 Task: Add an event with the title Second Sales Strategy Review and Alignment, date '2023/10/22', time 9:15 AM to 11:15 AMand add a description: The AGM will also serve as a forum for electing or re-electing board members, if applicable. The election process will be conducted in accordance with the organization's bylaws and regulations, allowing for a fair and democratic representation of shareholders' interests., put the event into Yellow category . Add location for the event as: 456 Reina Sofia Museum, Madrid, Spain, logged in from the account softage.9@softage.netand send the event invitation to softage.5@softage.net with CC to  softage.6@softage.net. Set a reminder for the event 95 week before
Action: Mouse moved to (106, 135)
Screenshot: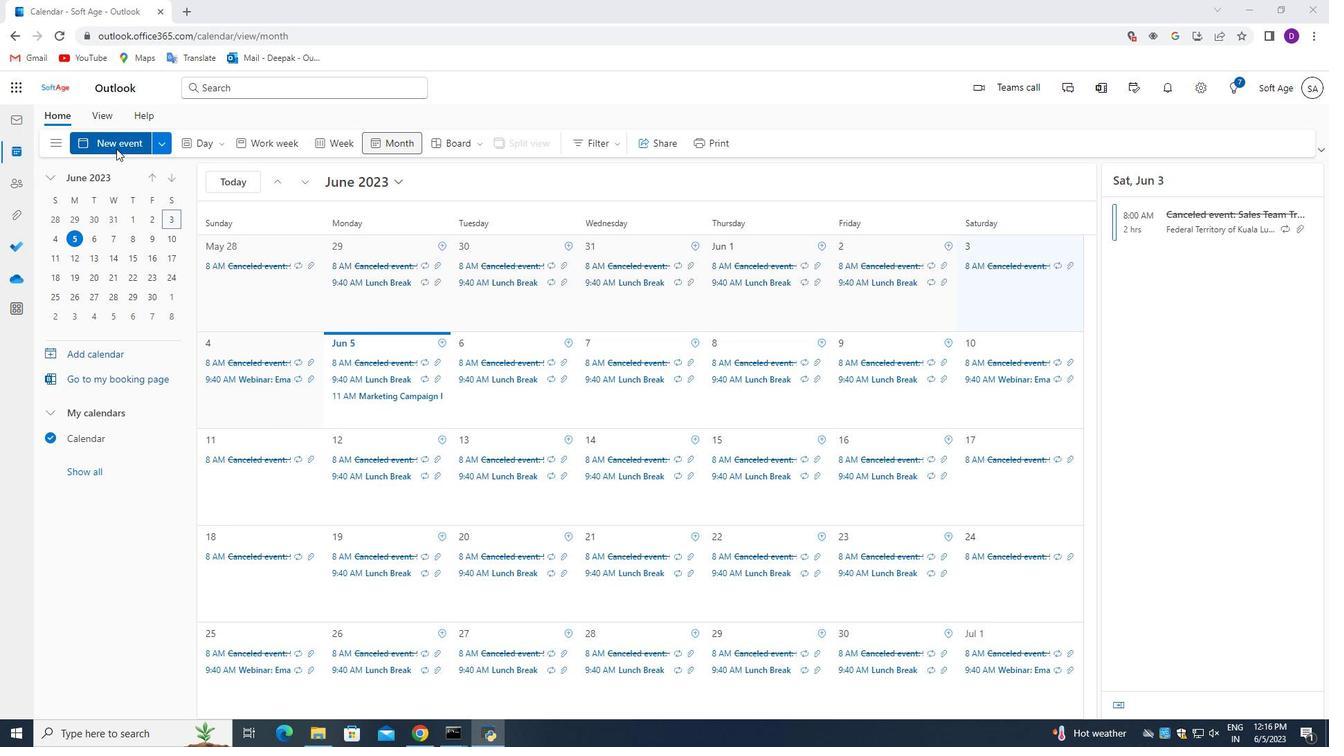 
Action: Mouse pressed left at (106, 135)
Screenshot: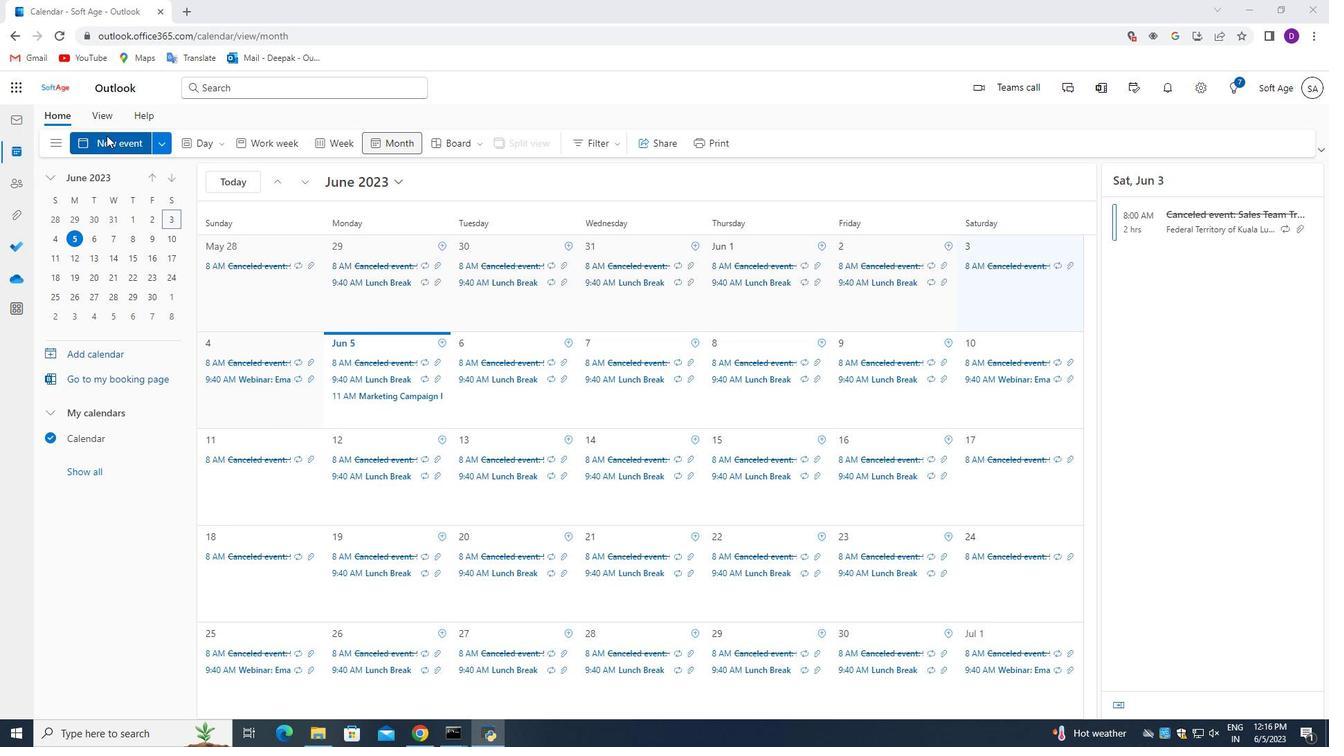 
Action: Mouse moved to (573, 663)
Screenshot: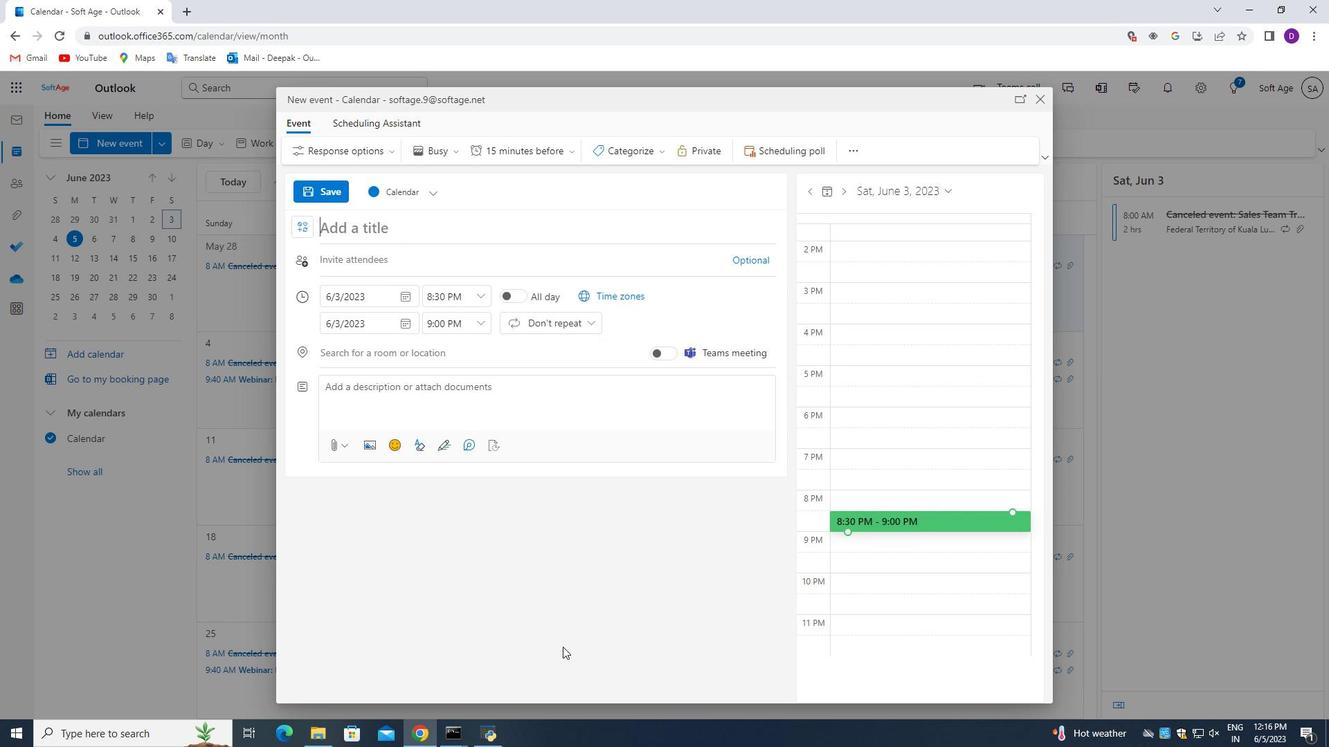 
Action: Key pressed <Key.shift_r>Second<Key.space><Key.shift_r>Sales<Key.space><Key.shift_r>Strategy<Key.space><Key.shift_r>Review<Key.space>and<Key.space><Key.shift_r>Alignment
Screenshot: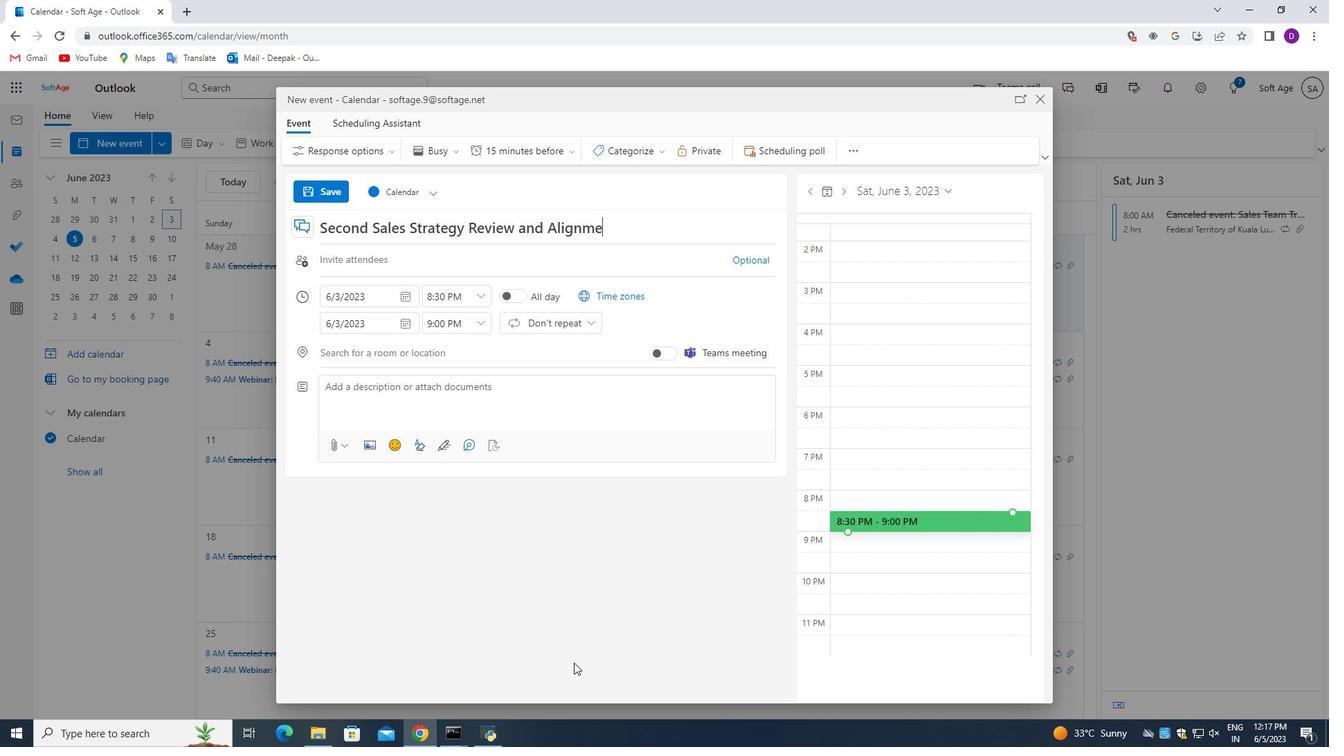 
Action: Mouse moved to (405, 292)
Screenshot: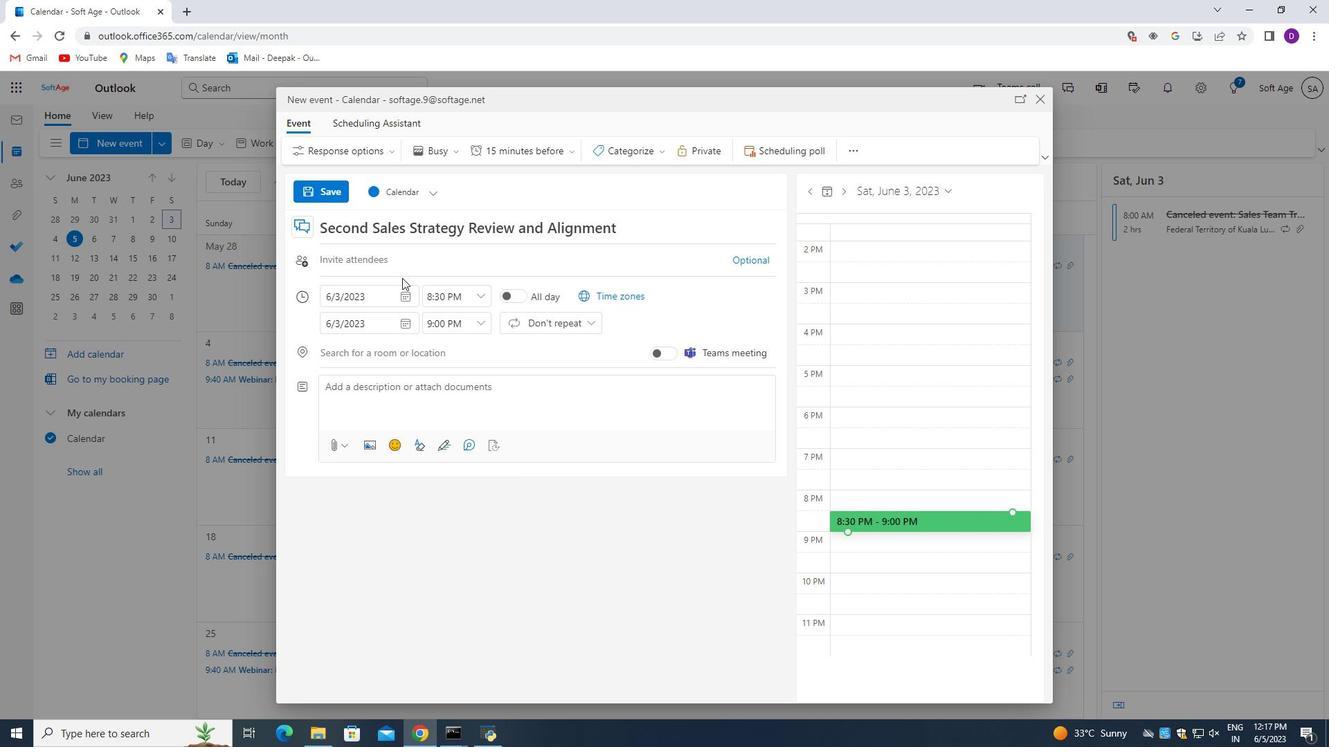
Action: Mouse pressed left at (405, 292)
Screenshot: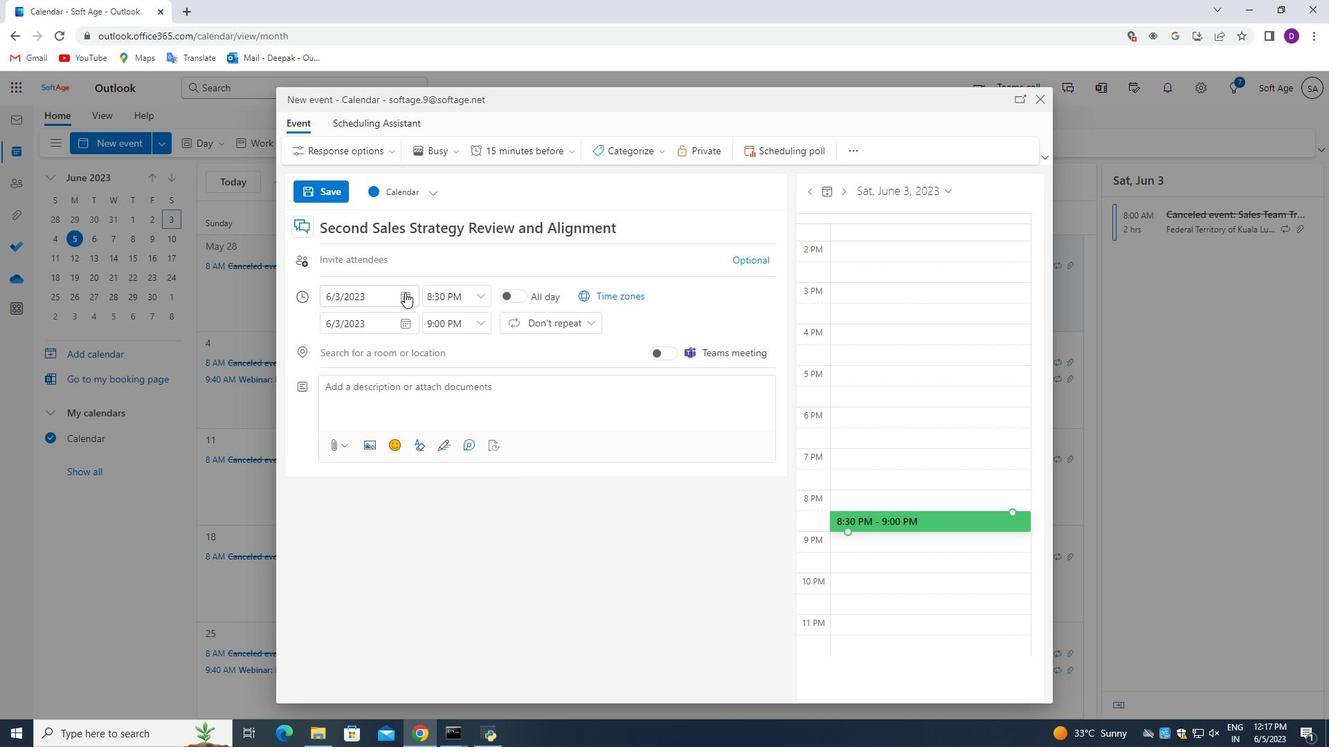
Action: Mouse moved to (387, 328)
Screenshot: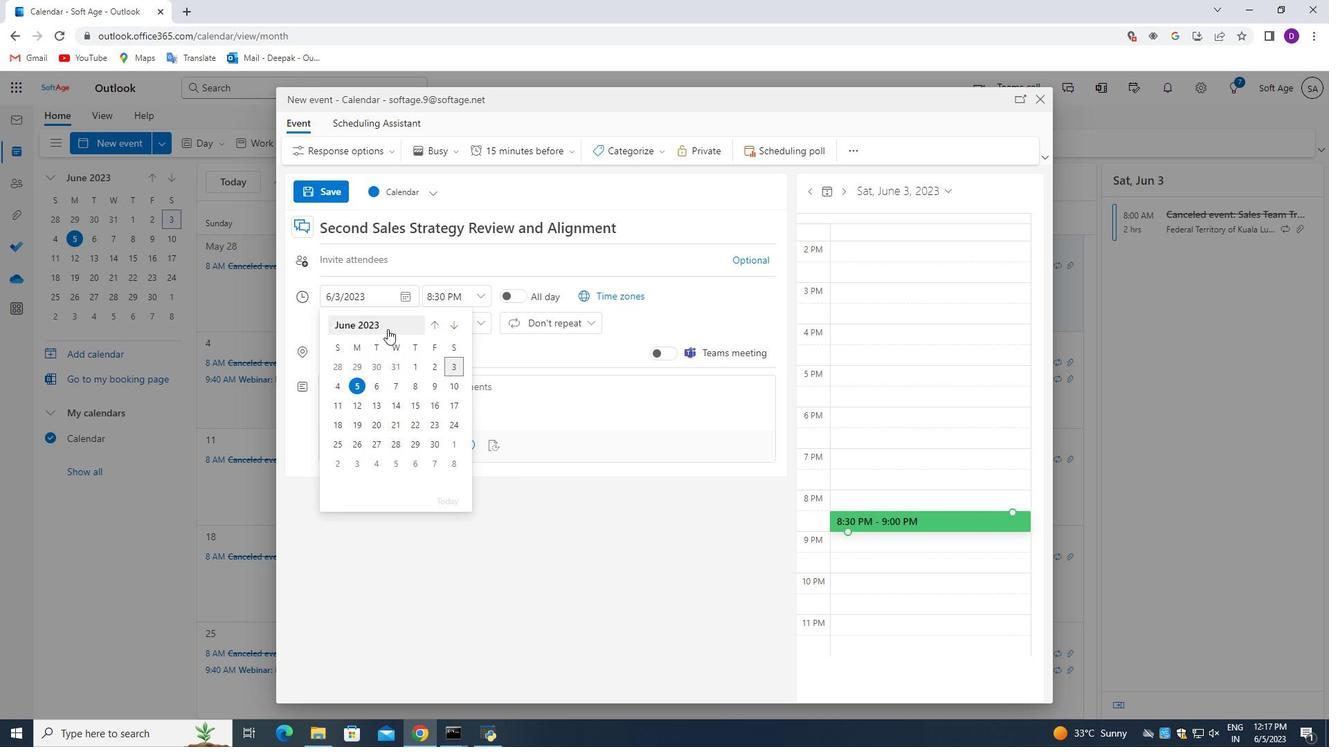 
Action: Mouse pressed left at (387, 328)
Screenshot: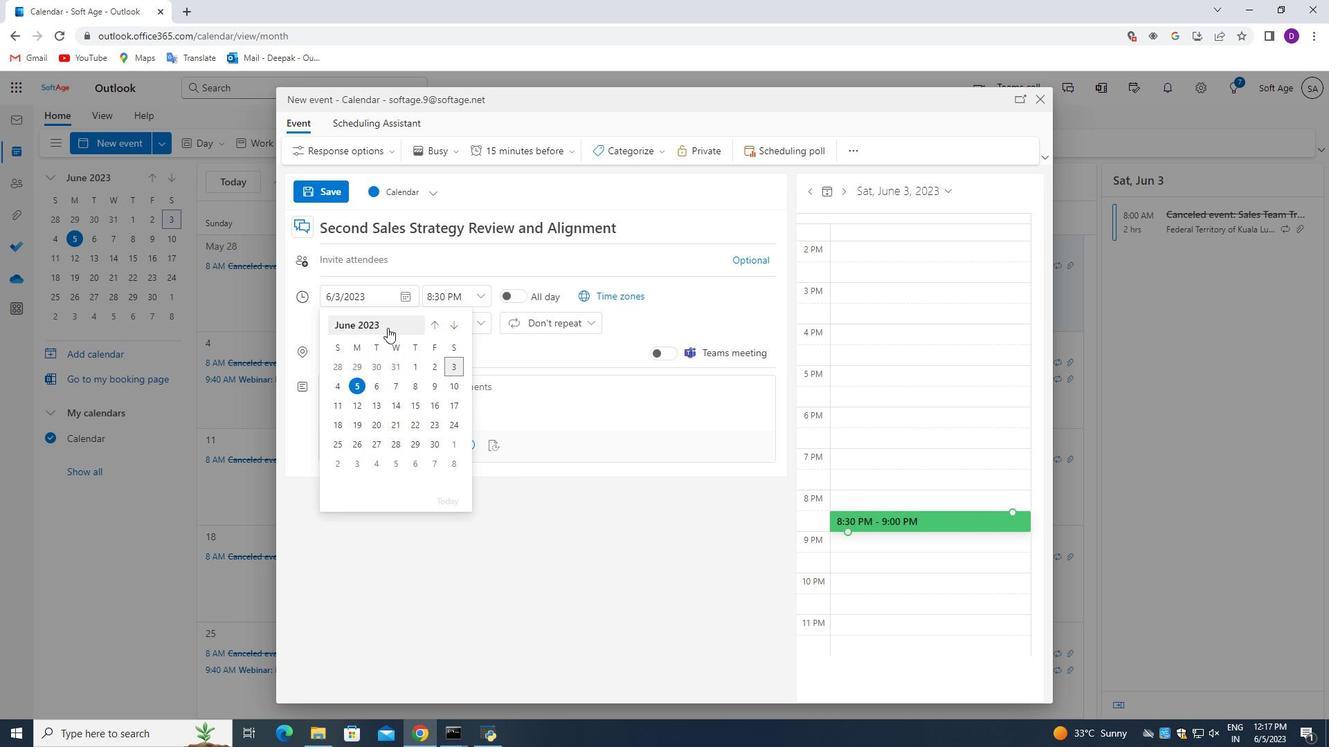 
Action: Mouse moved to (374, 426)
Screenshot: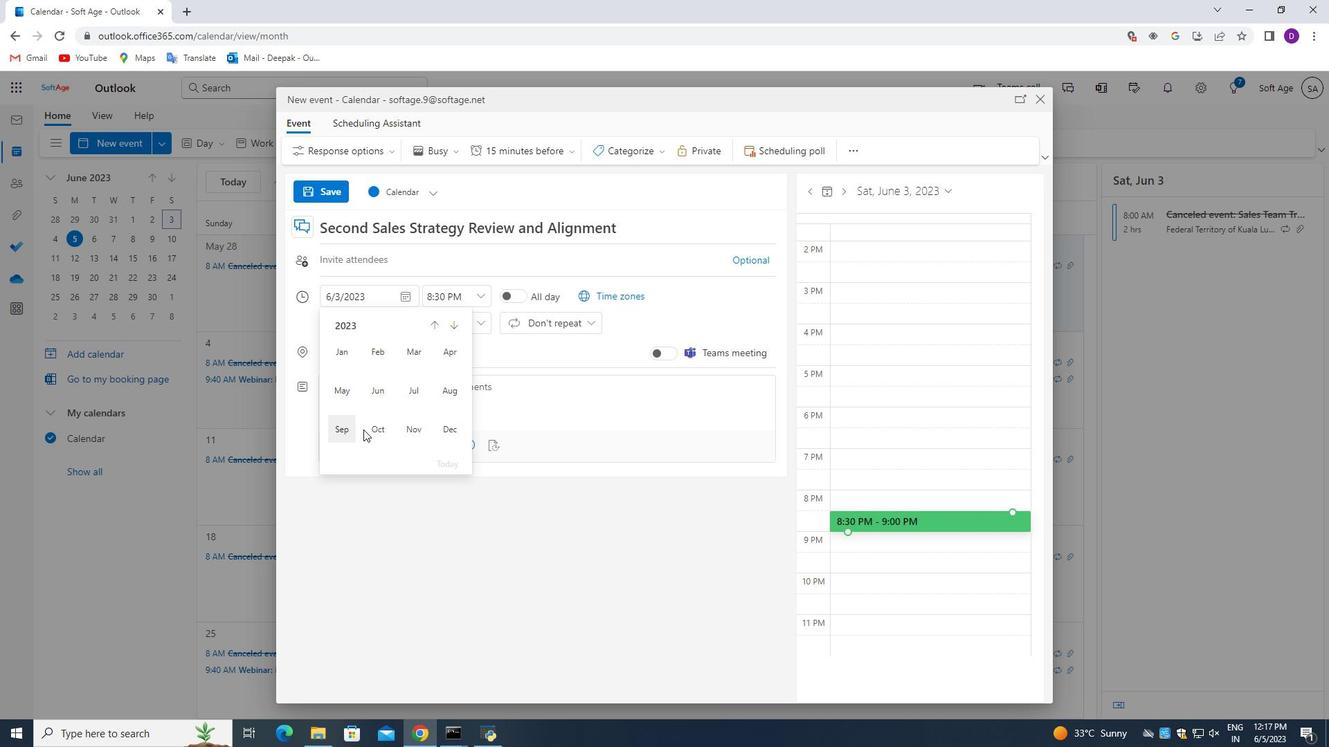 
Action: Mouse pressed left at (374, 426)
Screenshot: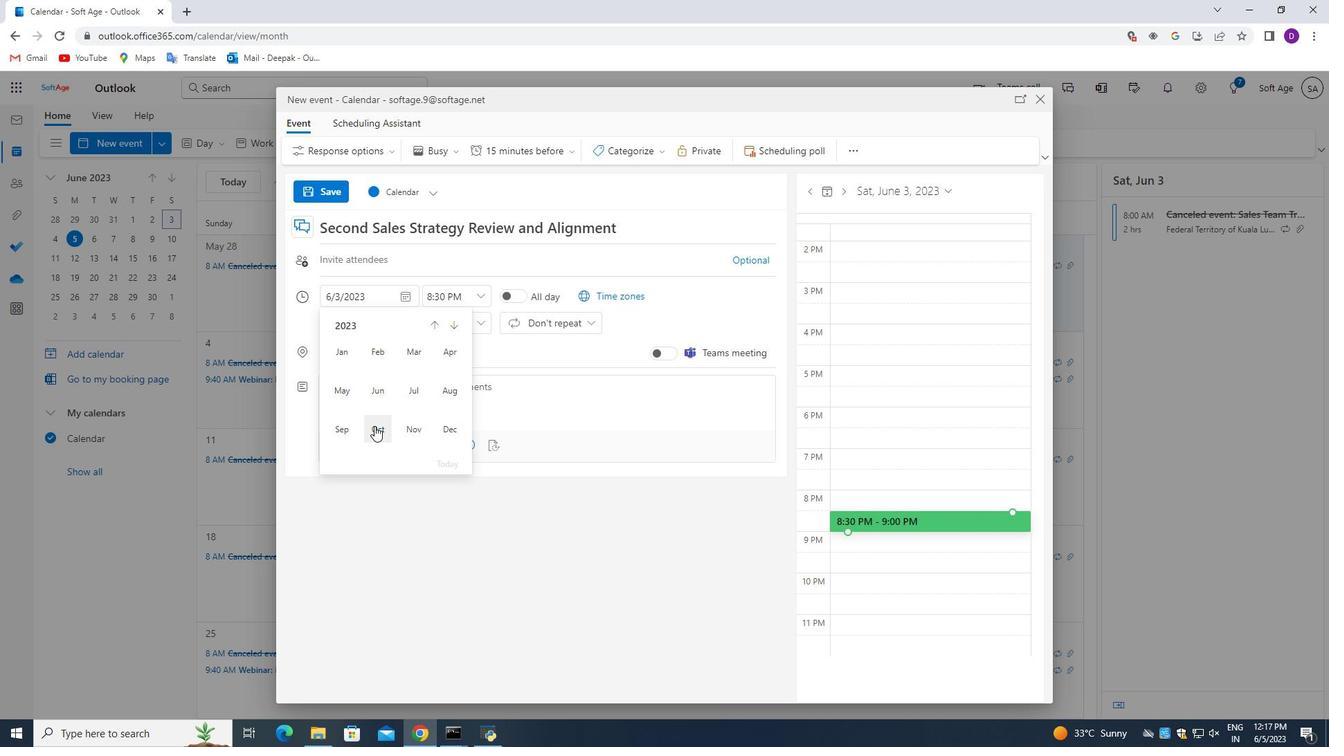 
Action: Mouse moved to (337, 427)
Screenshot: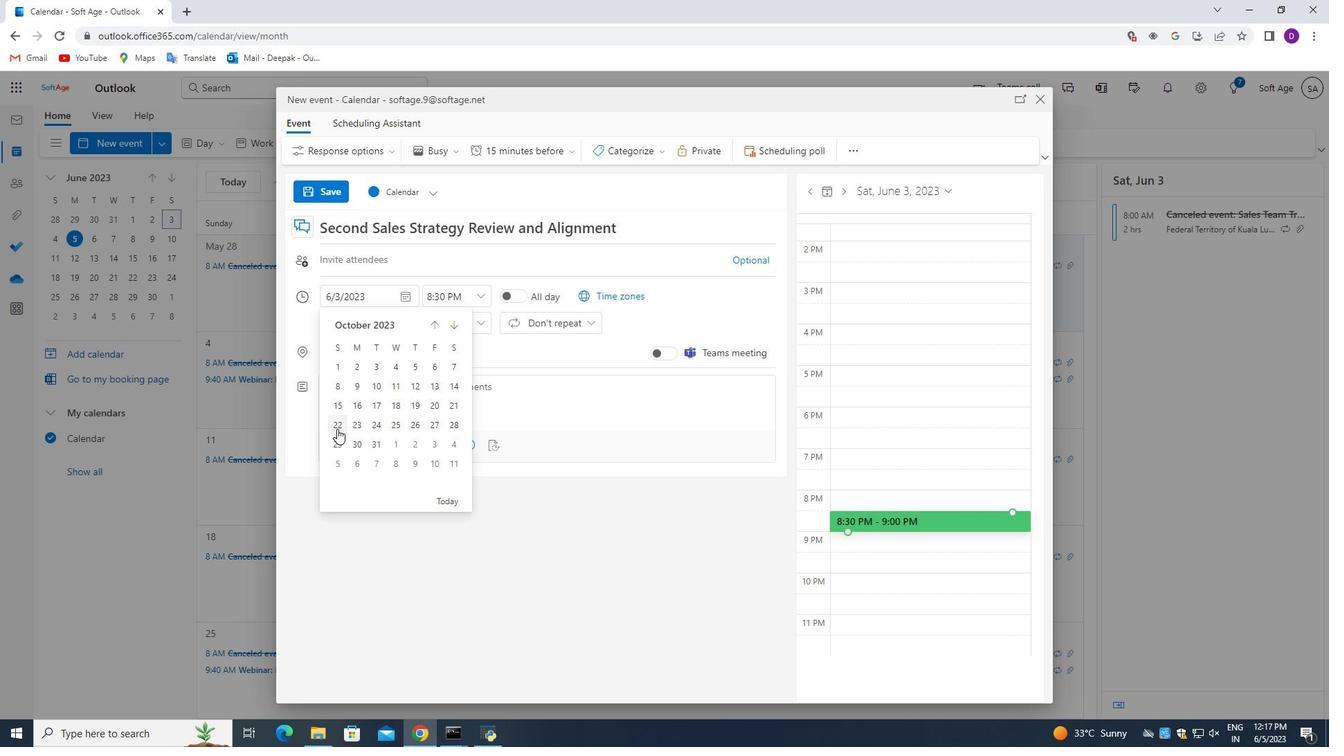 
Action: Mouse pressed left at (337, 427)
Screenshot: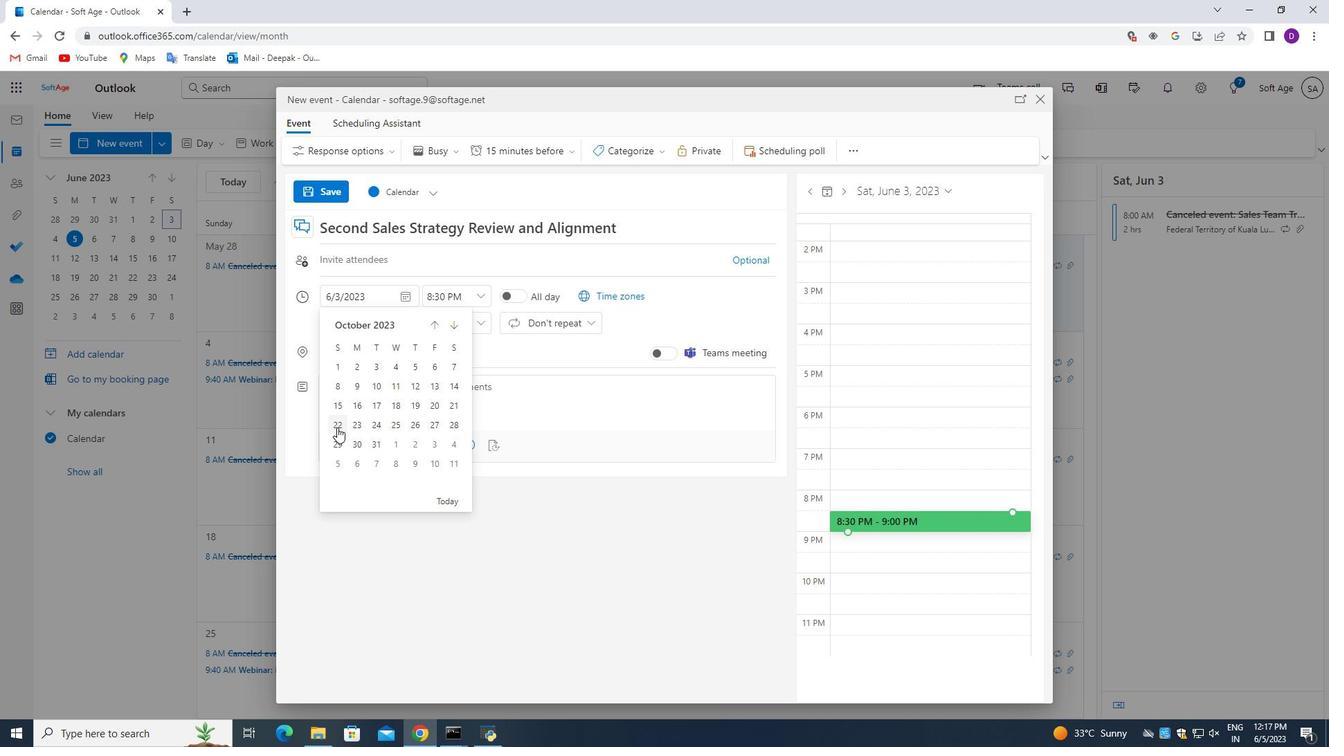 
Action: Mouse moved to (478, 298)
Screenshot: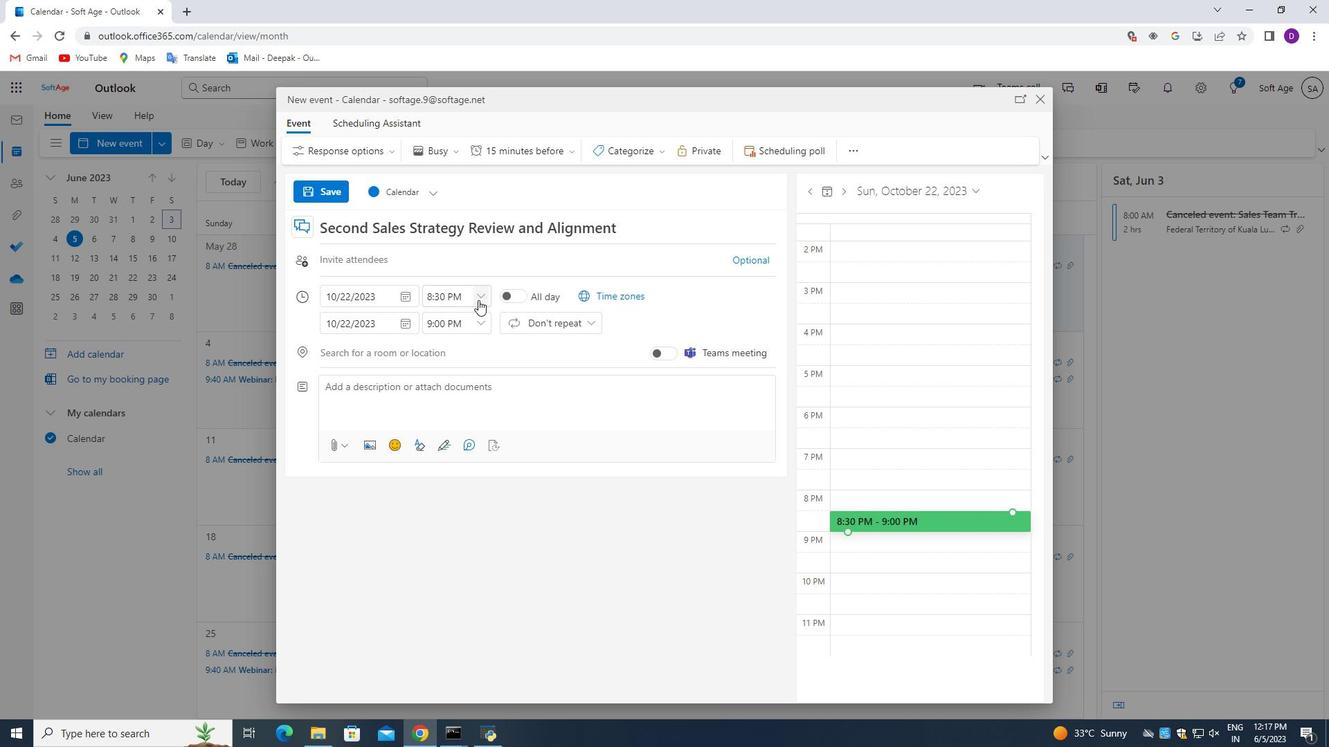 
Action: Mouse pressed left at (478, 298)
Screenshot: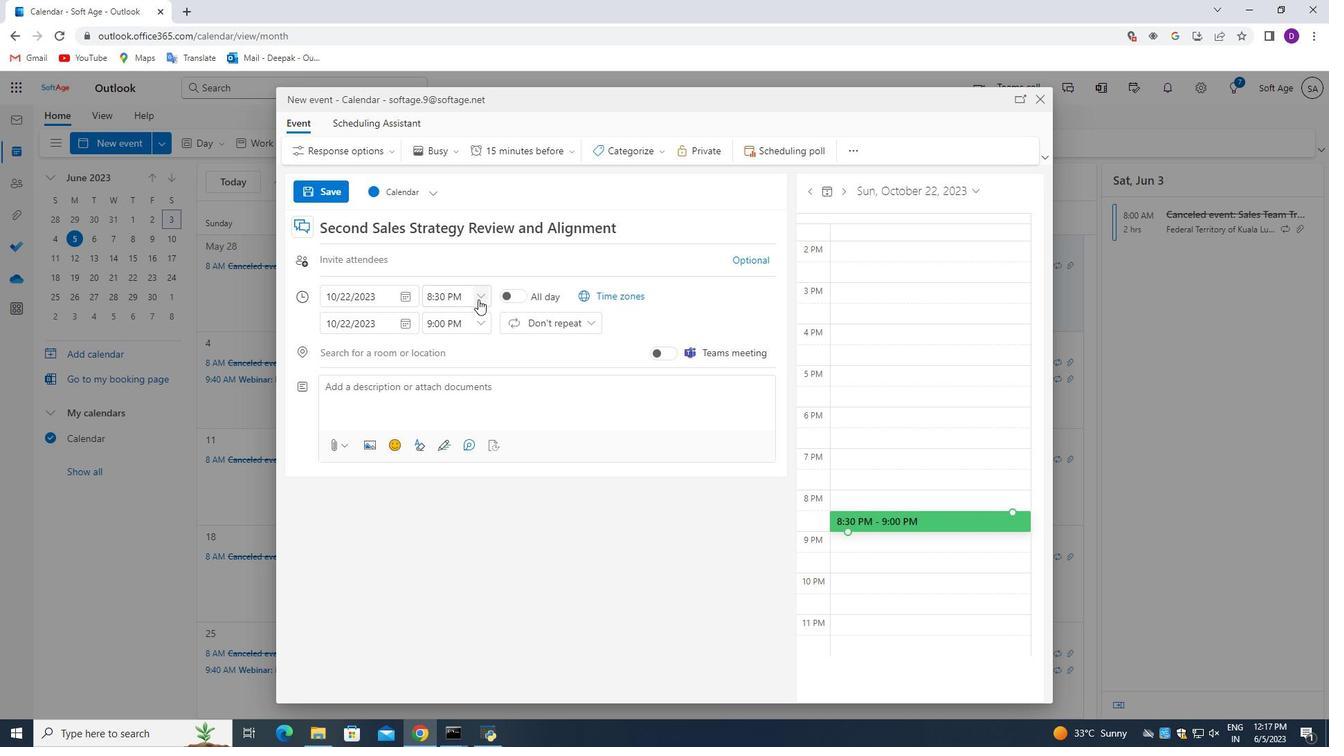 
Action: Mouse moved to (454, 374)
Screenshot: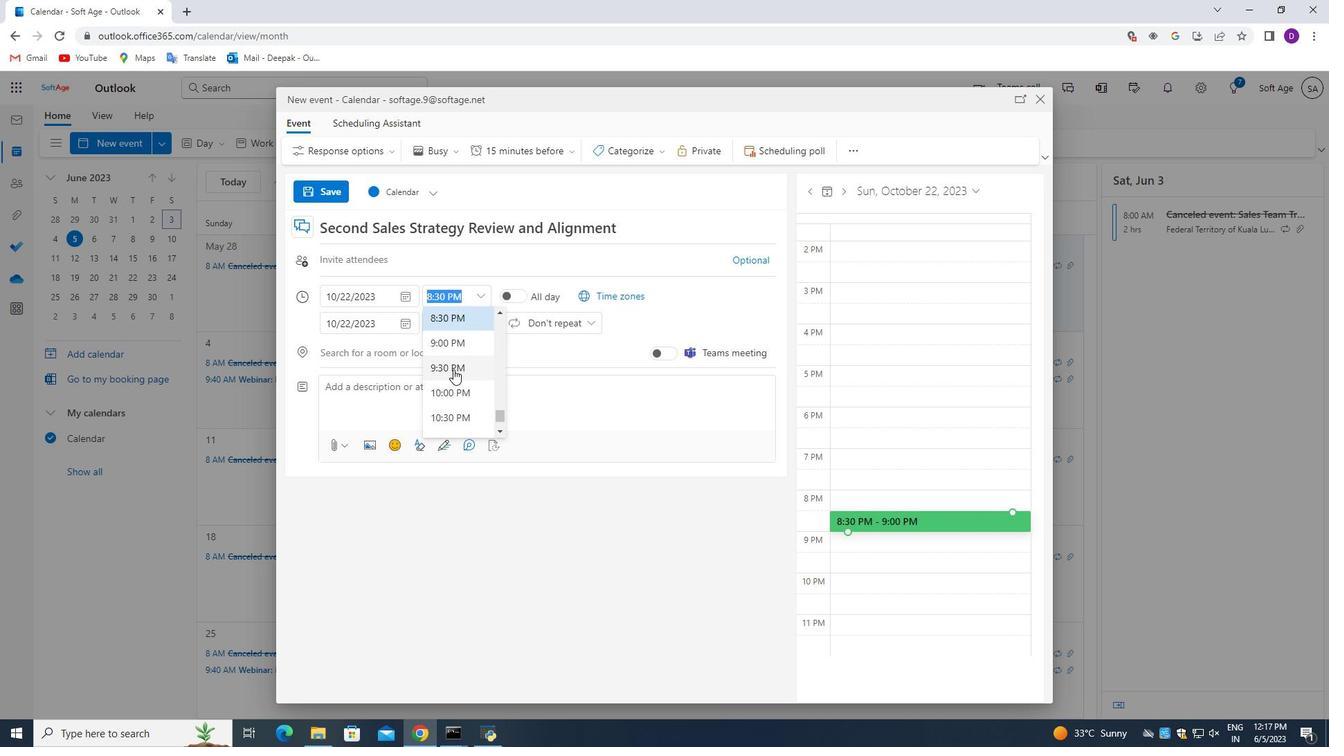 
Action: Mouse scrolled (454, 373) with delta (0, 0)
Screenshot: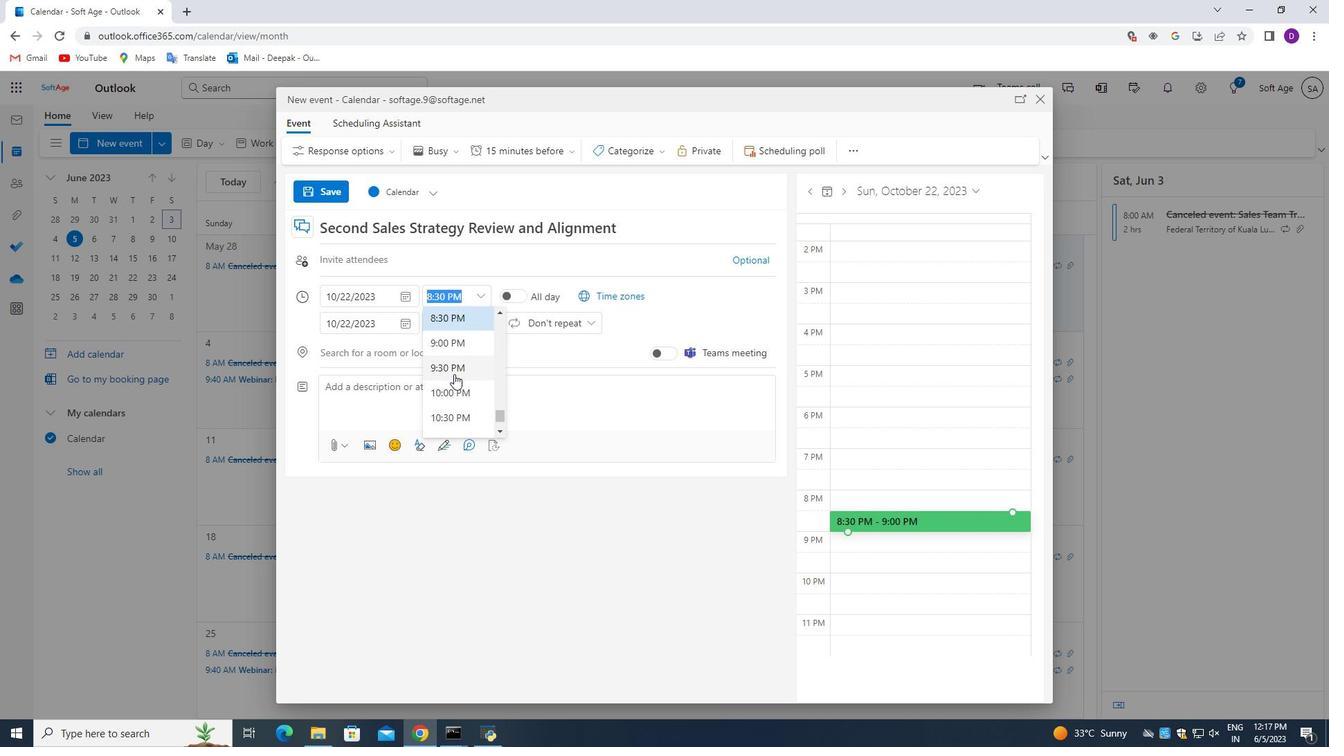 
Action: Mouse scrolled (454, 375) with delta (0, 0)
Screenshot: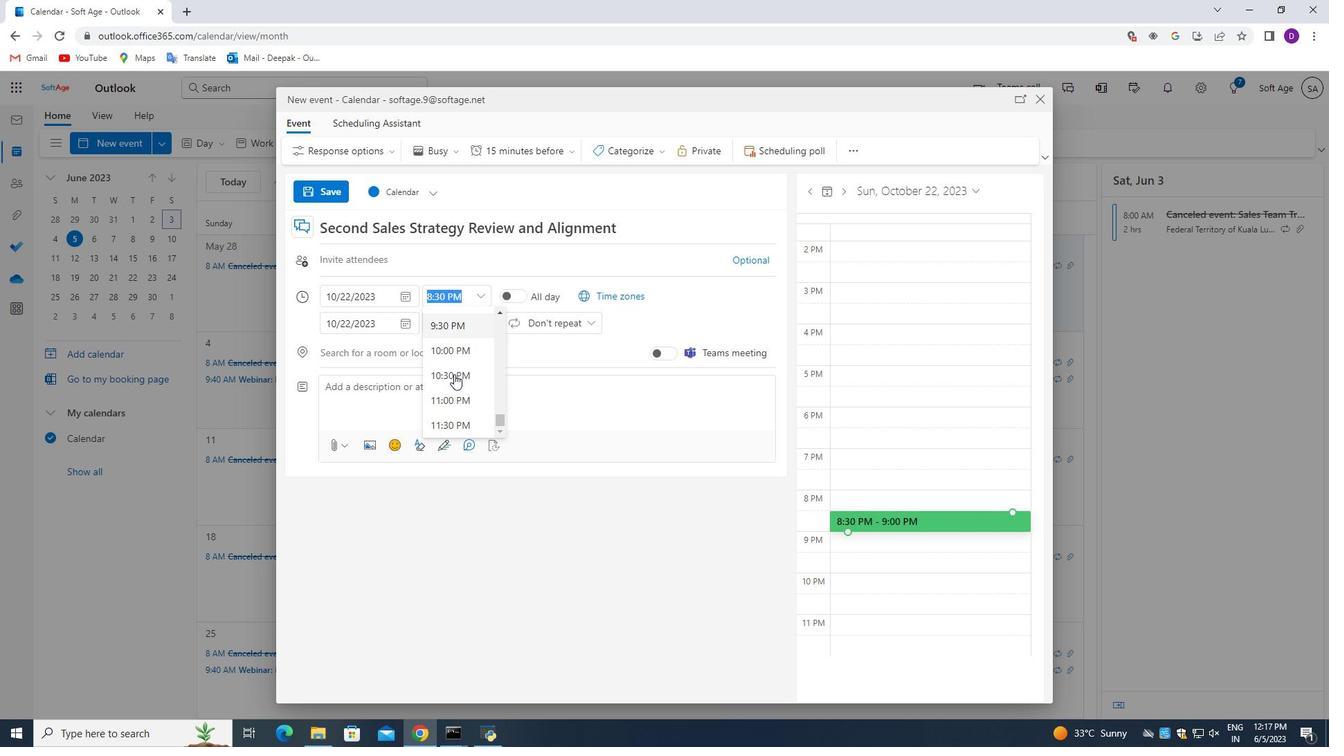 
Action: Mouse scrolled (454, 375) with delta (0, 0)
Screenshot: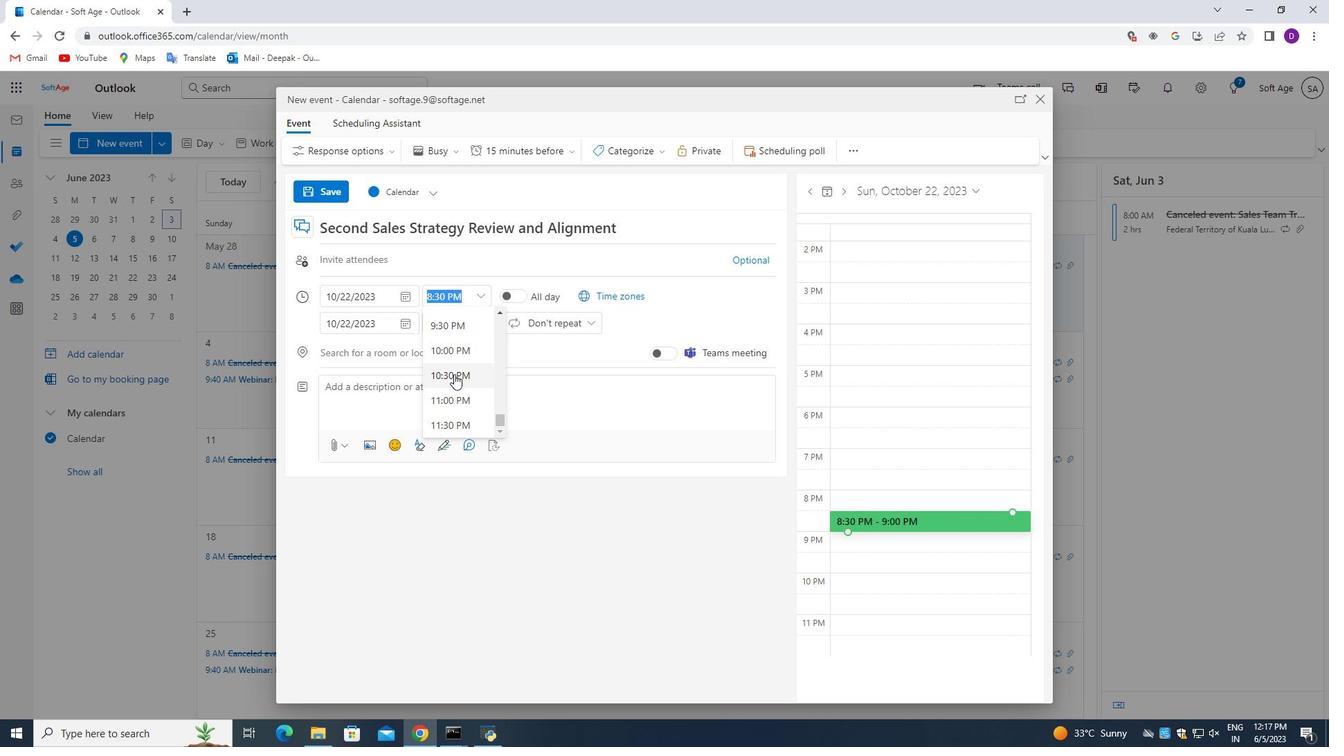 
Action: Mouse scrolled (454, 375) with delta (0, 0)
Screenshot: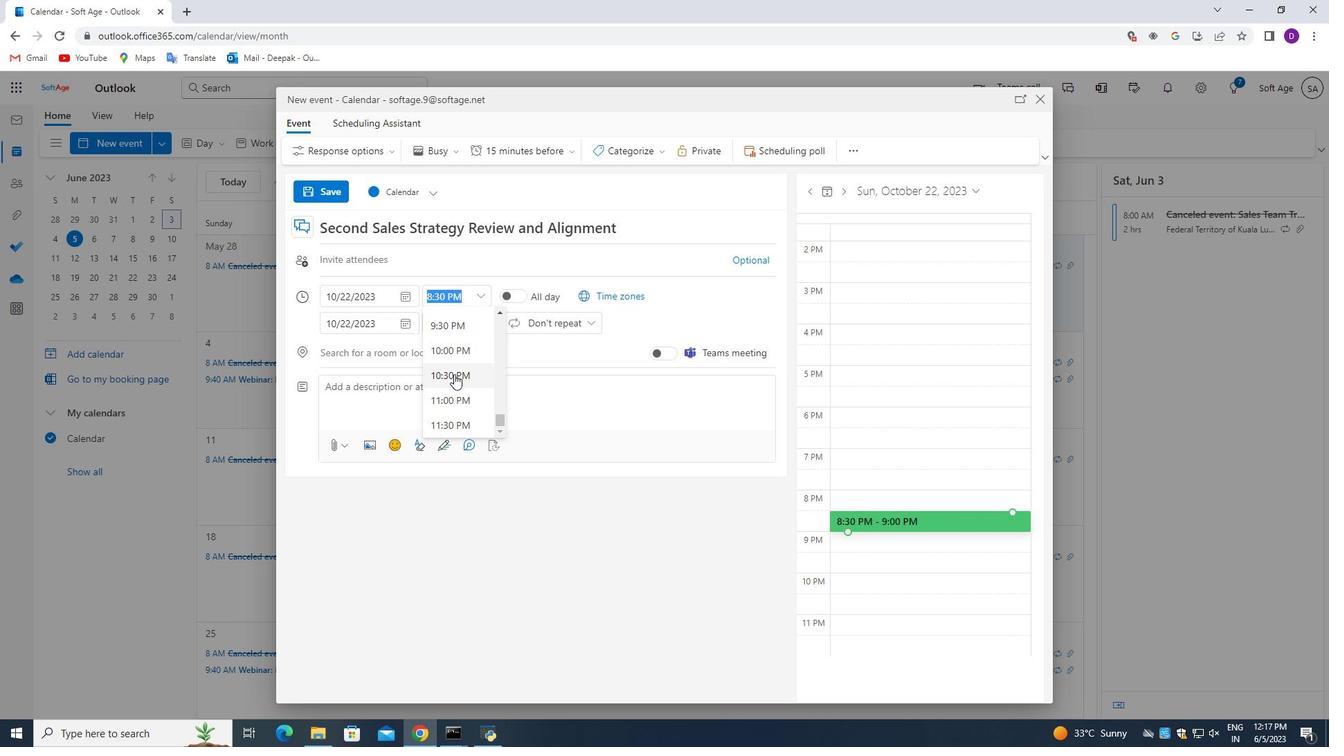 
Action: Mouse scrolled (454, 375) with delta (0, 0)
Screenshot: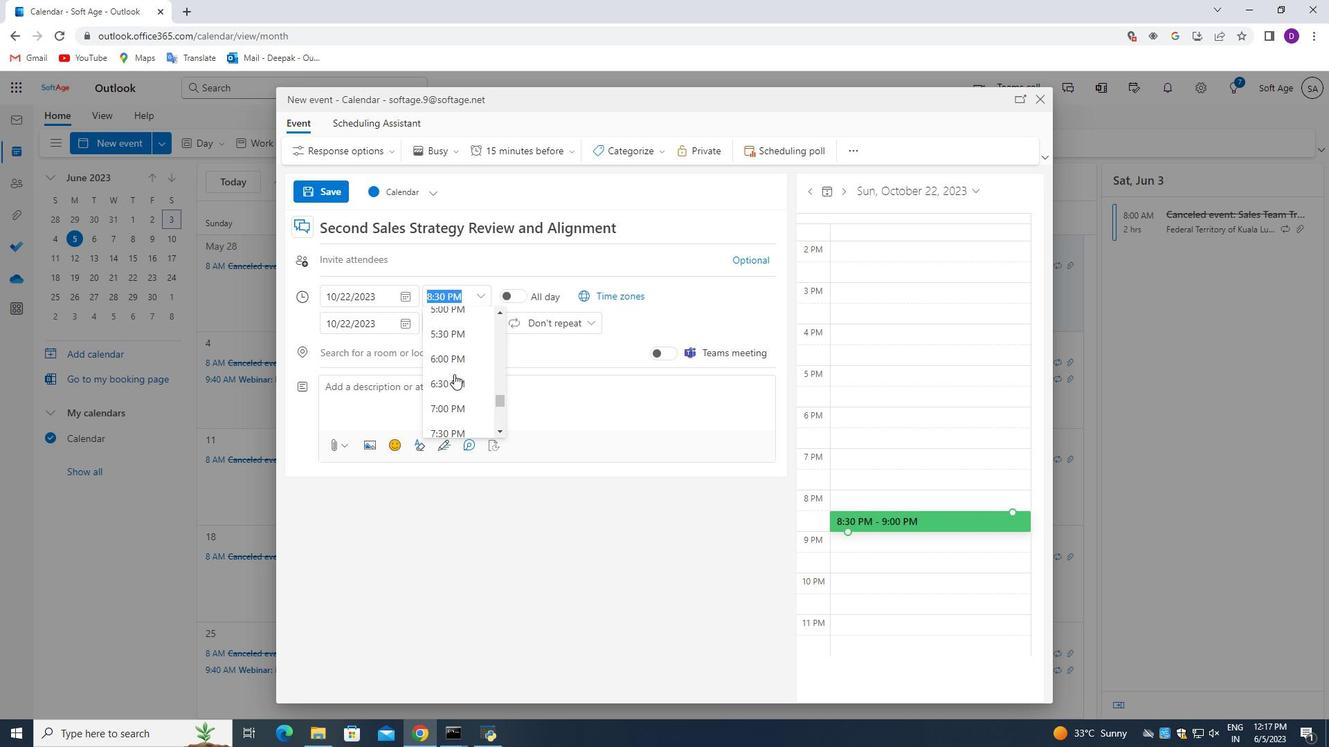 
Action: Mouse scrolled (454, 375) with delta (0, 0)
Screenshot: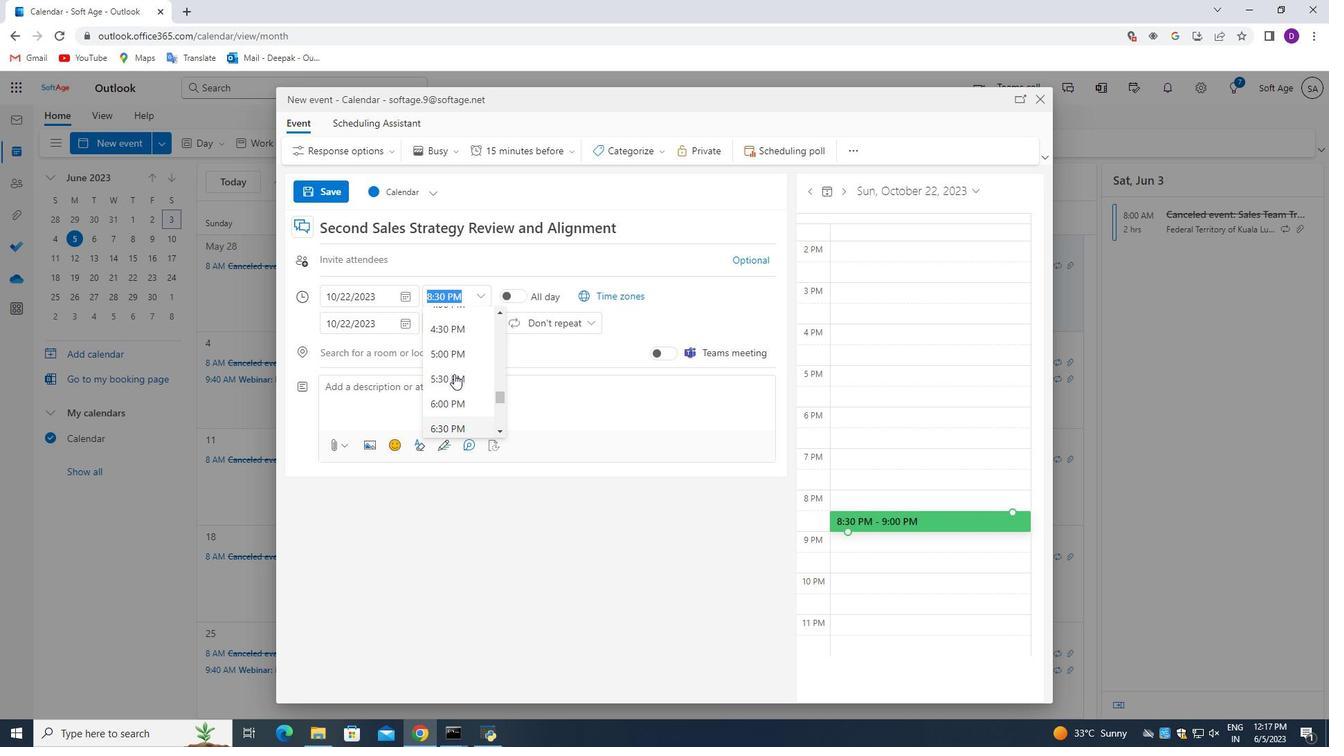 
Action: Mouse scrolled (454, 375) with delta (0, 0)
Screenshot: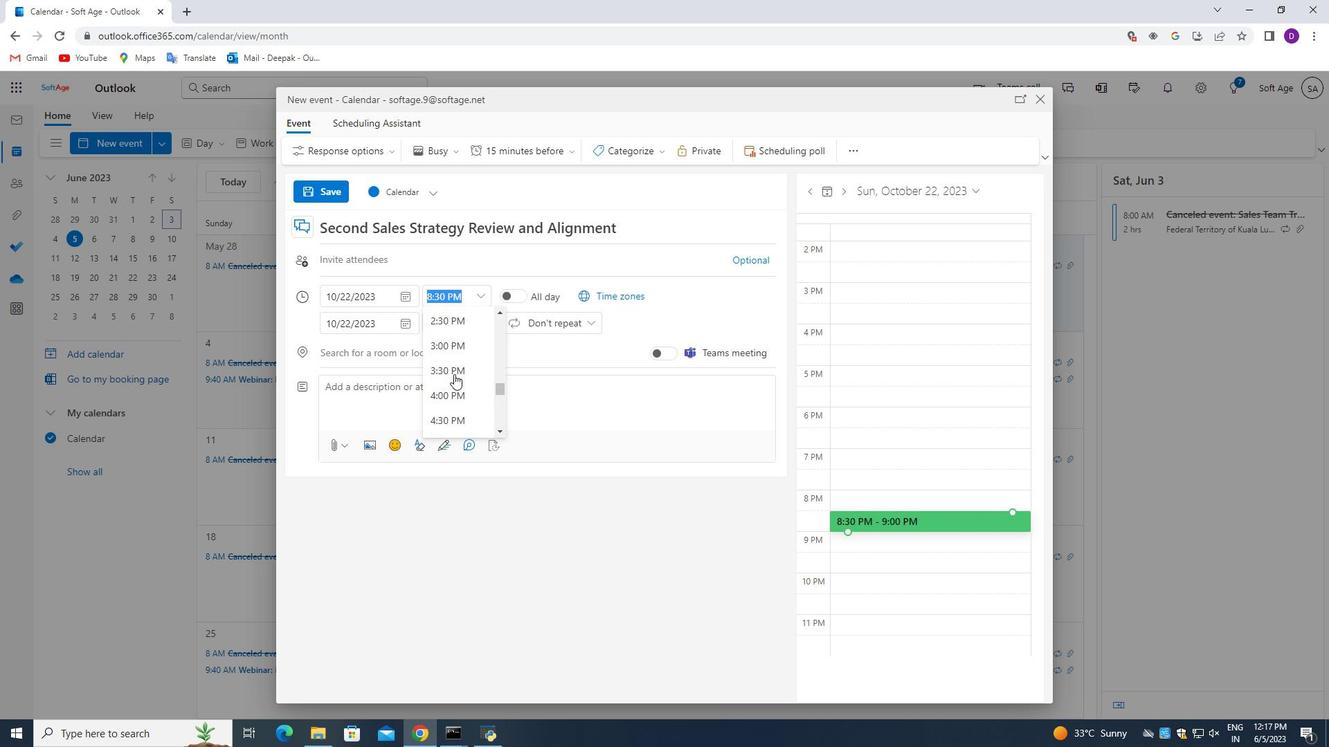 
Action: Mouse scrolled (454, 375) with delta (0, 0)
Screenshot: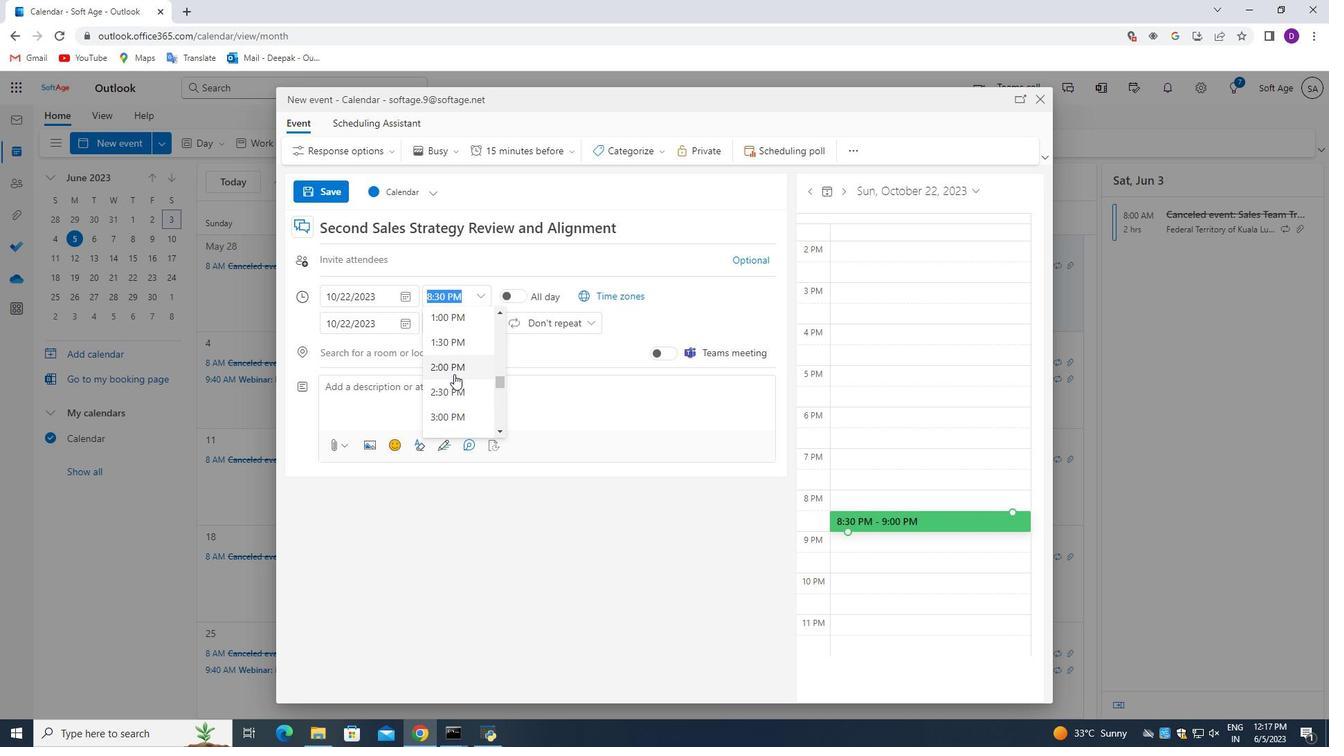 
Action: Mouse scrolled (454, 375) with delta (0, 0)
Screenshot: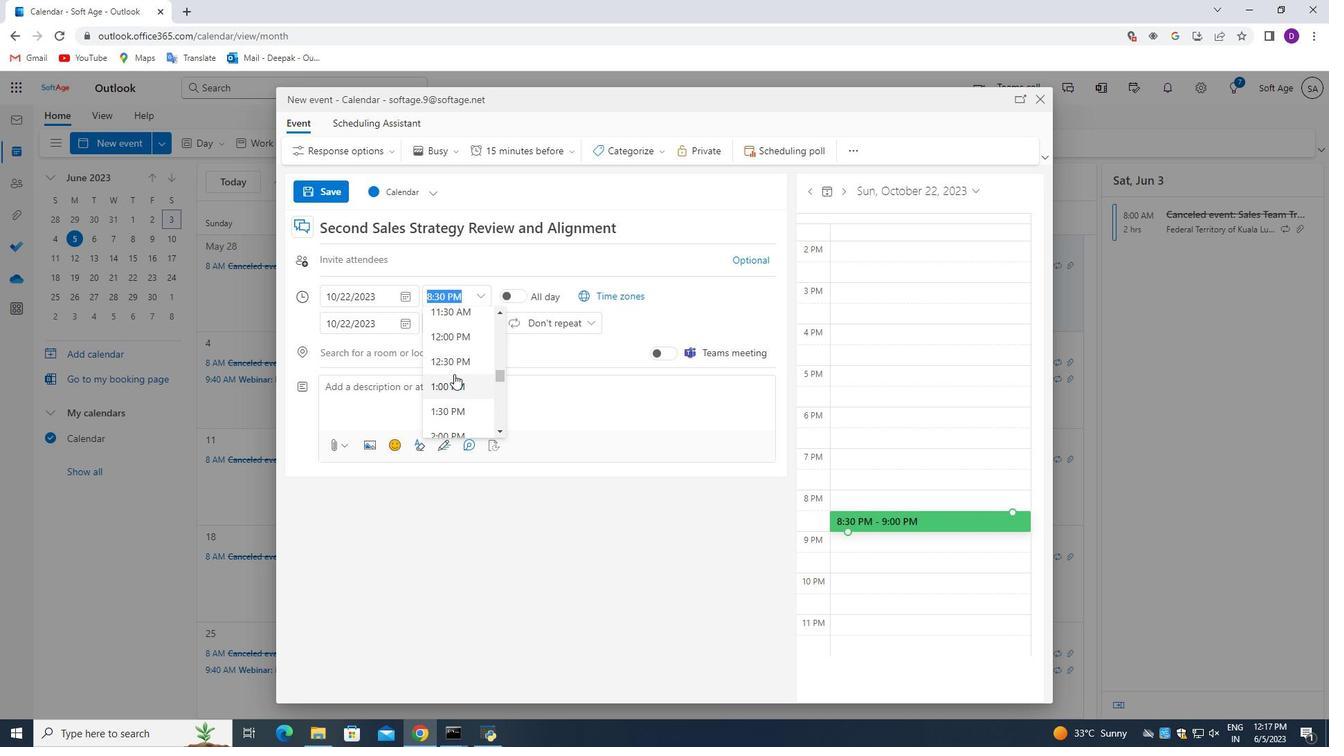 
Action: Mouse moved to (454, 374)
Screenshot: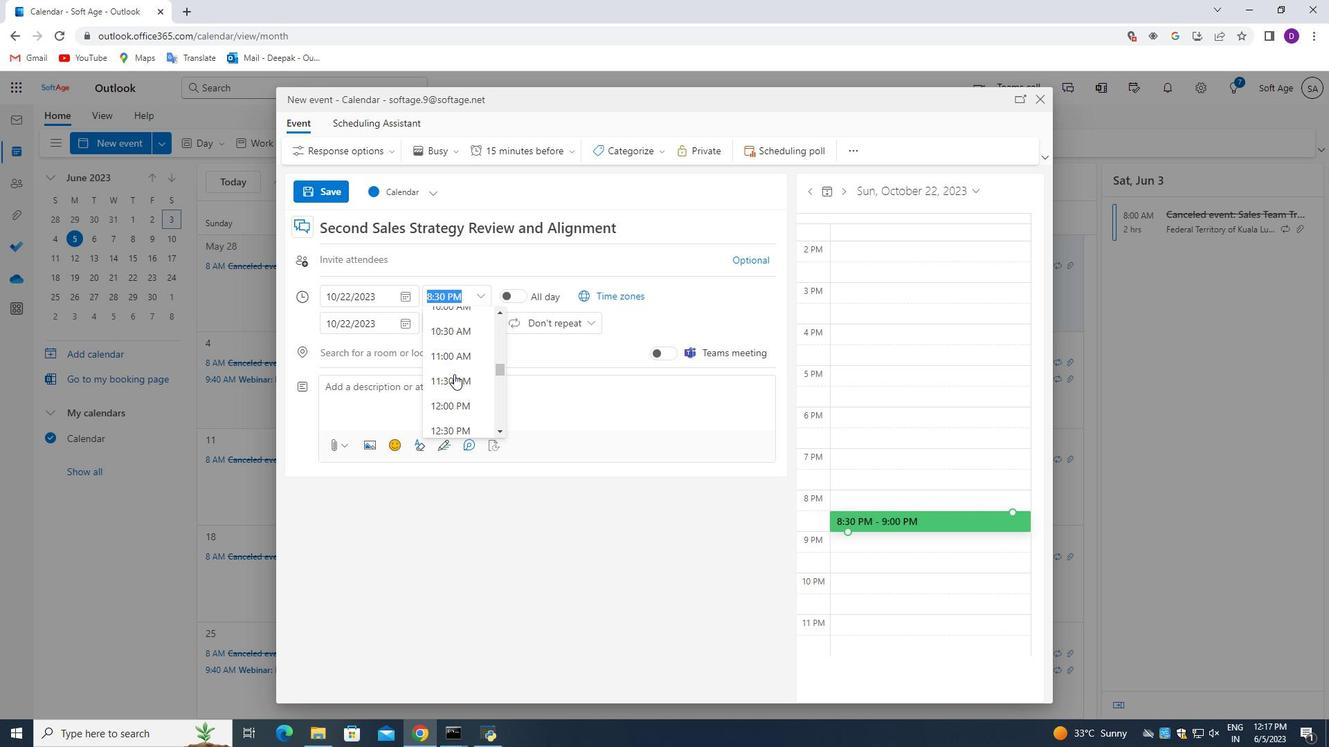 
Action: Mouse scrolled (454, 375) with delta (0, 0)
Screenshot: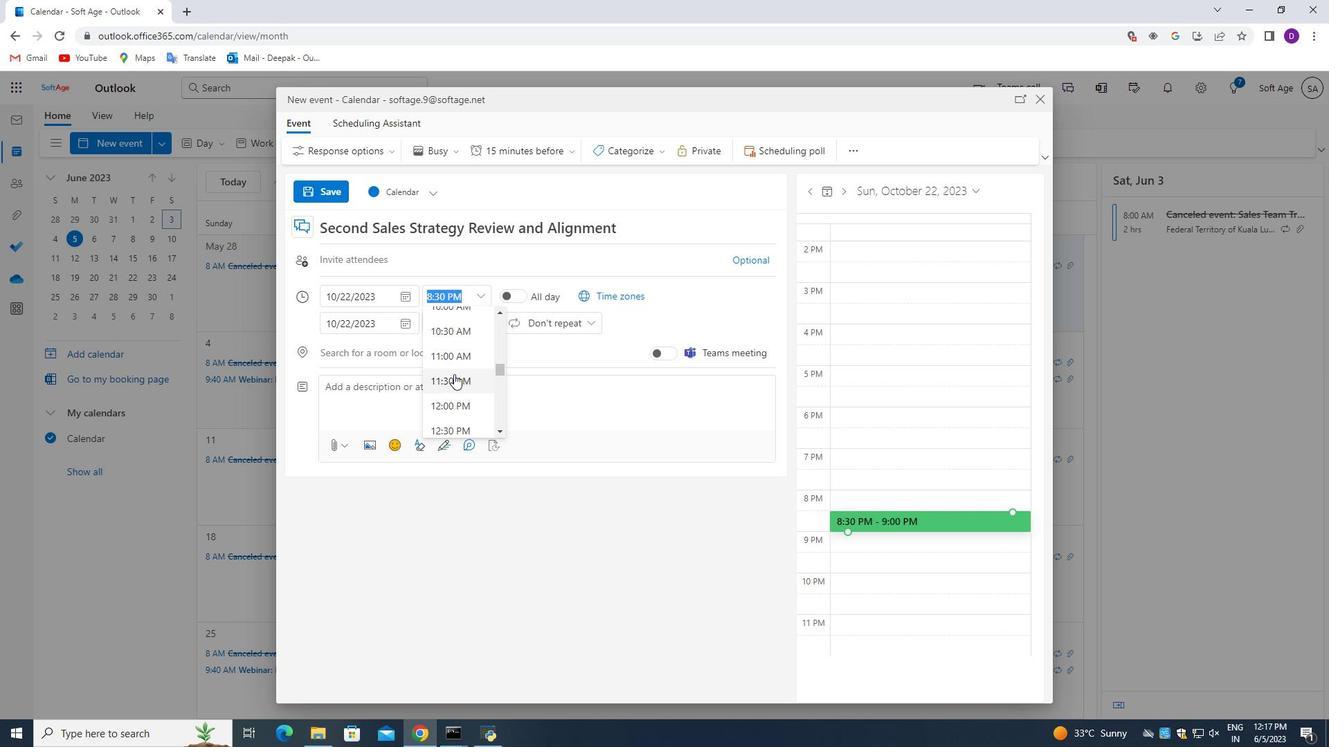 
Action: Mouse moved to (445, 327)
Screenshot: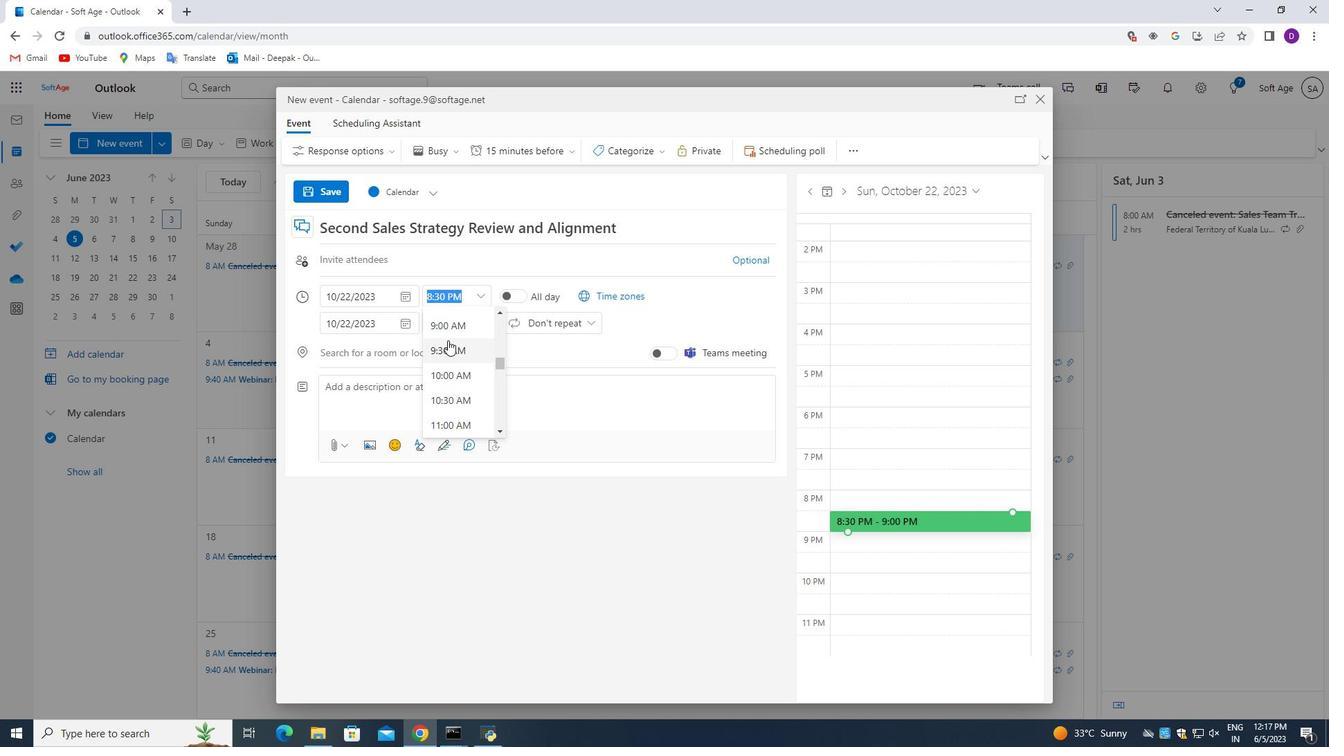 
Action: Mouse pressed left at (445, 327)
Screenshot: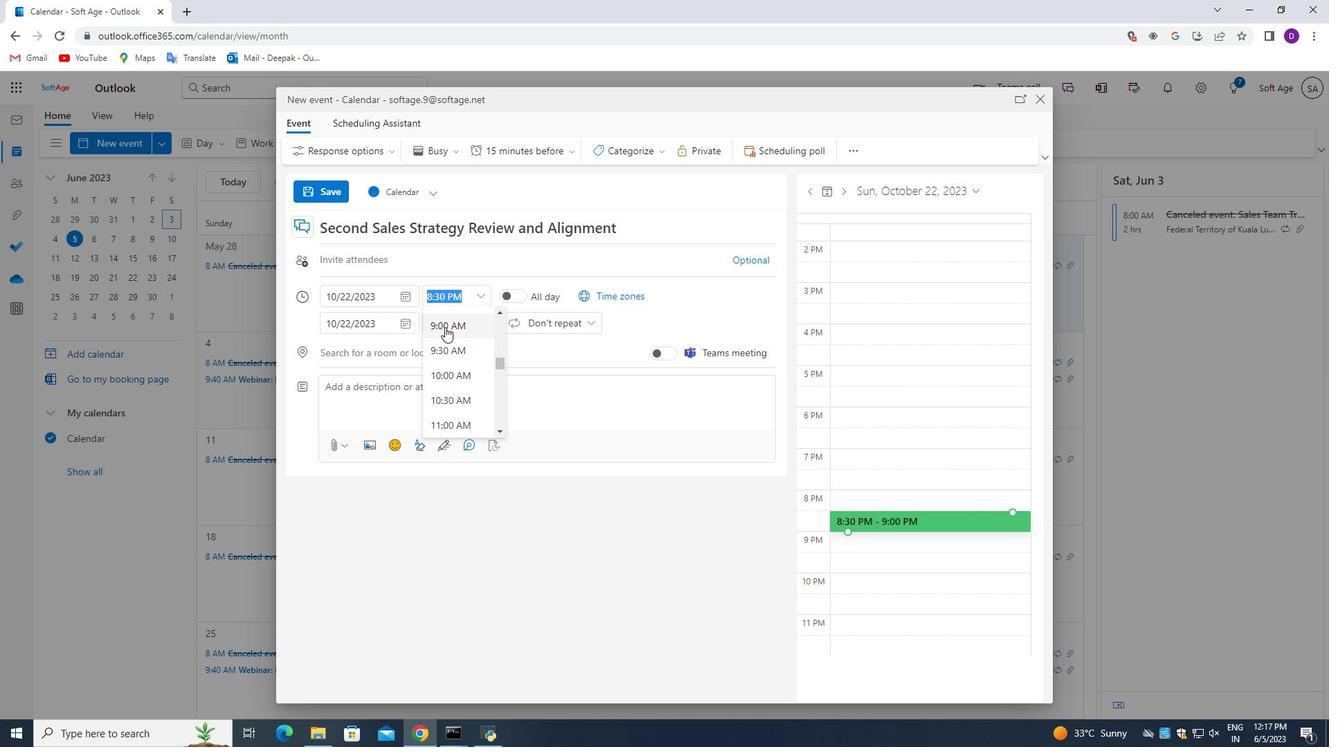 
Action: Mouse moved to (444, 297)
Screenshot: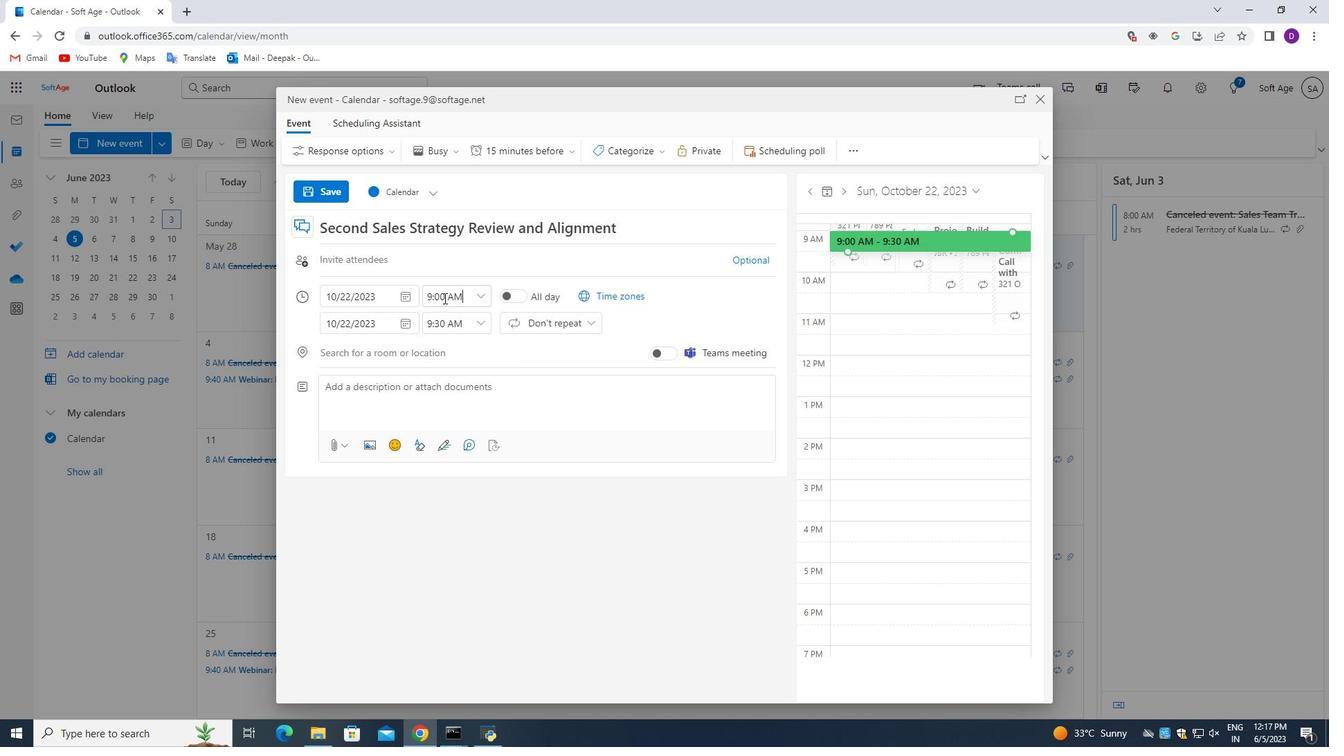 
Action: Mouse pressed left at (444, 297)
Screenshot: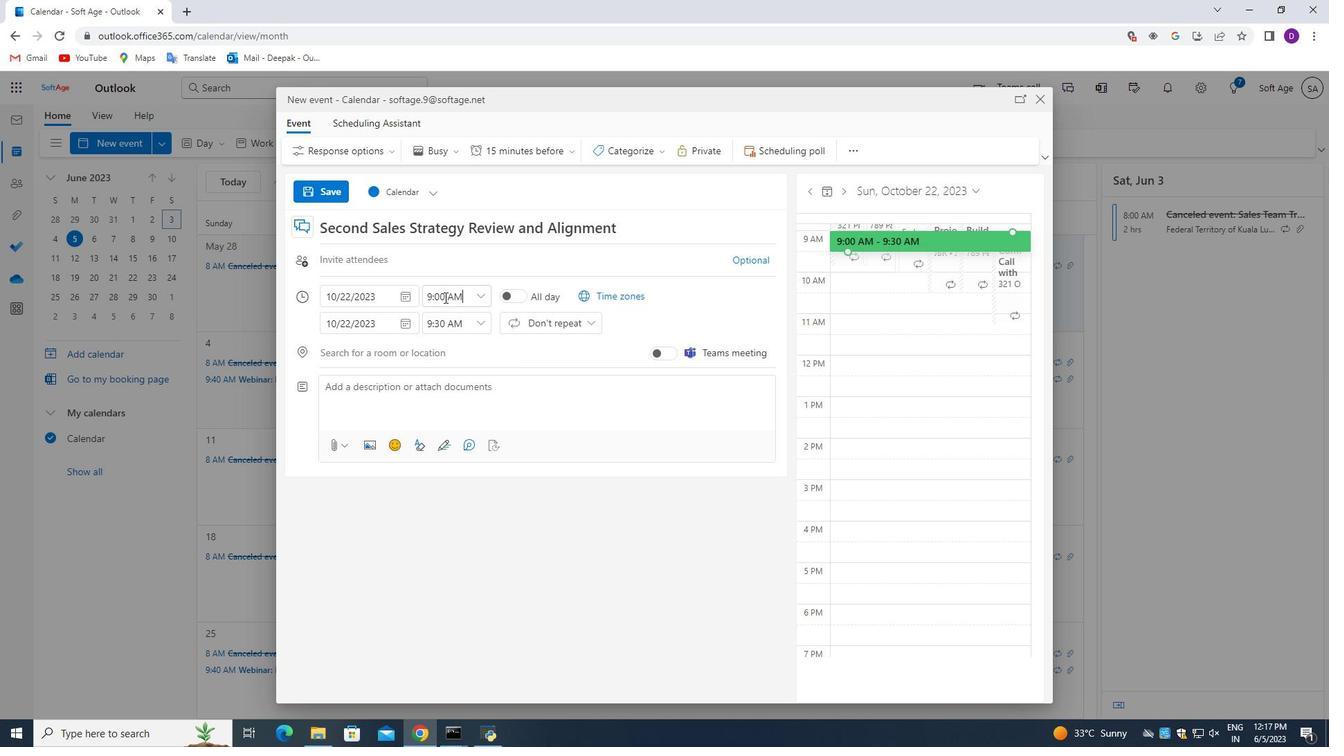 
Action: Mouse moved to (455, 391)
Screenshot: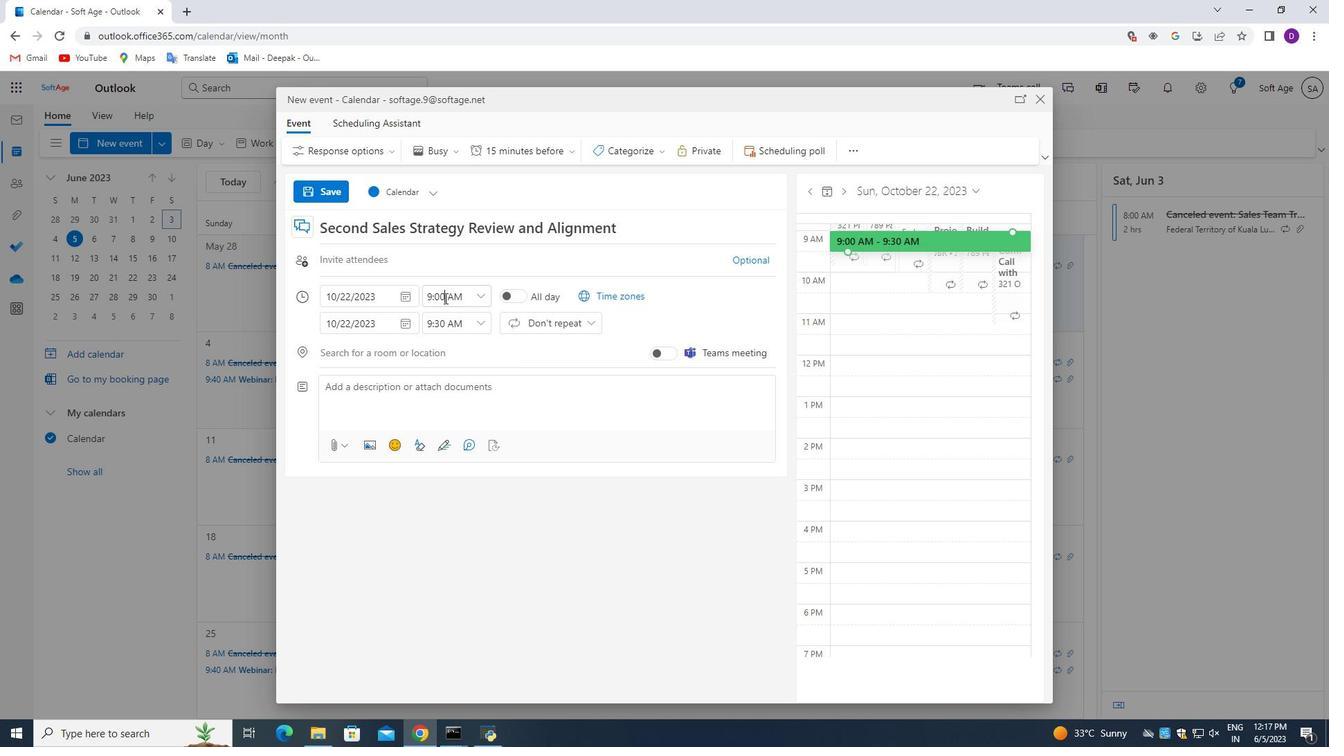 
Action: Key pressed <Key.backspace><Key.backspace>15
Screenshot: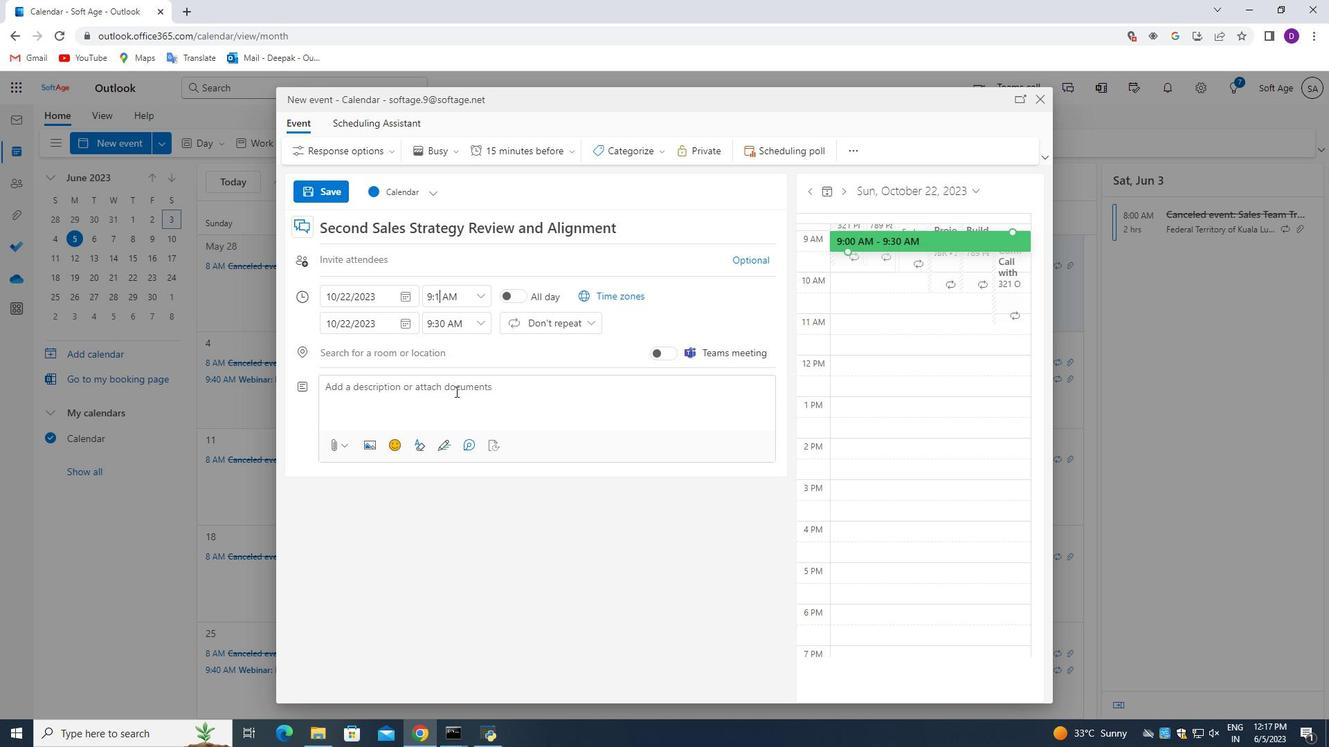
Action: Mouse moved to (480, 324)
Screenshot: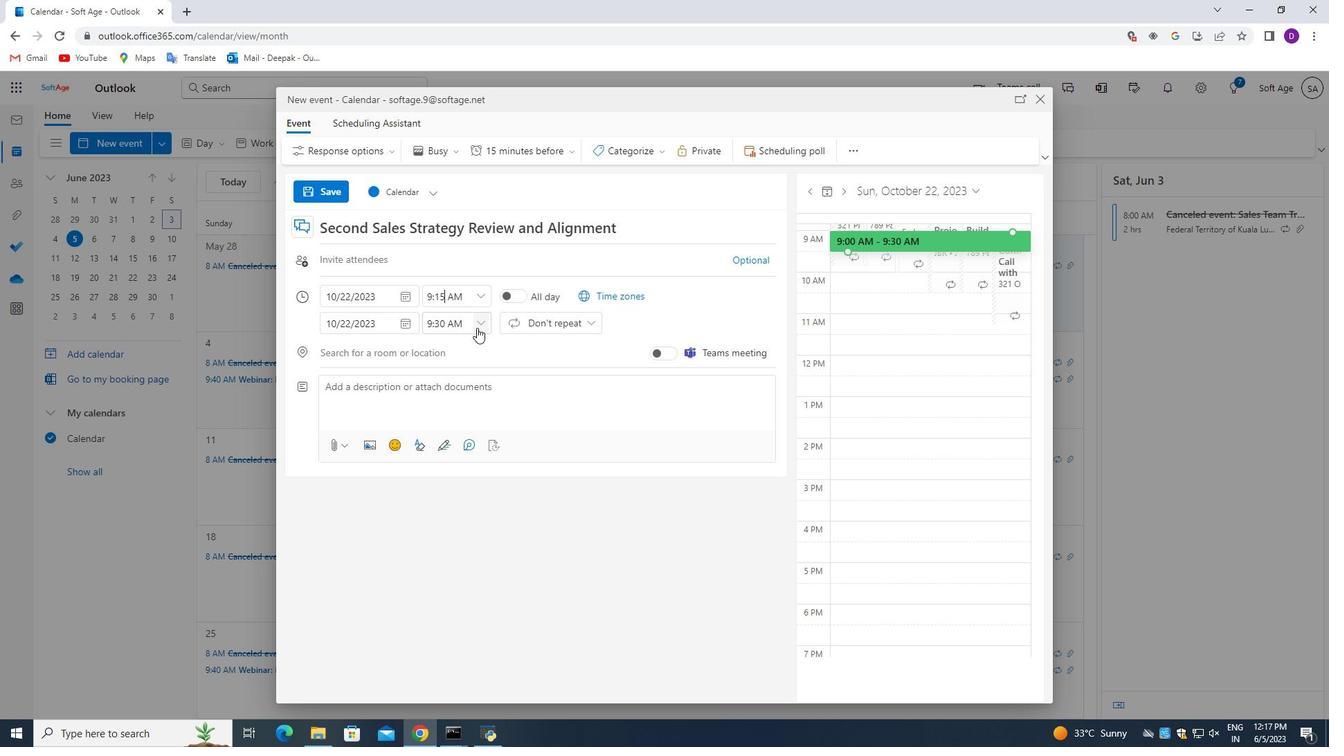 
Action: Mouse pressed left at (480, 324)
Screenshot: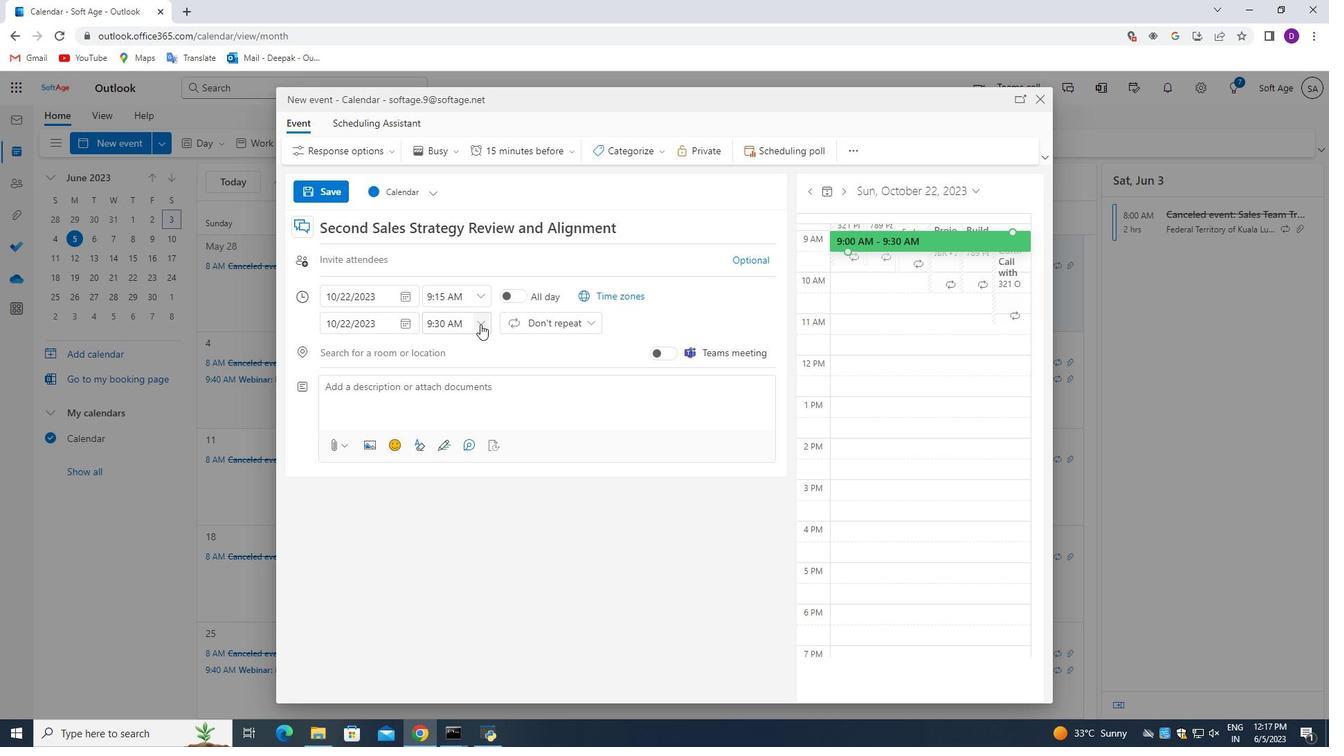 
Action: Mouse moved to (465, 425)
Screenshot: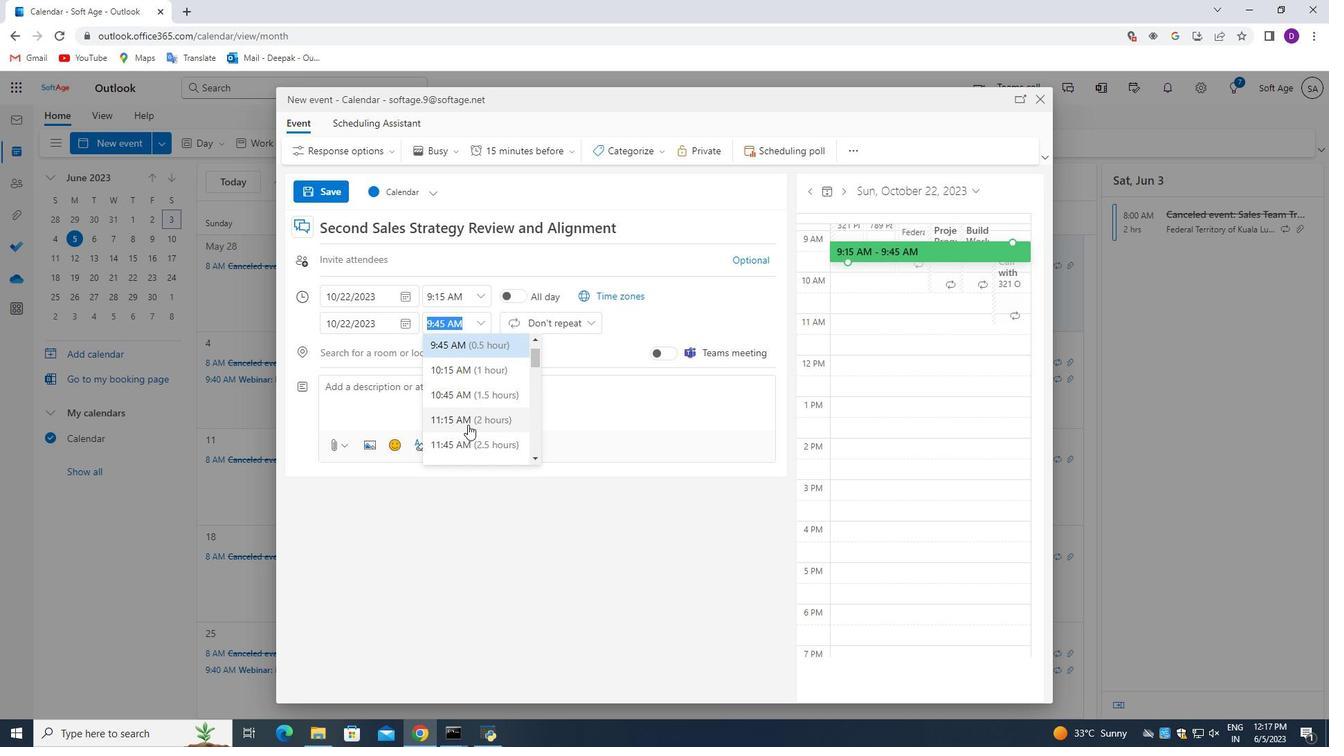 
Action: Mouse pressed left at (465, 425)
Screenshot: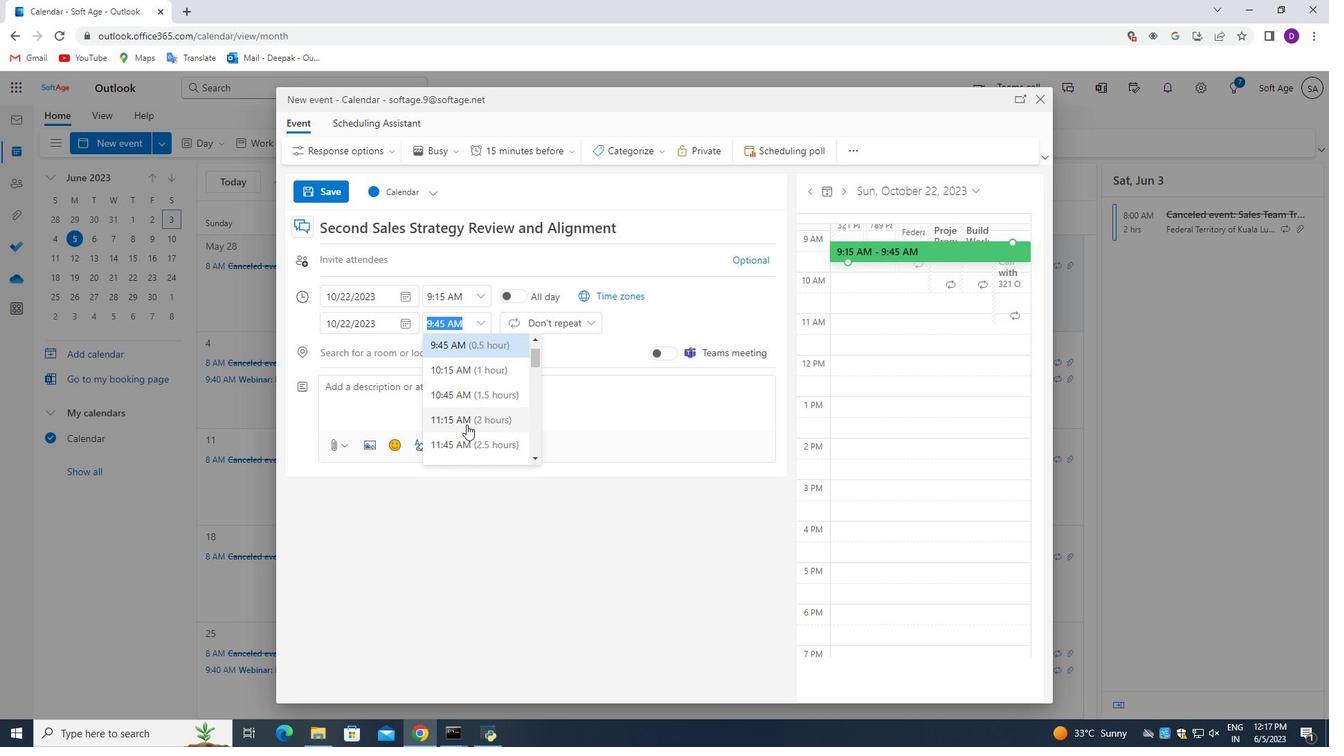 
Action: Mouse moved to (434, 387)
Screenshot: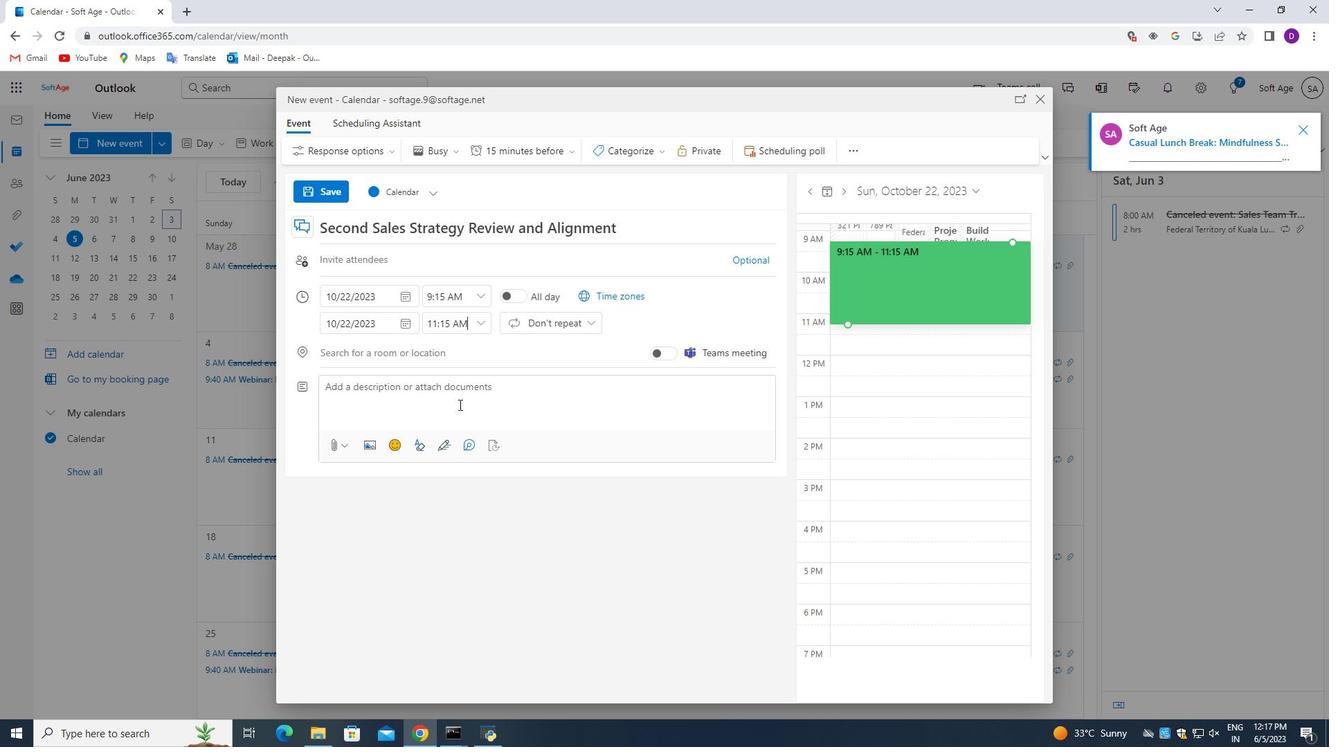 
Action: Mouse pressed left at (434, 387)
Screenshot: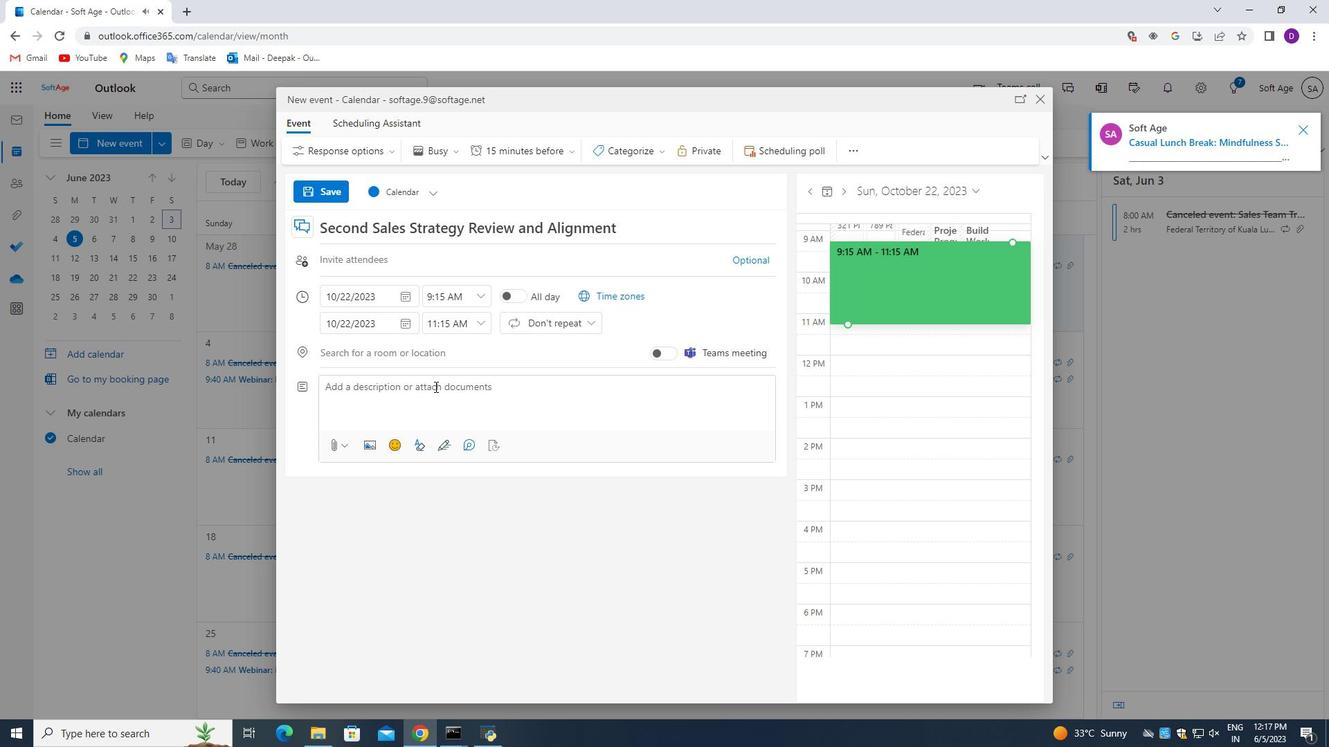 
Action: Mouse moved to (484, 544)
Screenshot: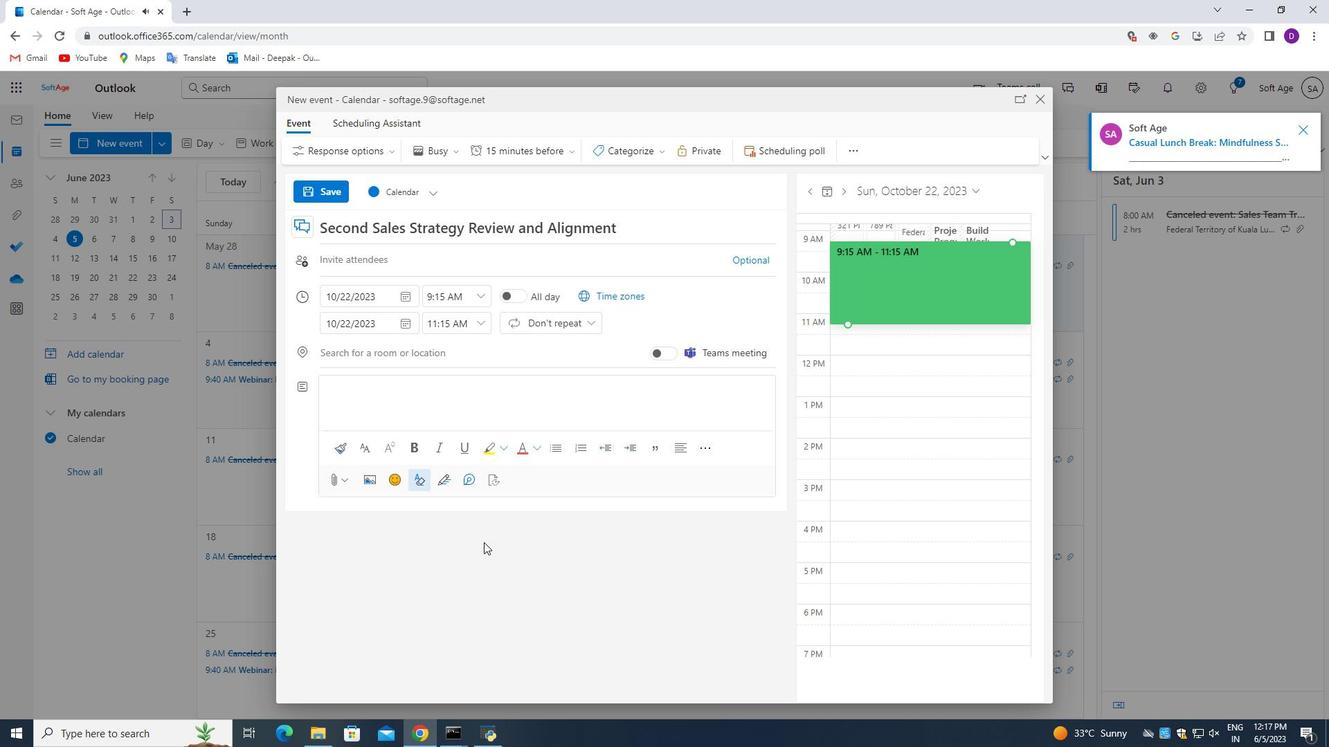 
Action: Key pressed <Key.shift_r>The<Key.space><Key.shift_r>AGM<Key.space>will<Key.space>also<Key.space>serve<Key.space>as<Key.space>a<Key.space>forum<Key.space>for<Key.space>electing<Key.space>or<Key.space>re-electing<Key.space>board<Key.space>members,<Key.space>if<Key.space>applicable,<Key.space><Key.backspace><Key.backspace>.<Key.space><Key.shift_r>The<Key.space>election<Key.space>process<Key.space>will<Key.space>be<Key.space>conducted<Key.space>in<Key.space>accordance<Key.space>with<Key.space>the<Key.space>organization's<Key.space>bylawa<Key.space>and<Key.space><Key.backspace><Key.backspace><Key.backspace><Key.backspace><Key.backspace><Key.backspace><Key.backspace><Key.backspace><Key.backspace>laws<Key.space>and<Key.space>regulations,<Key.space>allowing<Key.space>for<Key.space>a<Key.space>fair<Key.space>and<Key.space>democratic<Key.space>representation<Key.space>of<Key.space>sgareholders'<Key.space>intersets<Key.space><Key.backspace><Key.backspace><Key.backspace><Key.backspace><Key.backspace><Key.backspace><Key.backspace><Key.backspace><Key.backspace><Key.backspace><Key.backspace><Key.backspace><Key.backspace><Key.backspace><Key.backspace><Key.backspace><Key.backspace><Key.backspace><Key.backspace><Key.backspace><Key.backspace><Key.backspace><Key.backspace>hareholders'<Key.space>interests<Key.space><Key.backspace>.<Key.space>put<Key.space>the<Key.space>event<Key.space>into<Key.space><Key.shift>Yellow<Key.space>category.<Key.space>
Screenshot: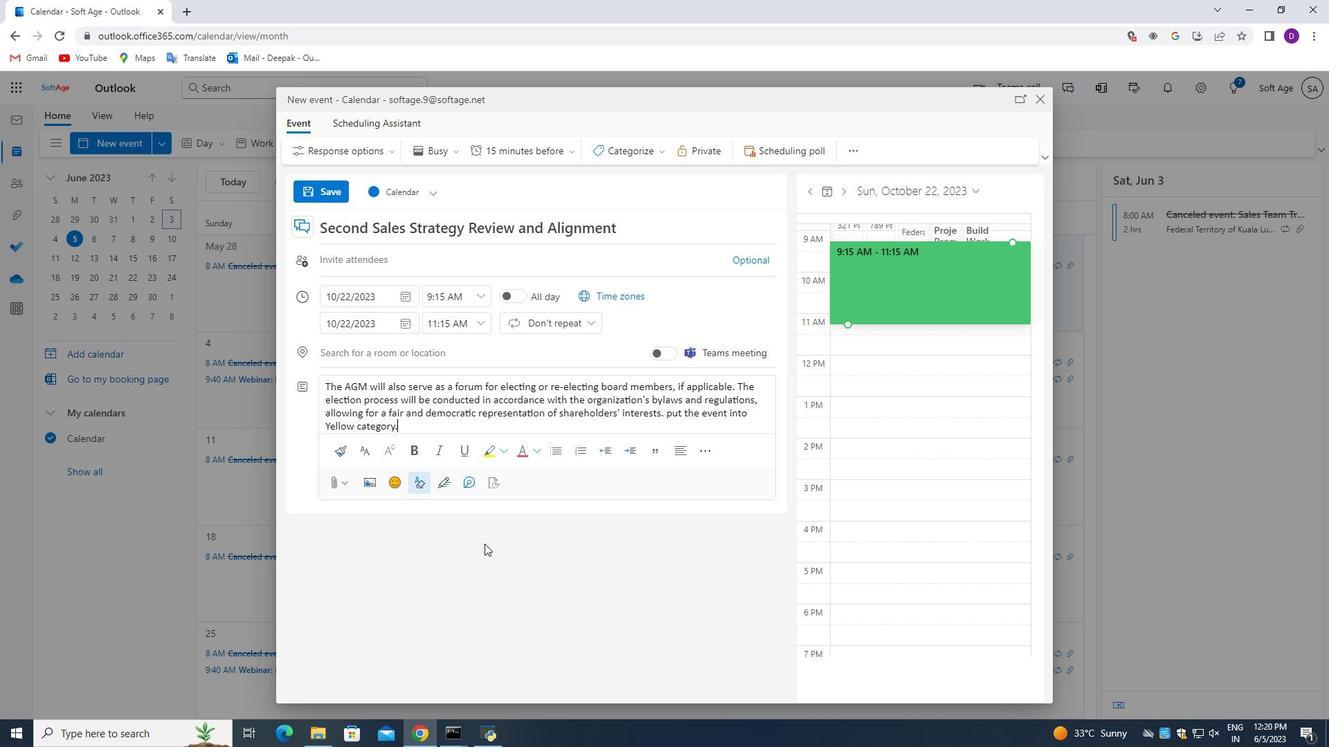 
Action: Mouse moved to (419, 356)
Screenshot: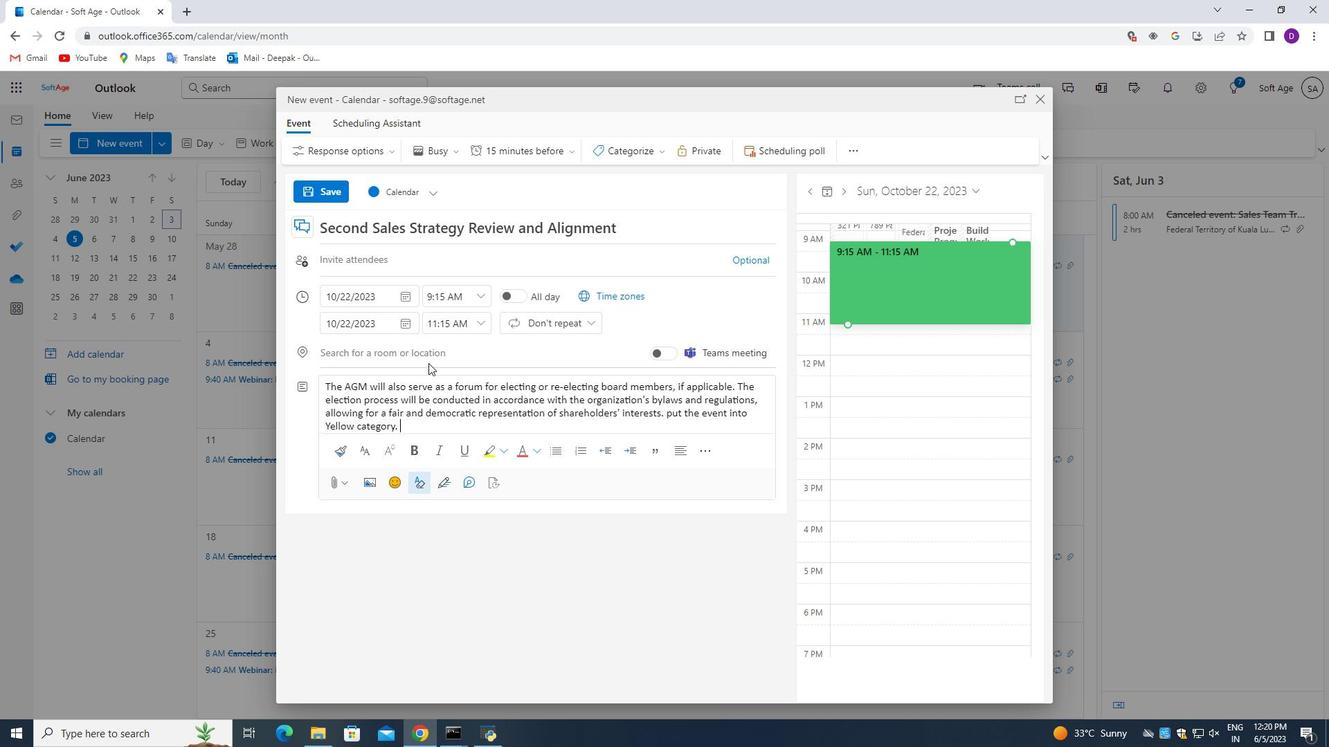 
Action: Mouse pressed left at (419, 356)
Screenshot: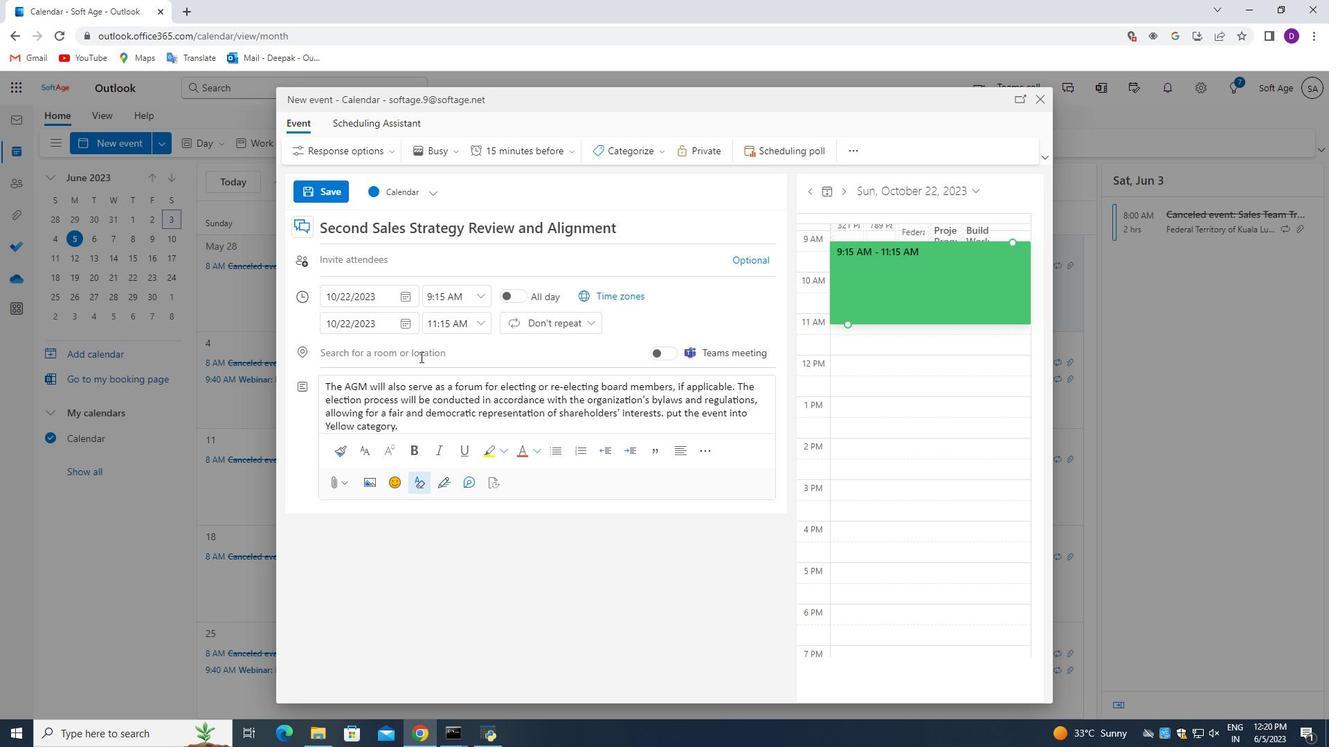 
Action: Mouse moved to (438, 550)
Screenshot: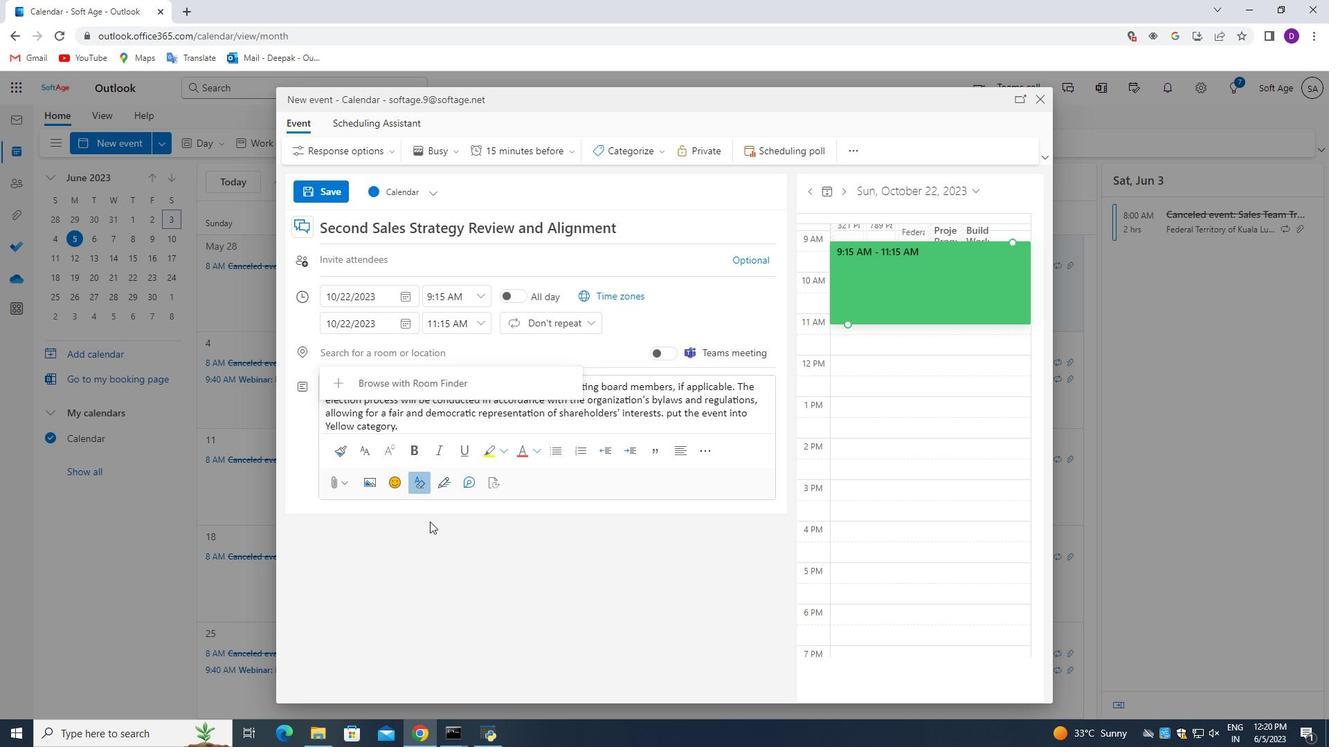 
Action: Key pressed 456<Key.space><Key.shift_r>Reina<Key.space><Key.shift_r>Sofia<Key.space><Key.shift>Museum,<Key.space><Key.shift>Madrid,<Key.space><Key.shift_r>Spain
Screenshot: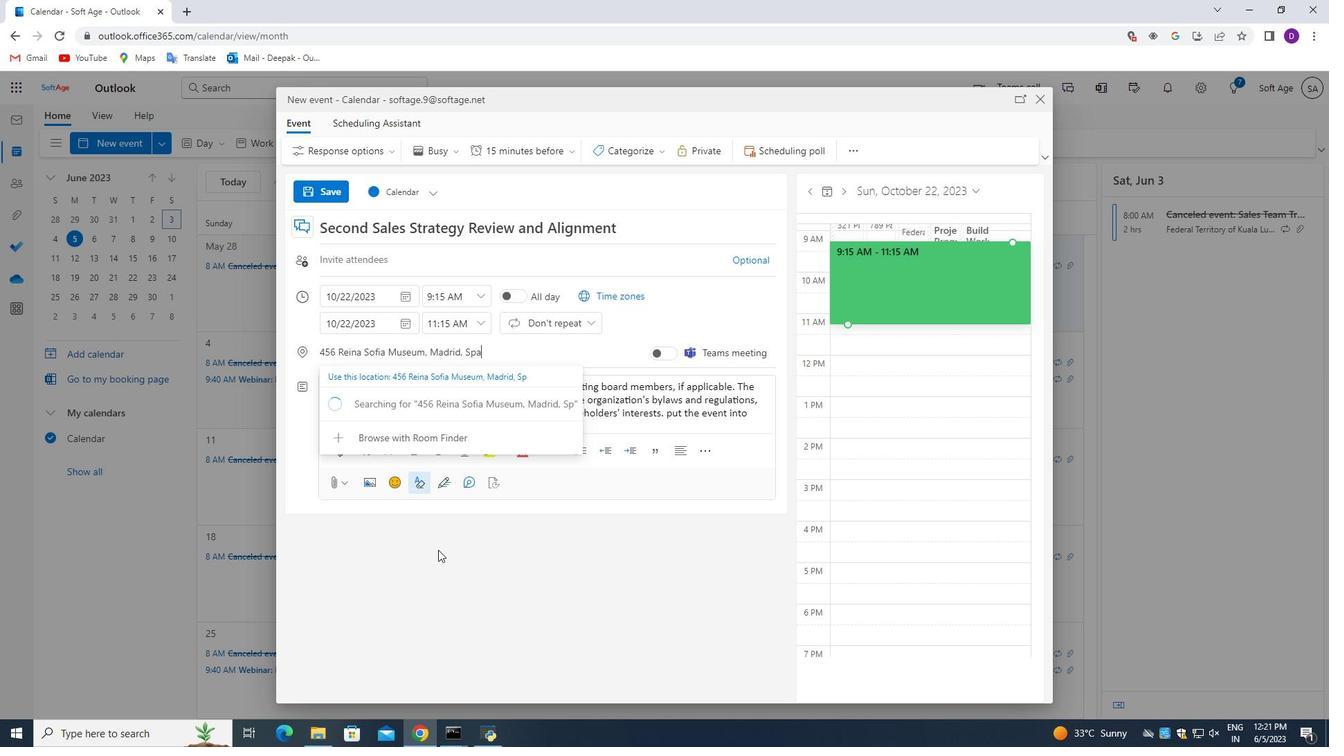 
Action: Mouse moved to (495, 578)
Screenshot: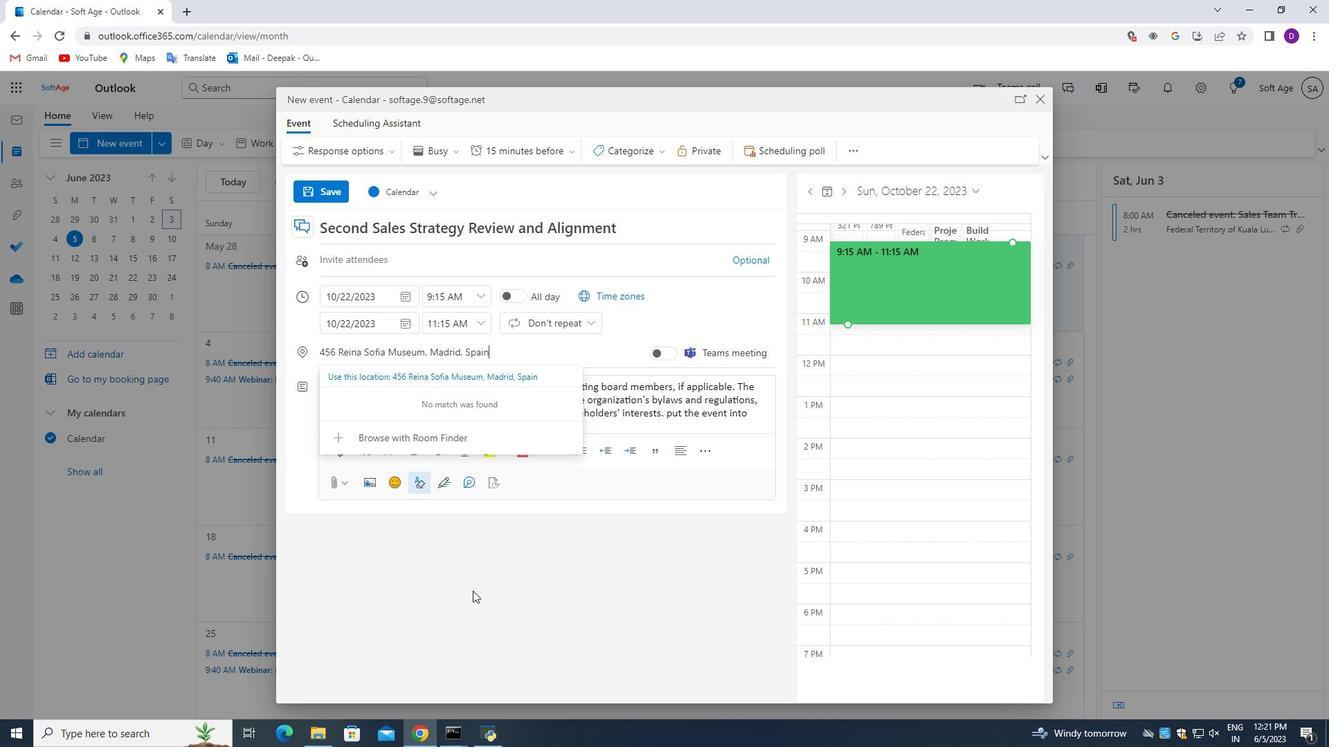 
Action: Mouse pressed left at (495, 578)
Screenshot: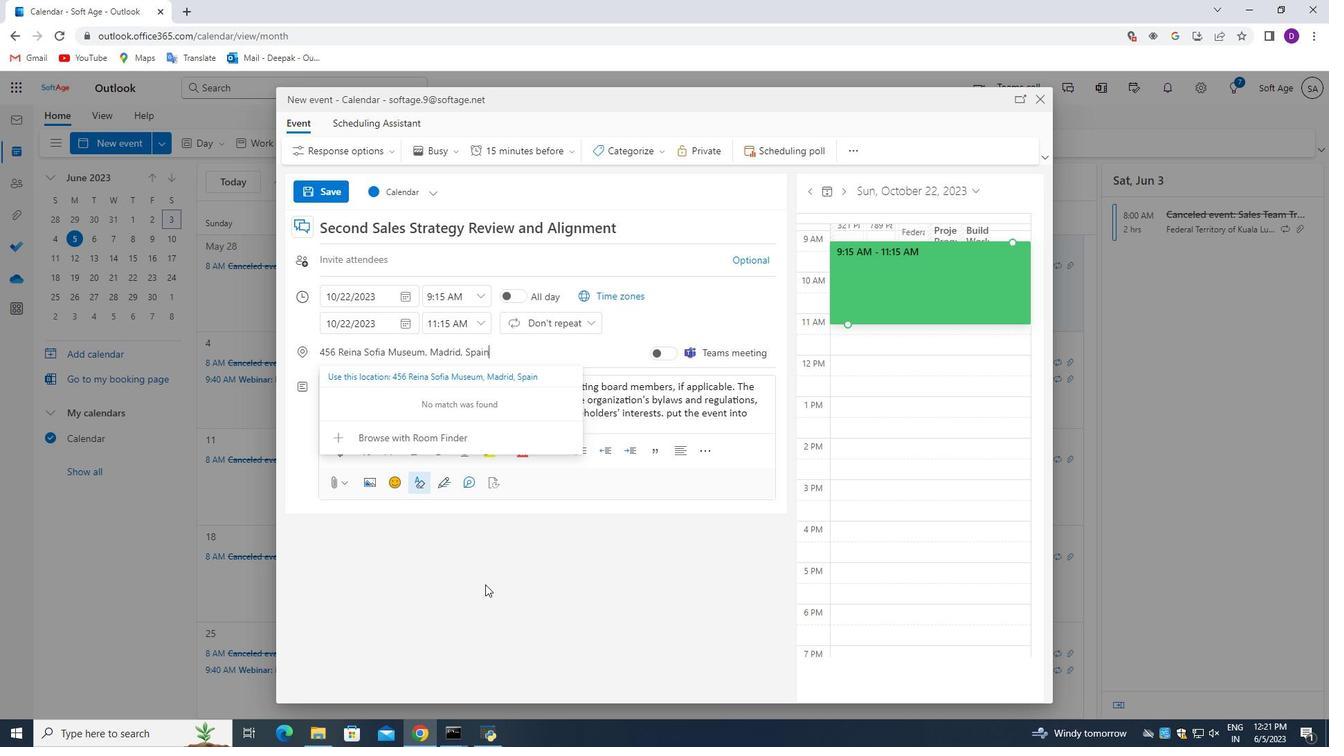 
Action: Mouse moved to (368, 260)
Screenshot: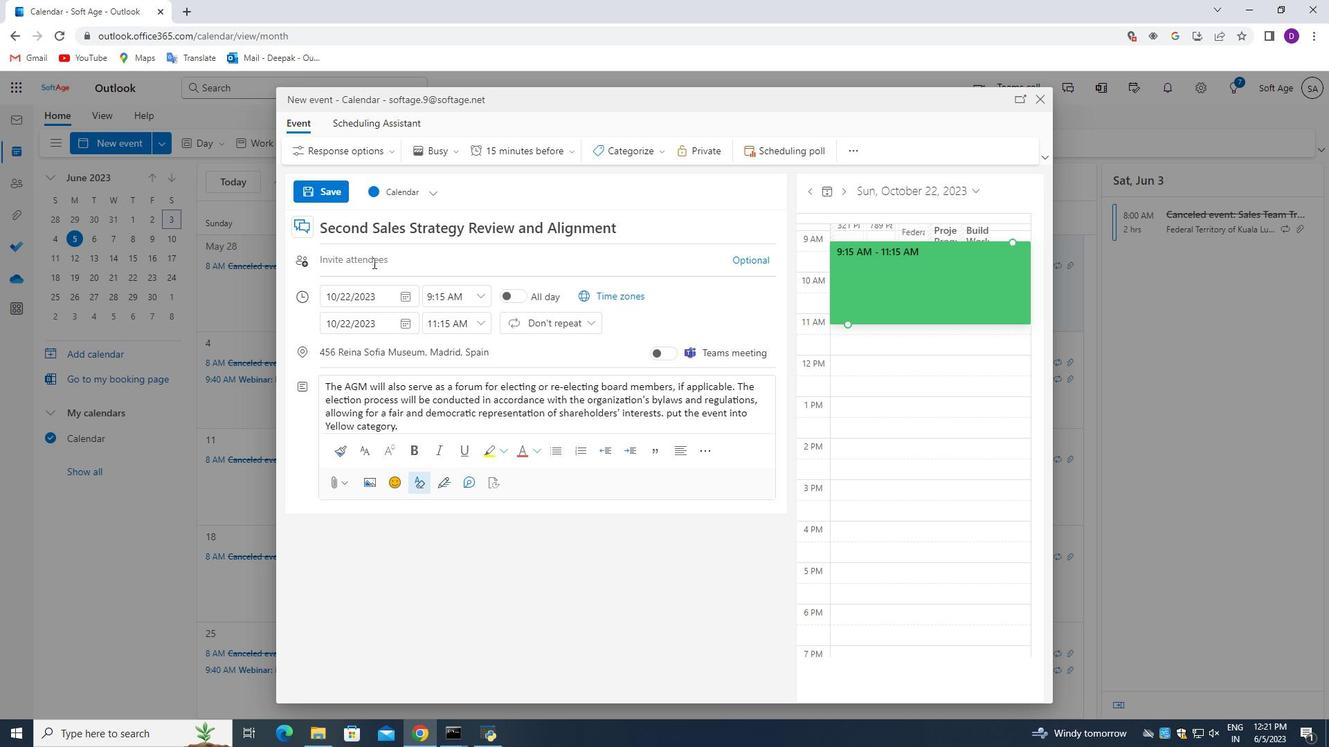 
Action: Mouse pressed left at (368, 260)
Screenshot: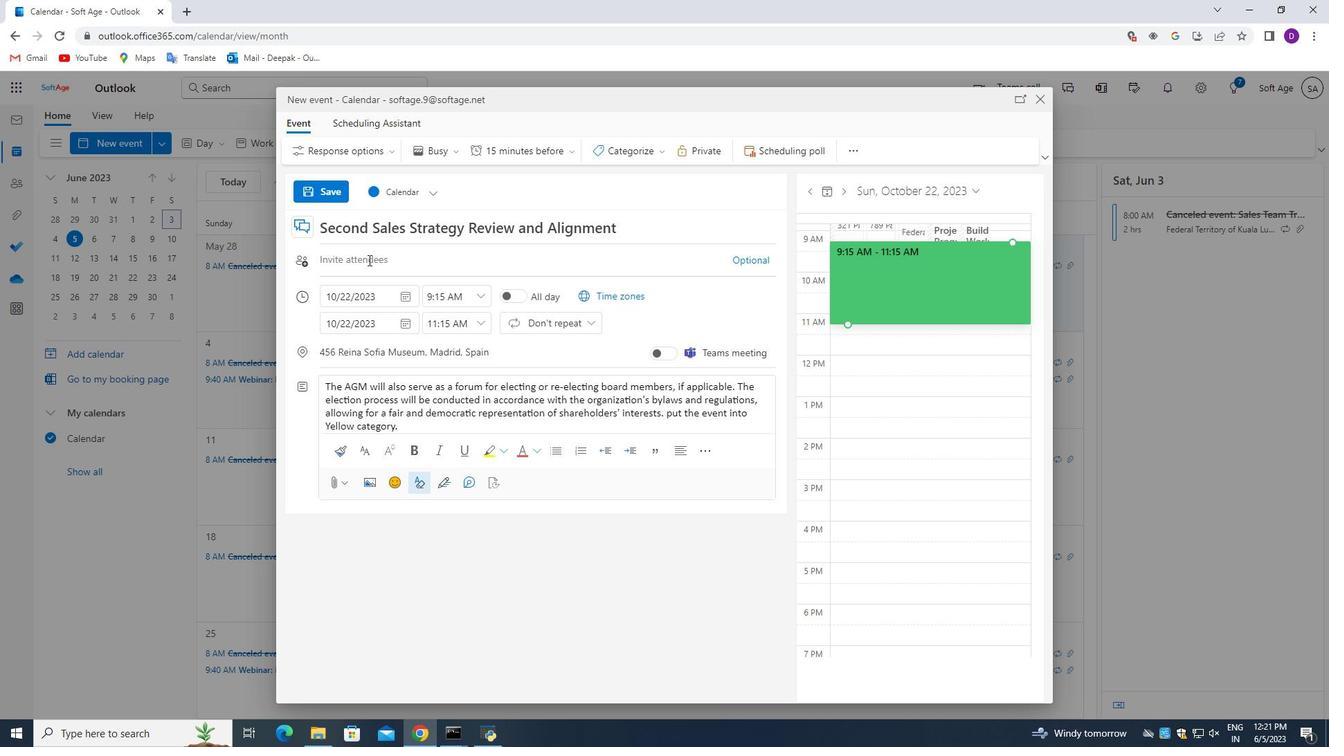 
Action: Key pressed softage.5<Key.shift>@softage.net<Key.enter>
Screenshot: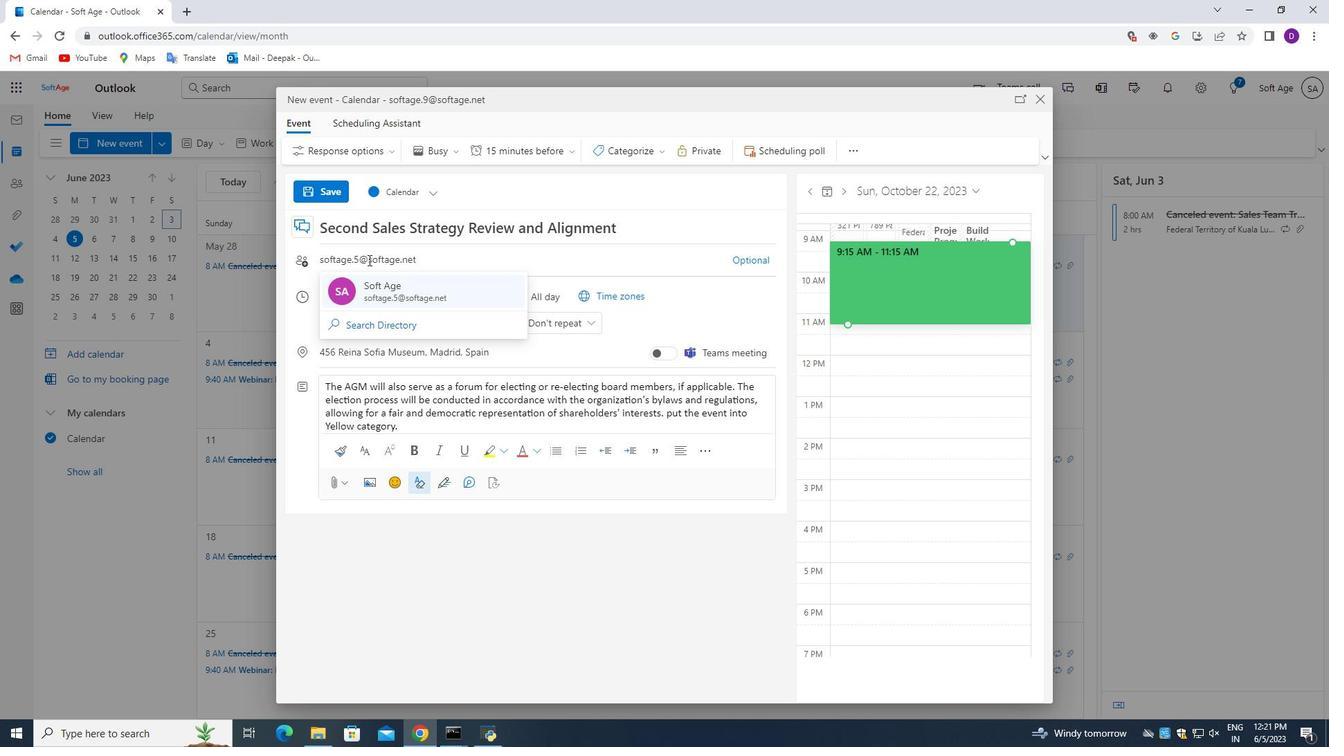 
Action: Mouse moved to (747, 269)
Screenshot: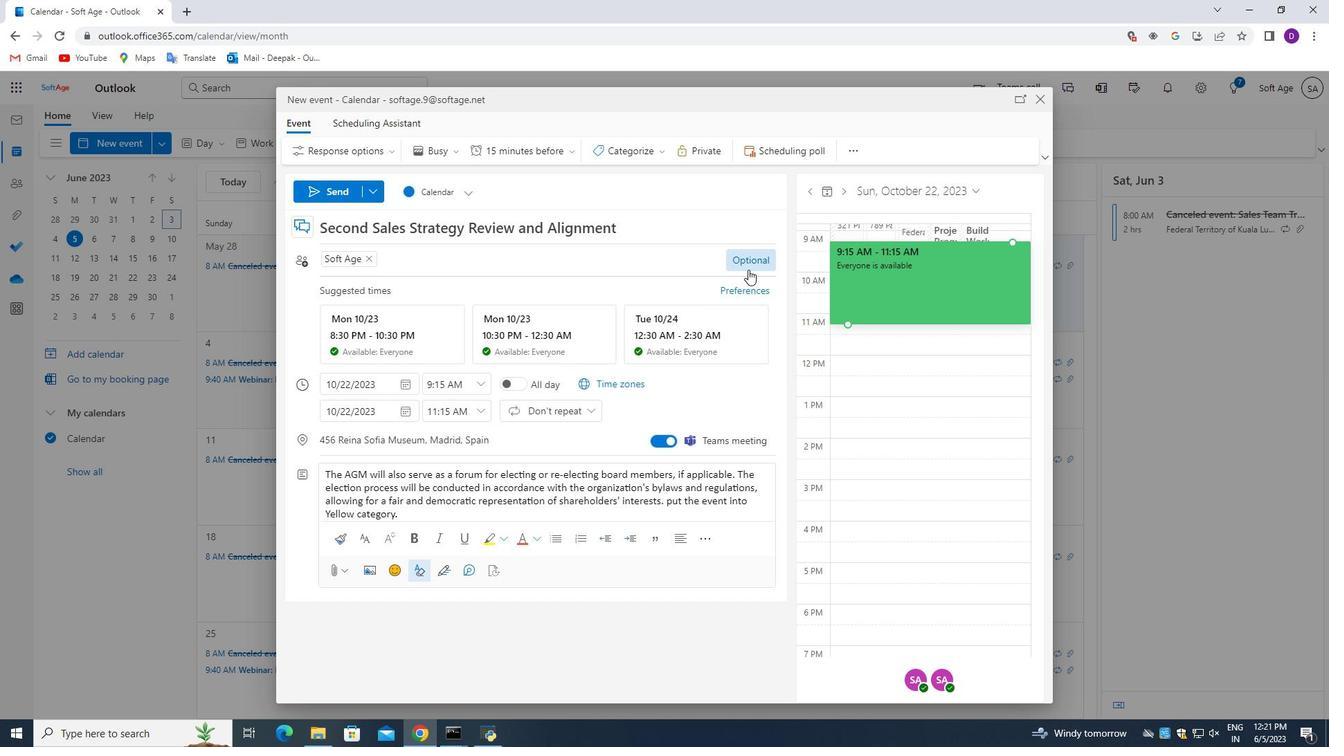 
Action: Mouse pressed left at (747, 269)
Screenshot: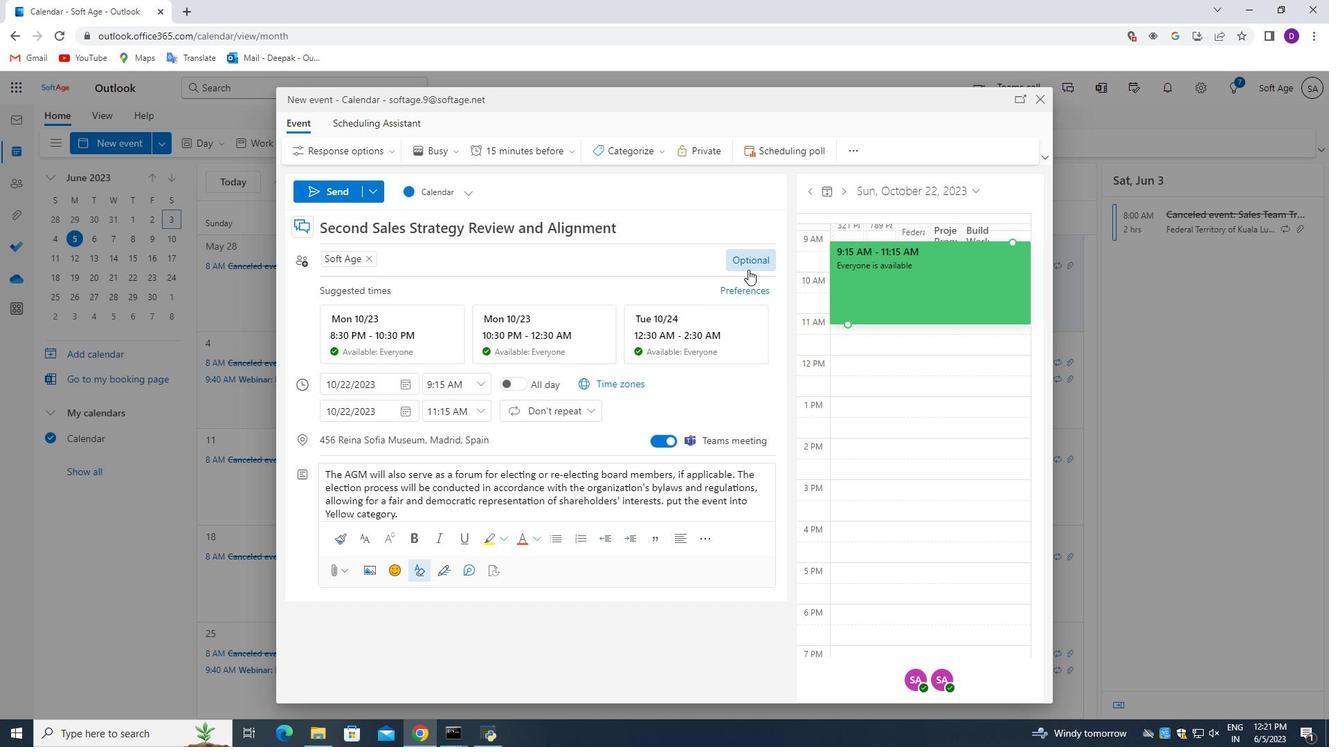 
Action: Mouse moved to (599, 218)
Screenshot: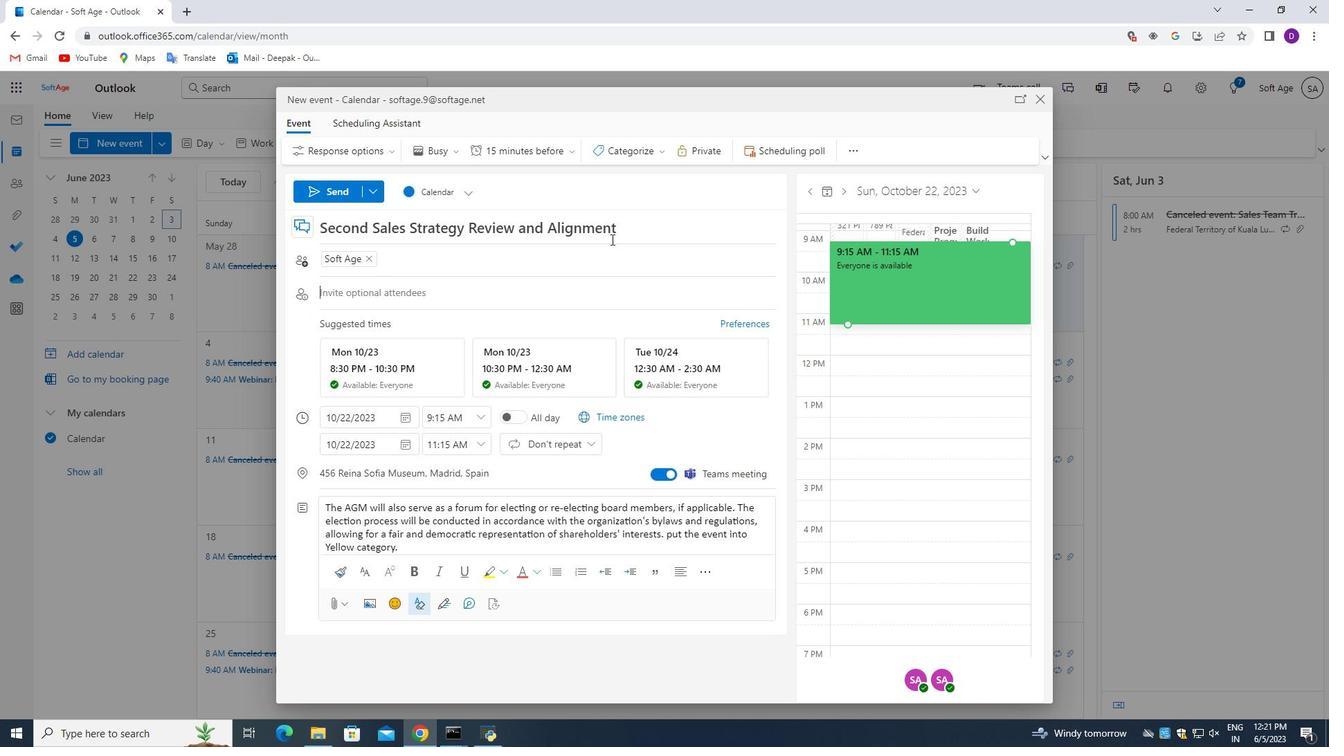 
Action: Key pressed softage.6<Key.shift>@softage.net<Key.enter>
Screenshot: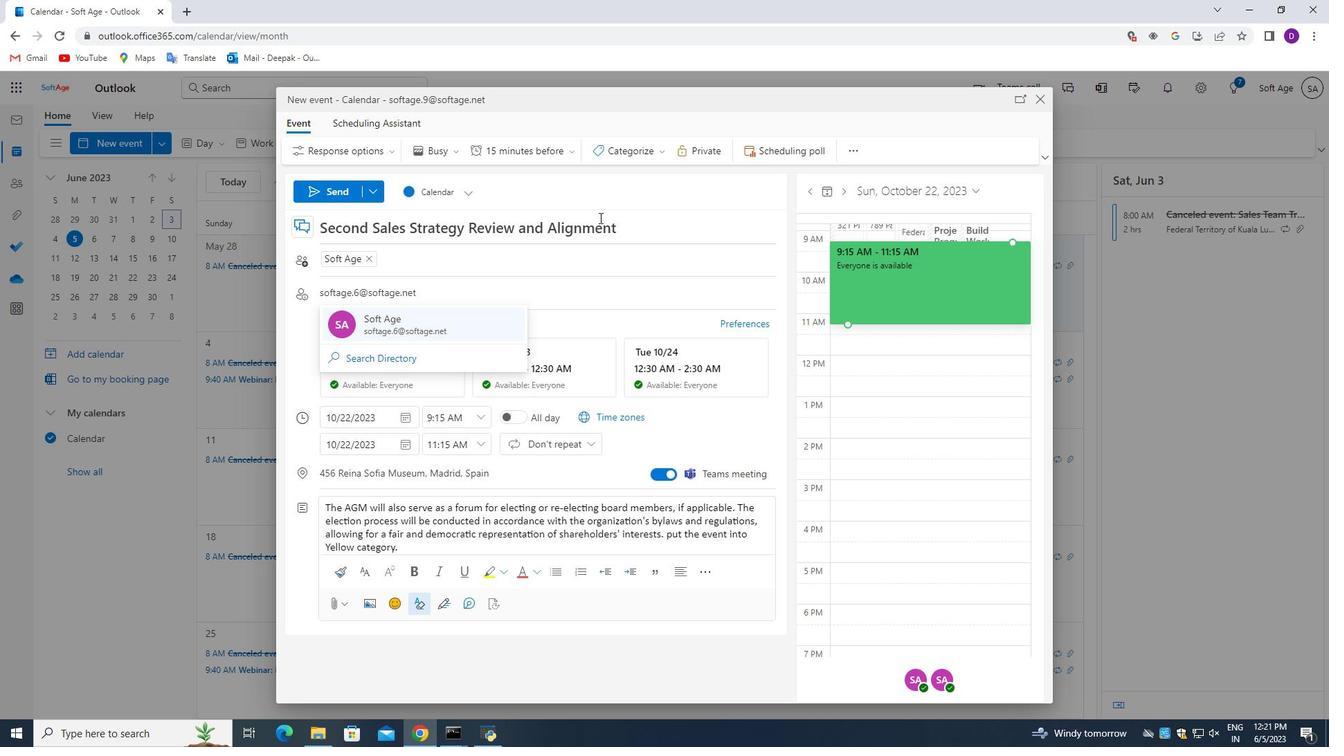 
Action: Mouse moved to (445, 411)
Screenshot: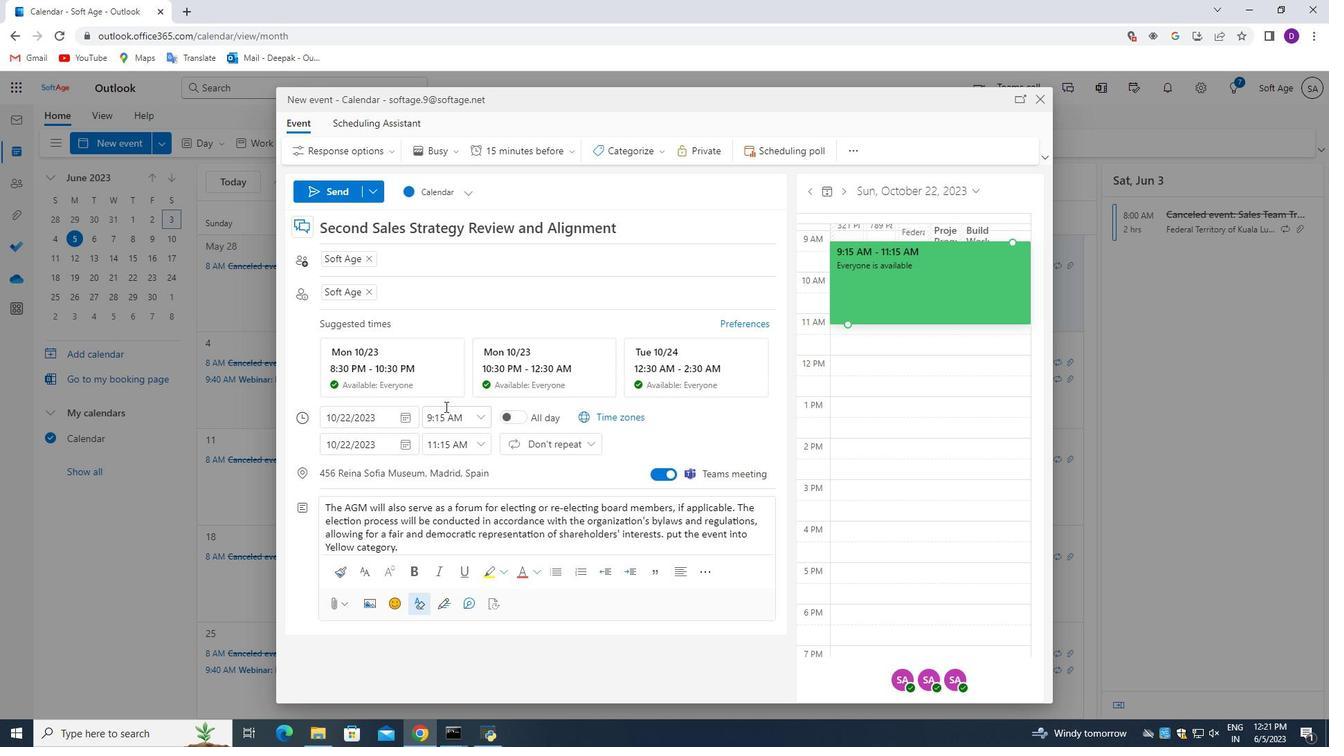 
Action: Mouse scrolled (445, 409) with delta (0, 0)
Screenshot: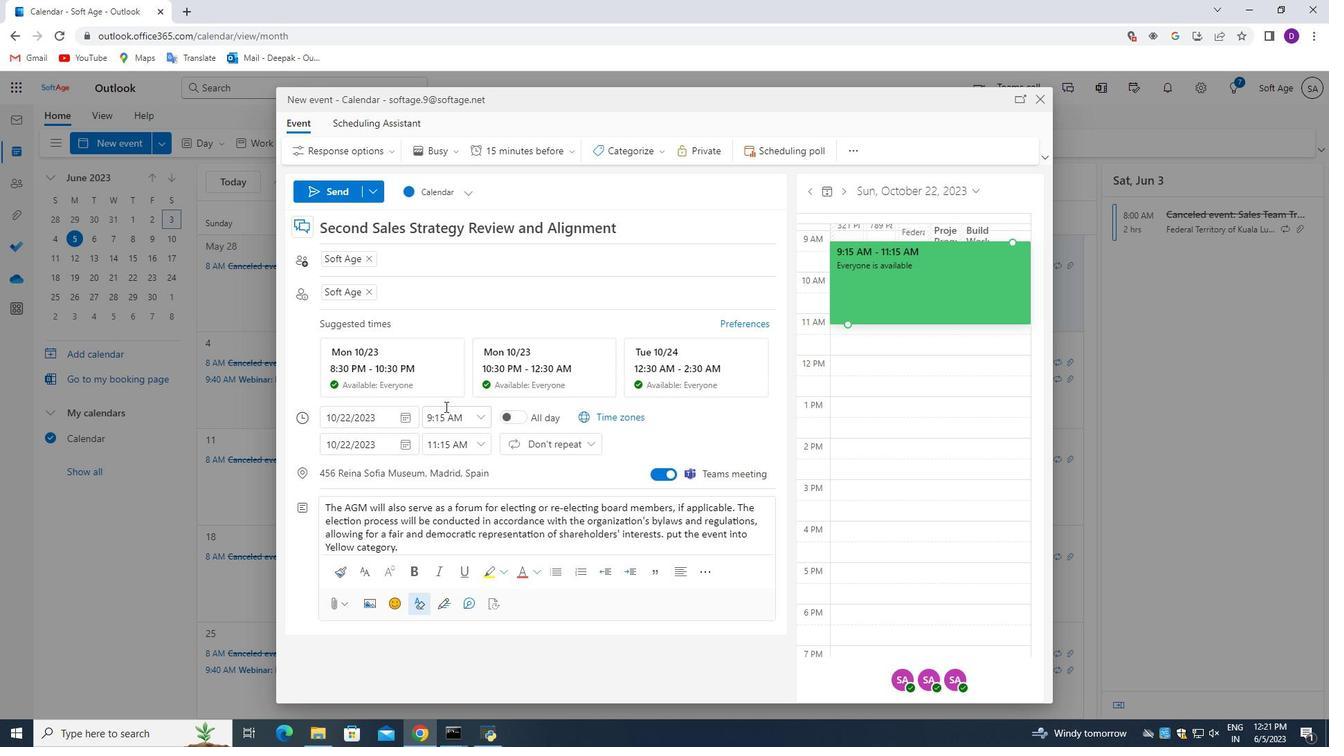 
Action: Mouse scrolled (445, 411) with delta (0, 0)
Screenshot: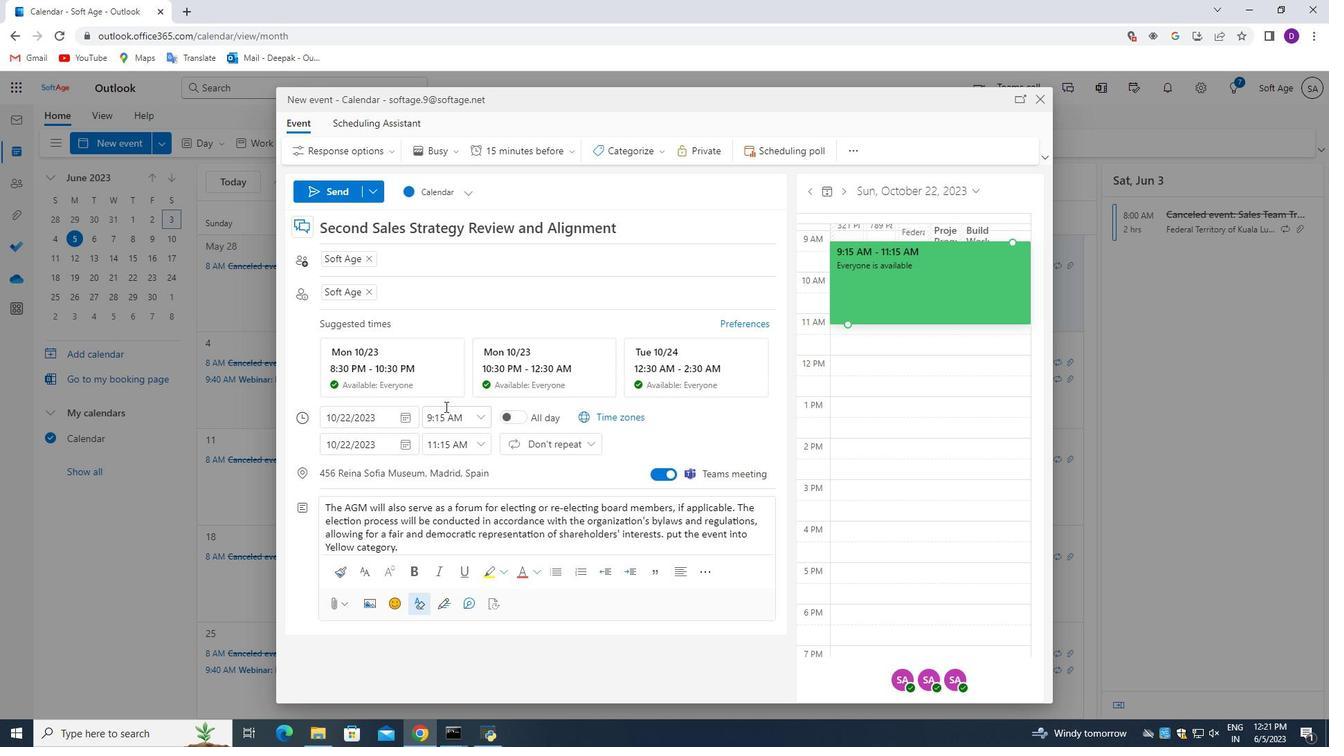 
Action: Mouse scrolled (445, 411) with delta (0, 0)
Screenshot: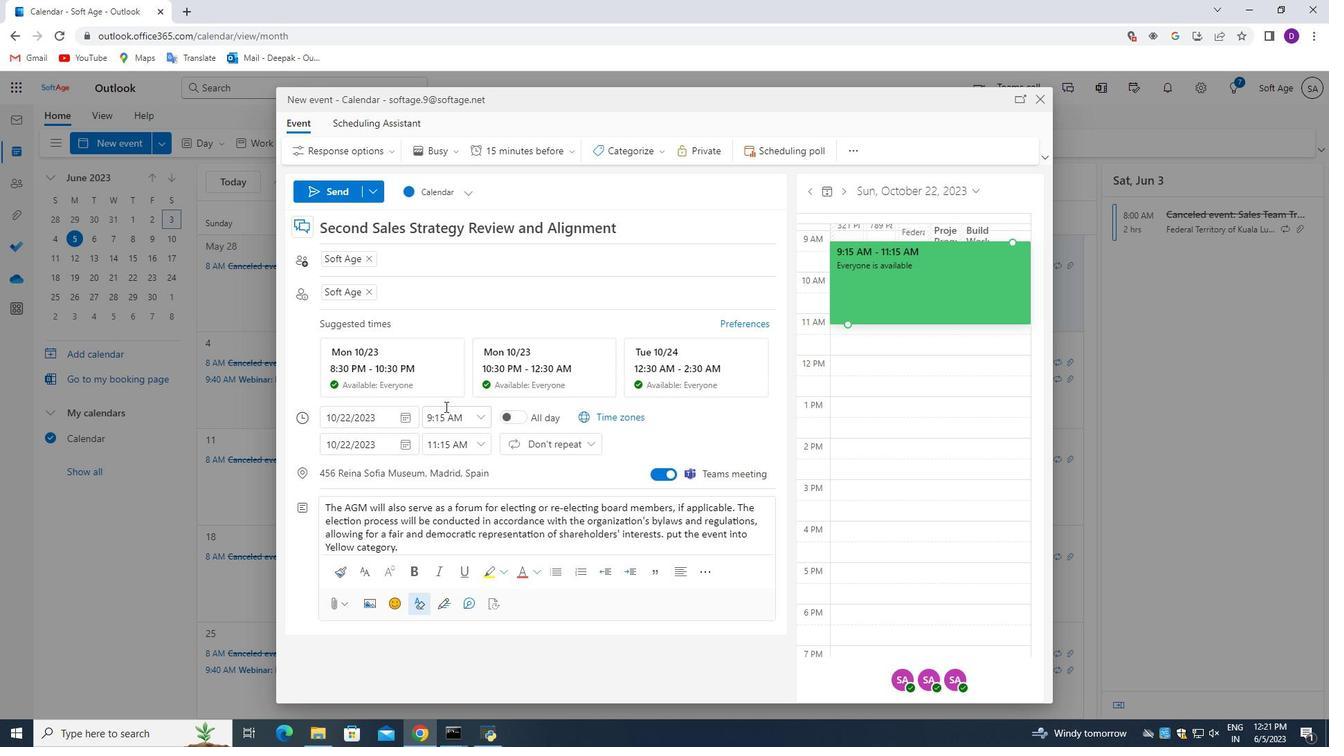 
Action: Mouse moved to (533, 152)
Screenshot: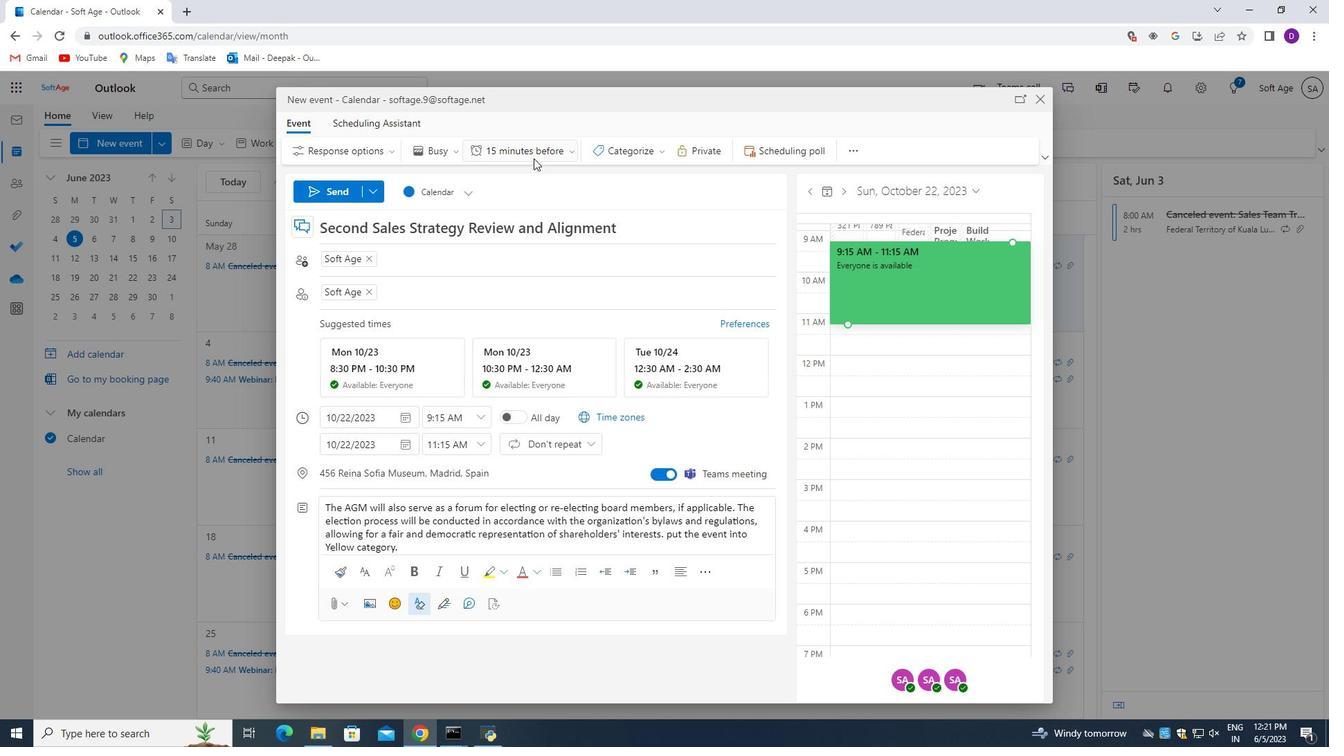 
Action: Mouse pressed left at (533, 152)
Screenshot: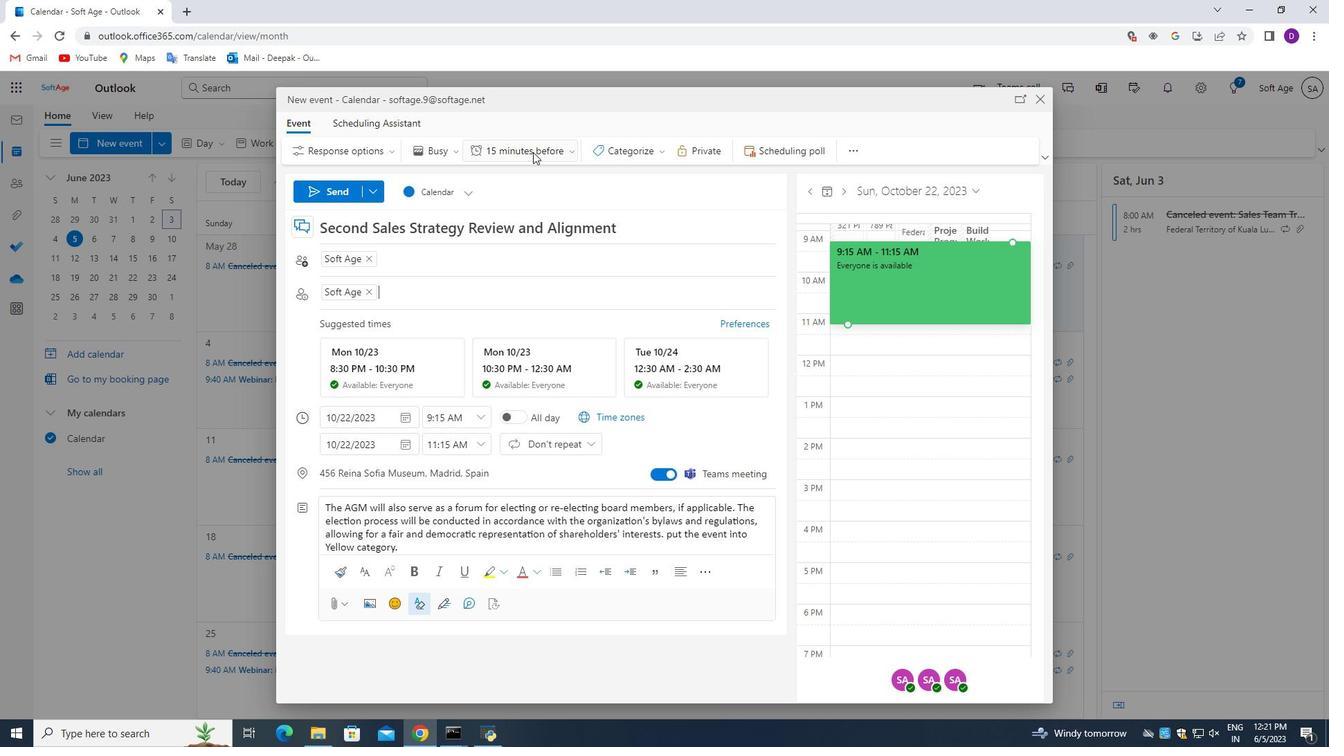 
Action: Mouse moved to (526, 425)
Screenshot: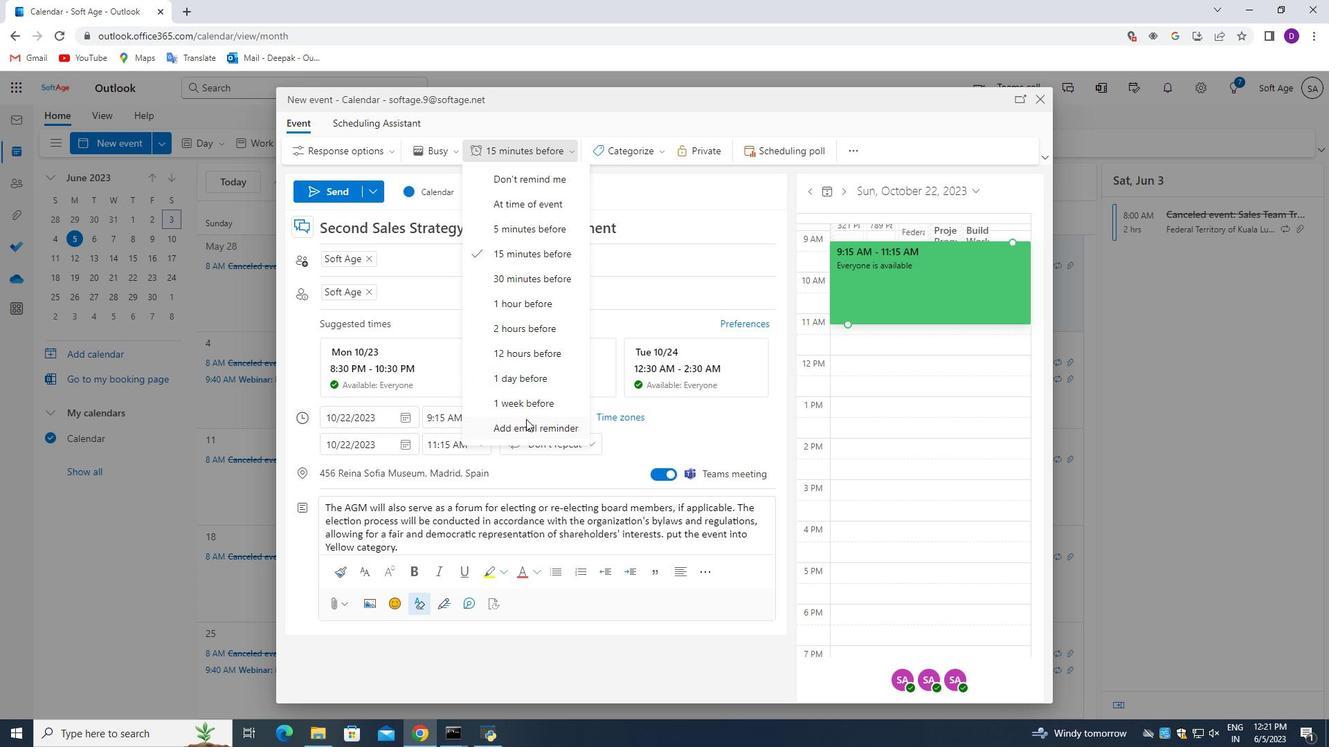 
Action: Mouse pressed left at (526, 425)
Screenshot: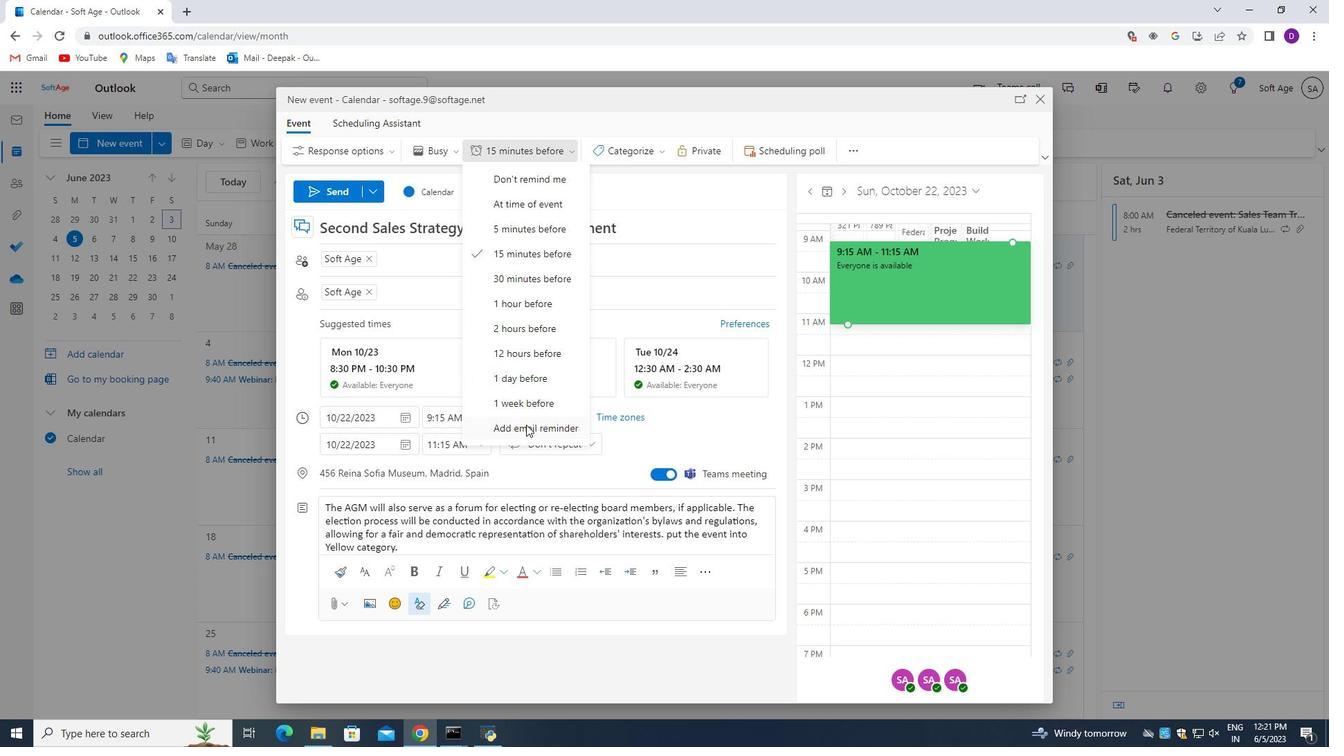 
Action: Mouse moved to (525, 308)
Screenshot: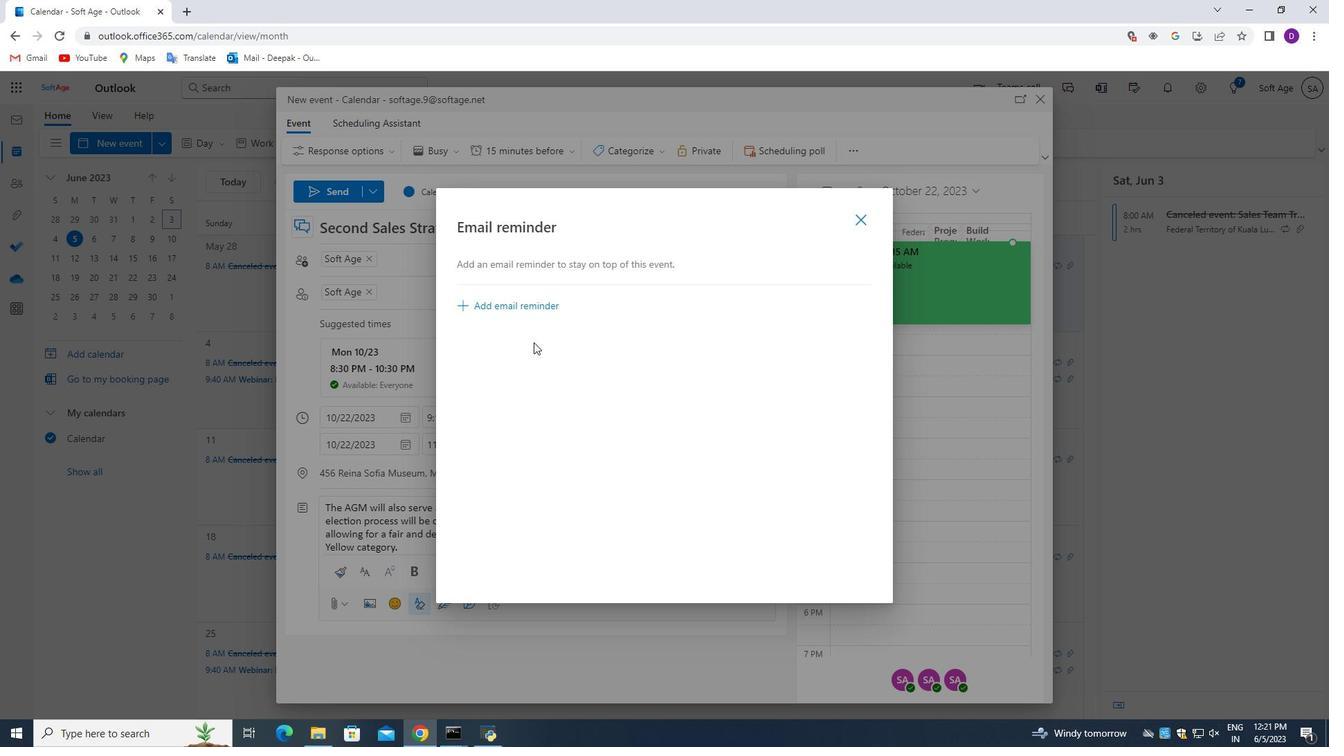 
Action: Mouse pressed left at (525, 308)
Screenshot: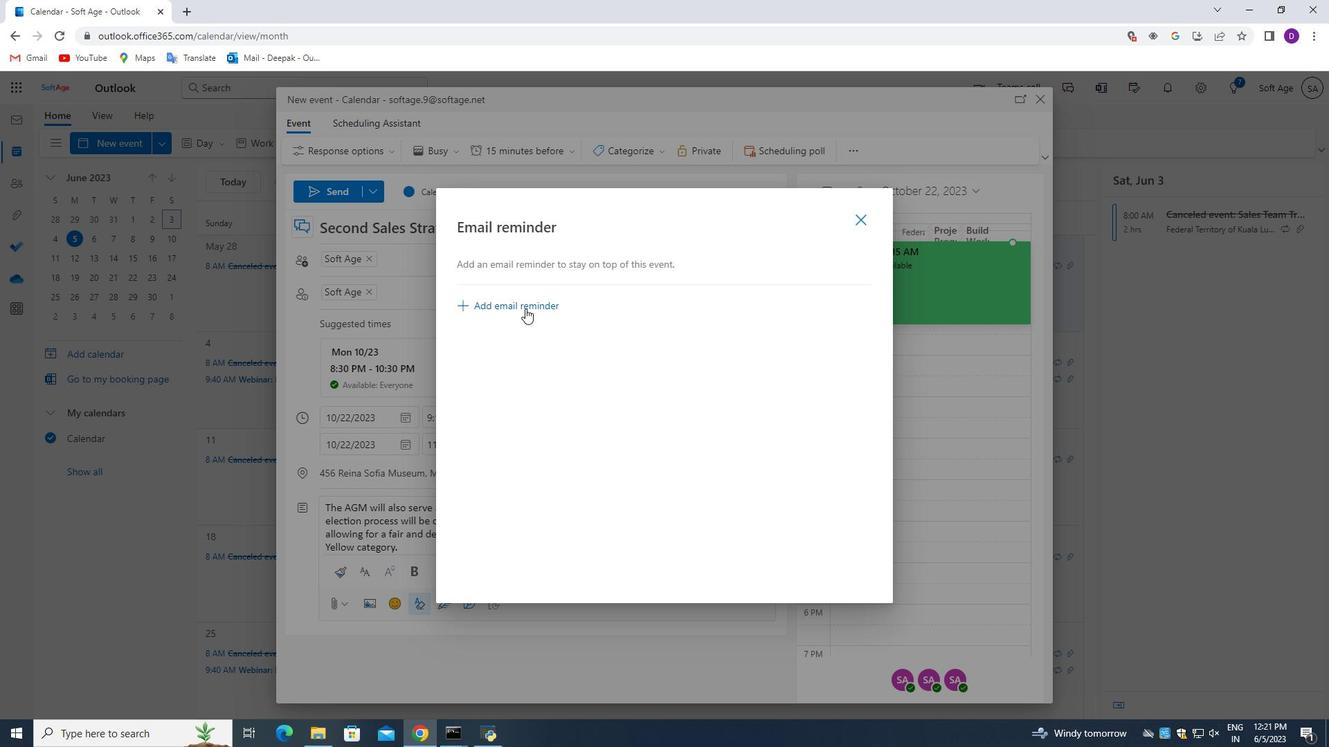 
Action: Mouse moved to (579, 316)
Screenshot: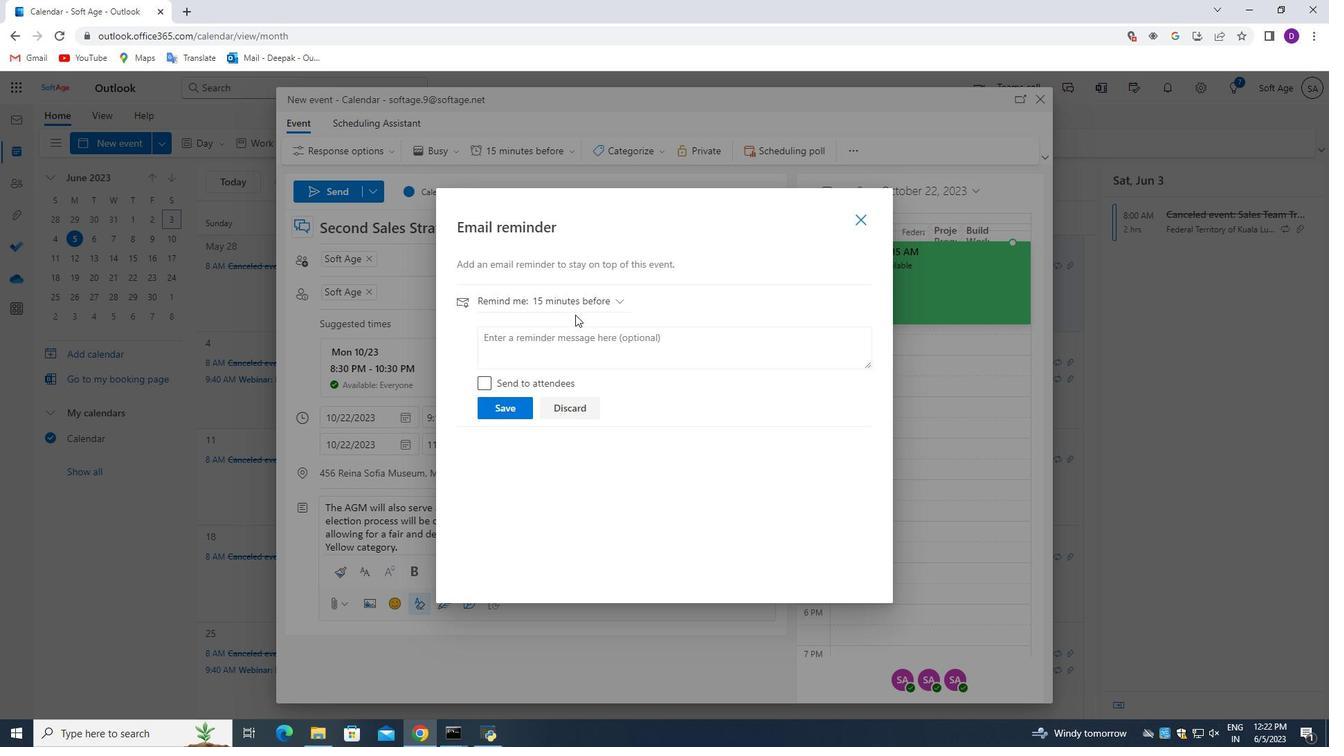 
Action: Mouse scrolled (579, 315) with delta (0, 0)
Screenshot: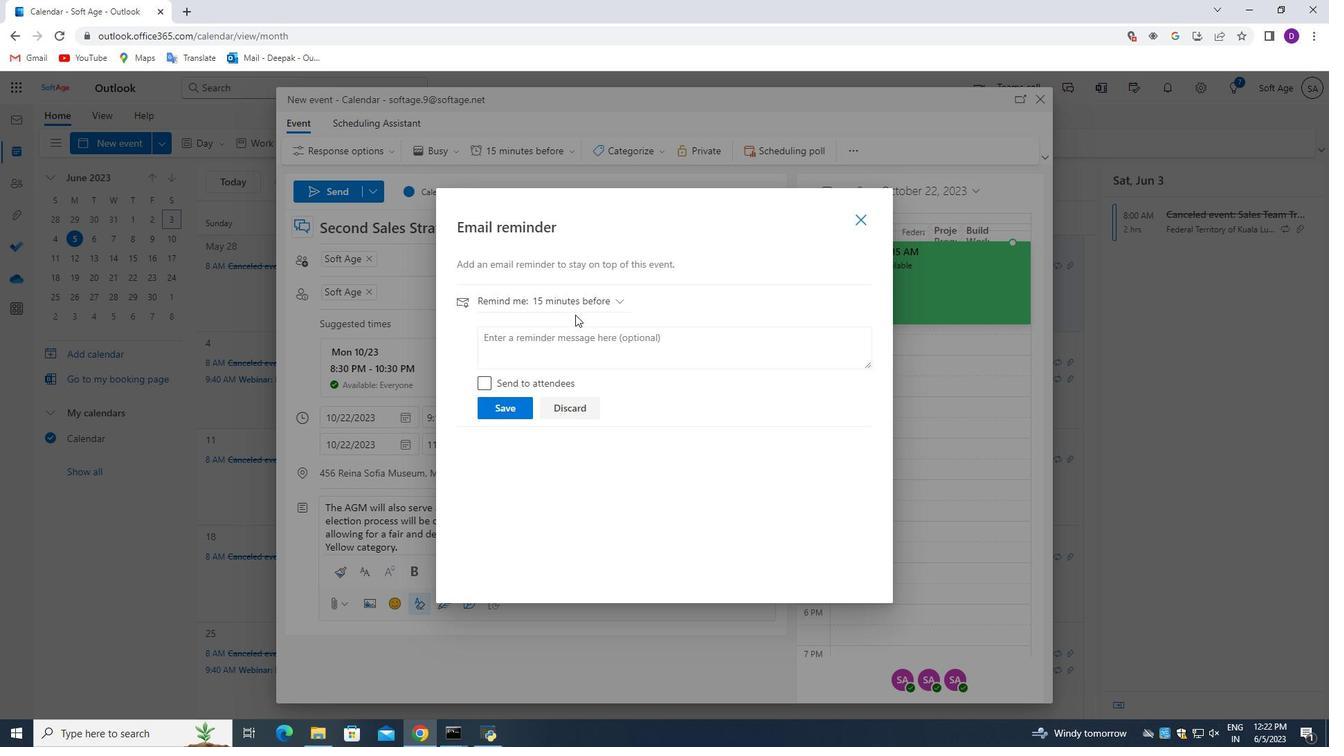 
Action: Mouse moved to (604, 302)
Screenshot: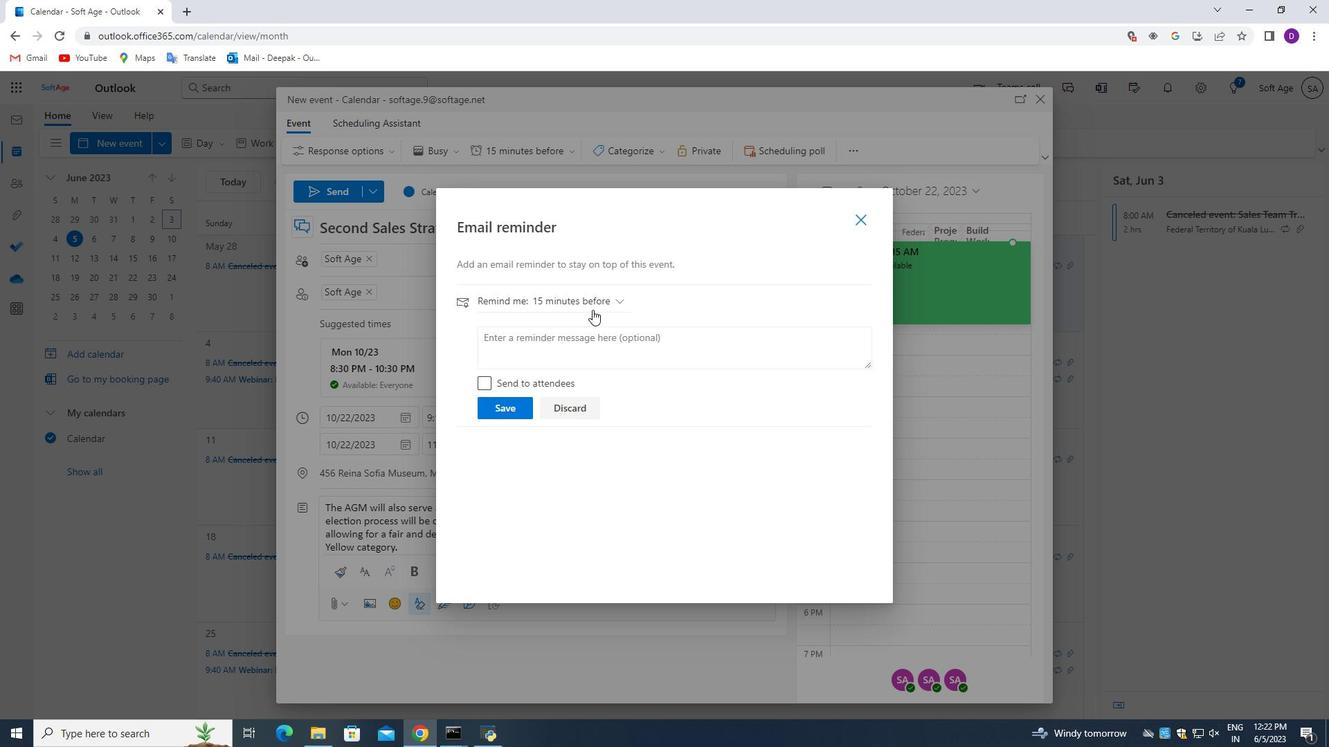 
Action: Mouse pressed left at (604, 302)
Screenshot: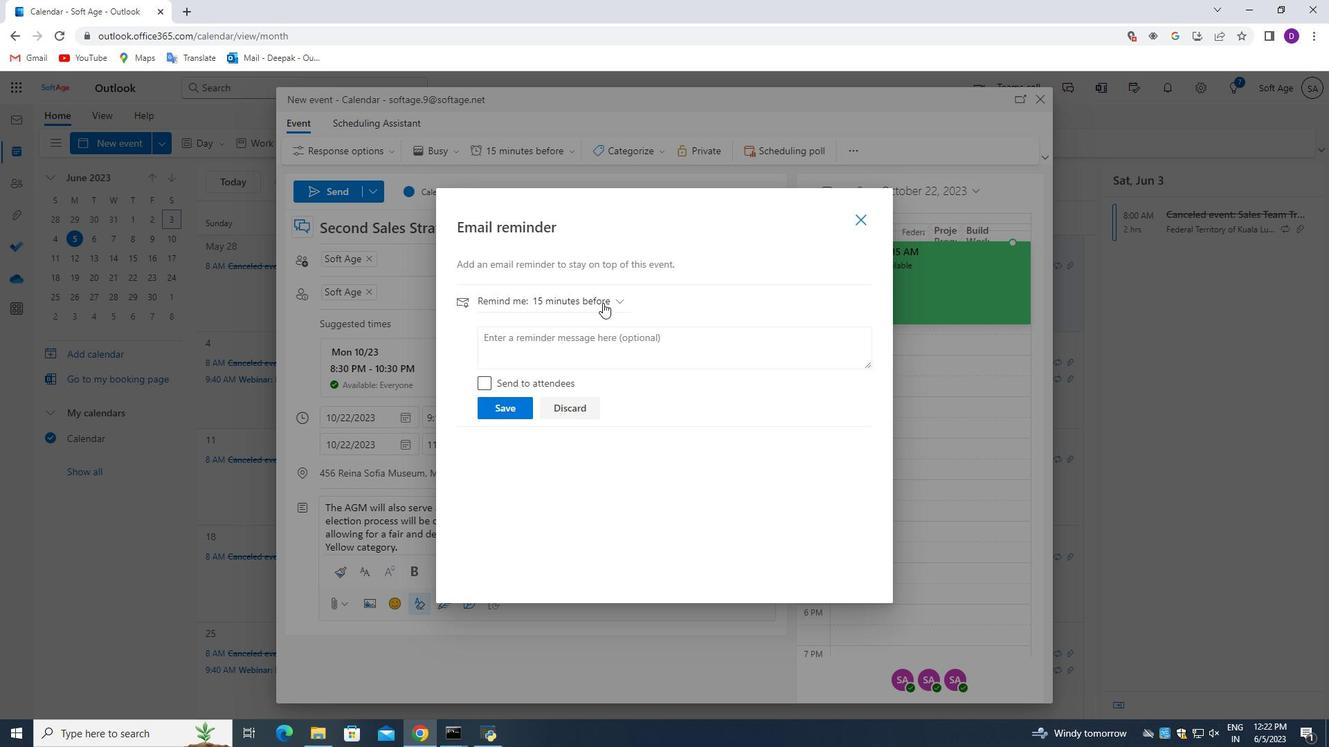 
Action: Mouse moved to (560, 547)
Screenshot: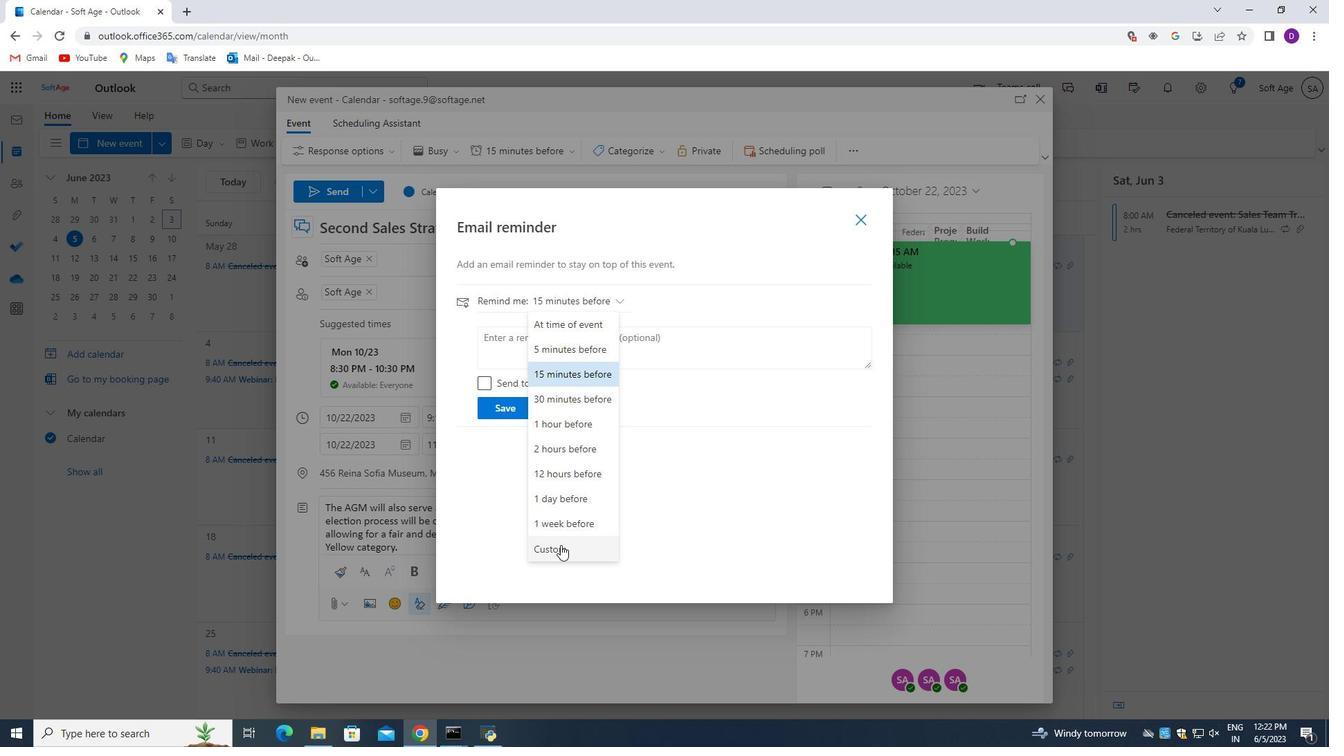 
Action: Mouse pressed left at (560, 547)
Screenshot: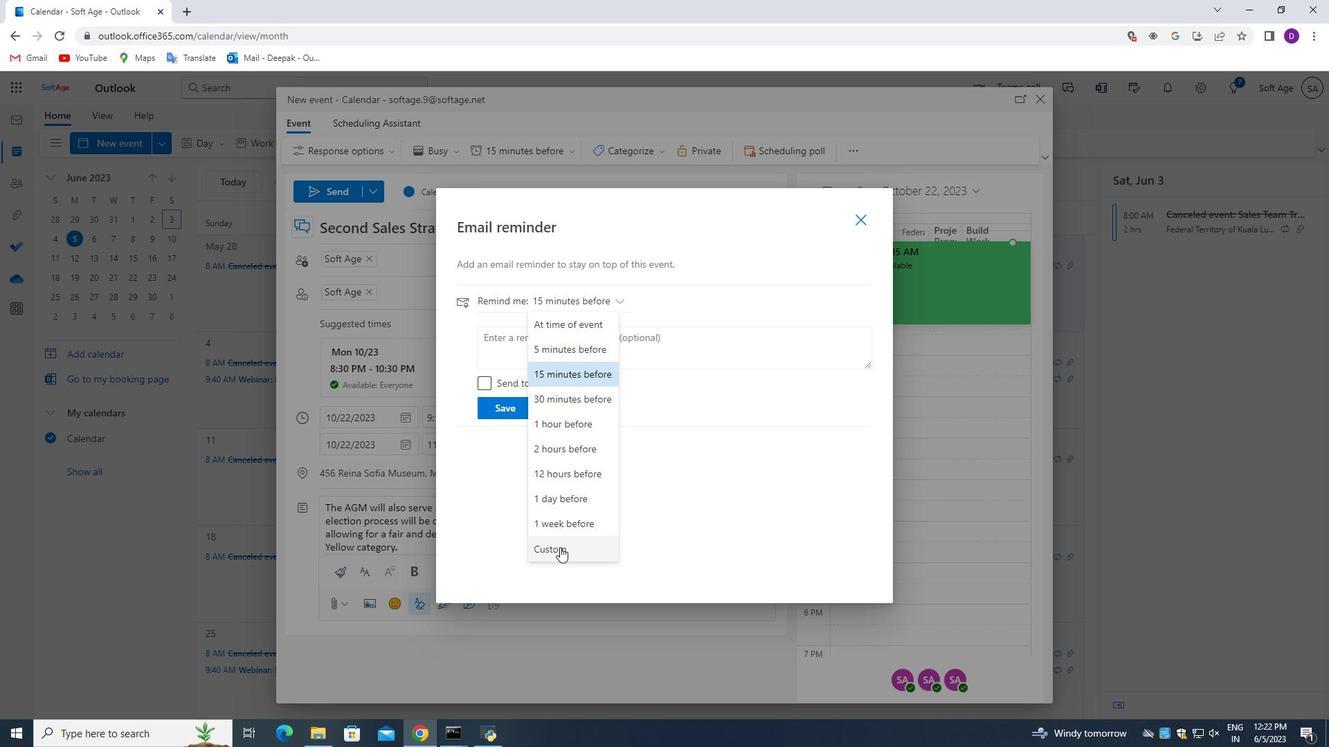 
Action: Mouse moved to (518, 380)
Screenshot: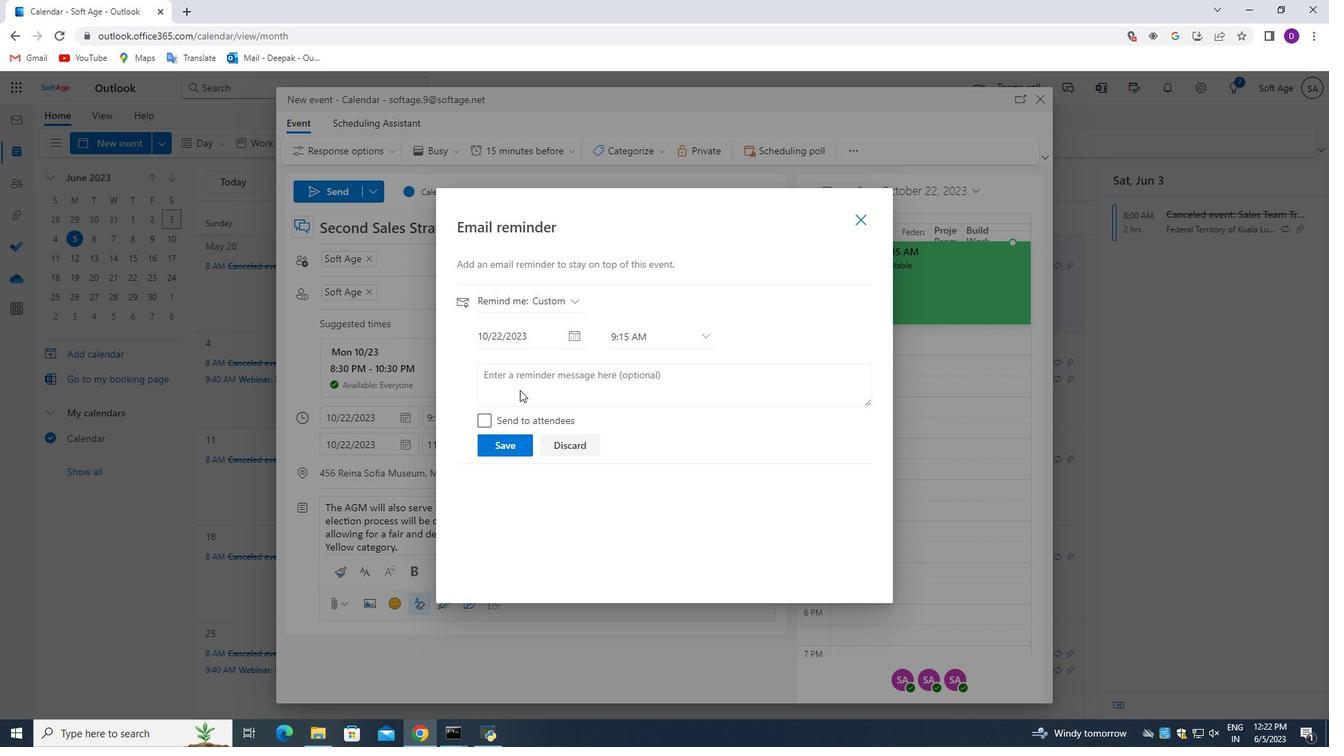 
Action: Mouse pressed left at (518, 380)
Screenshot: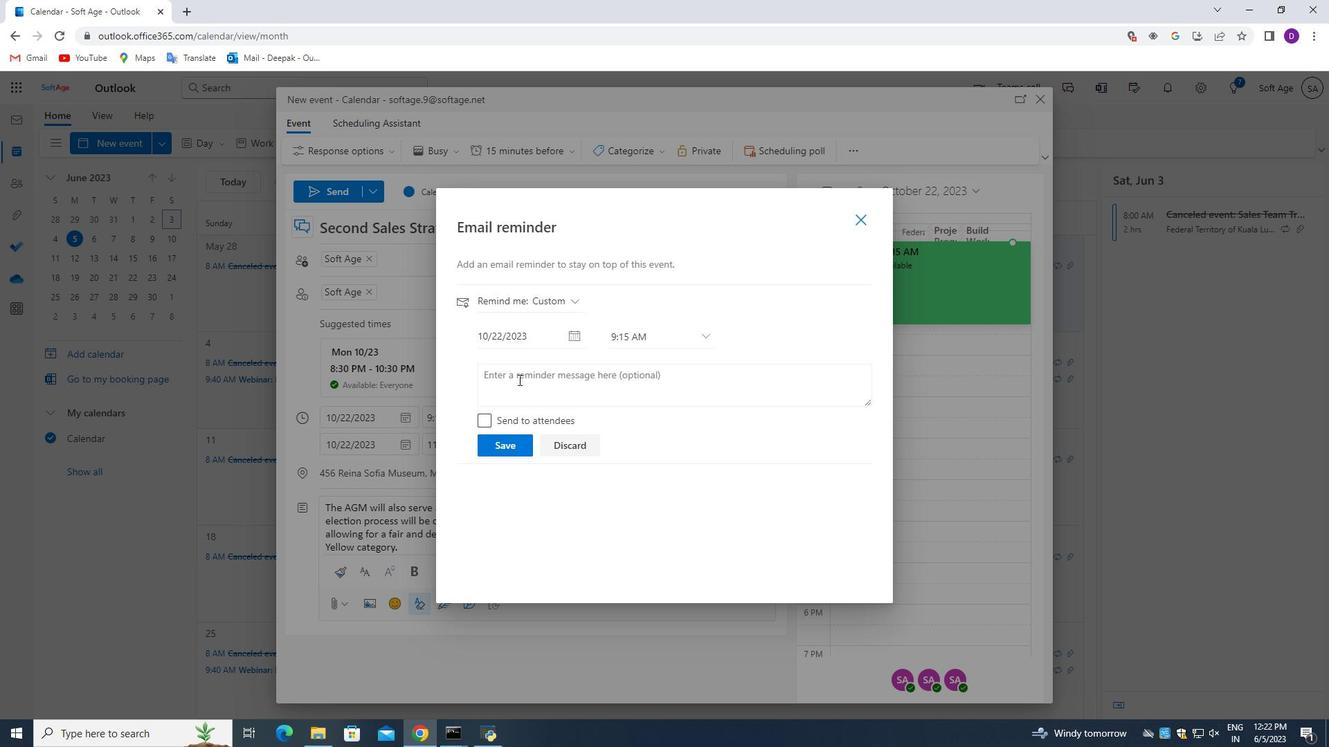 
Action: Key pressed 665<Key.space>days<Key.space>before
Screenshot: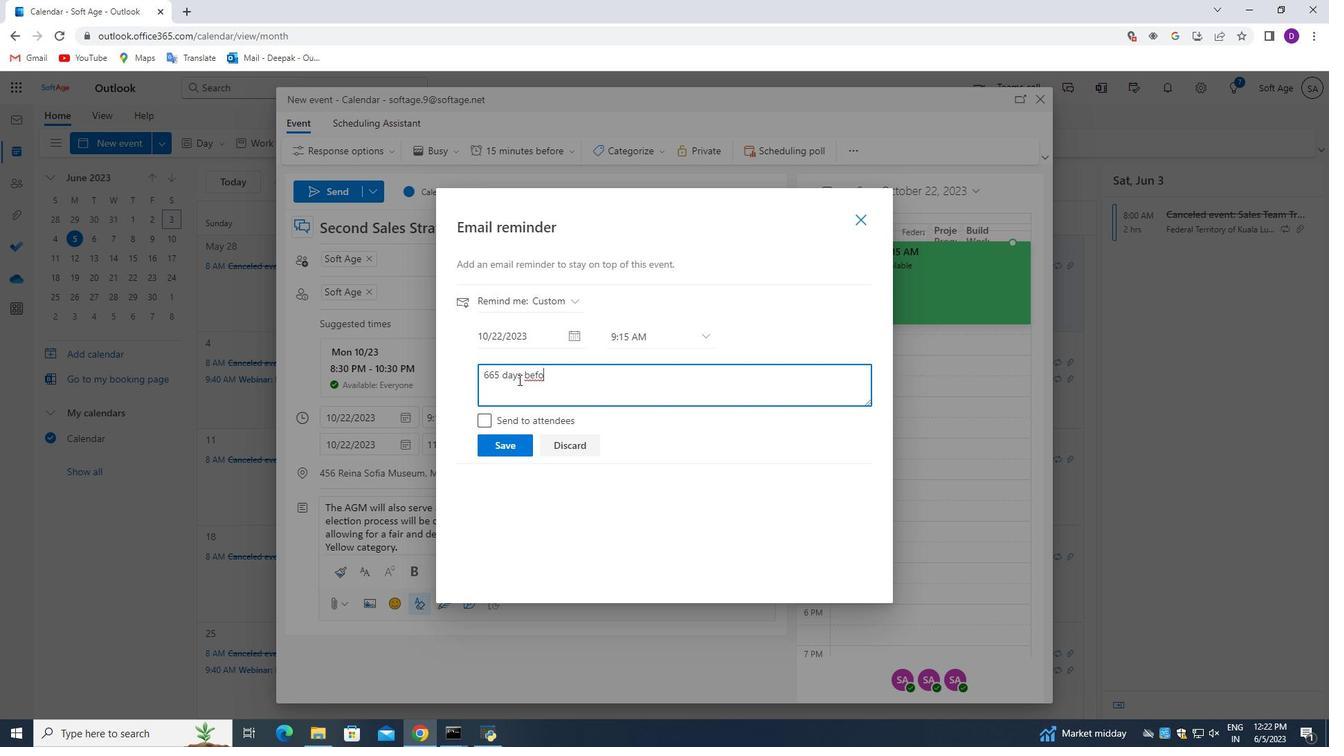 
Action: Mouse moved to (501, 445)
Screenshot: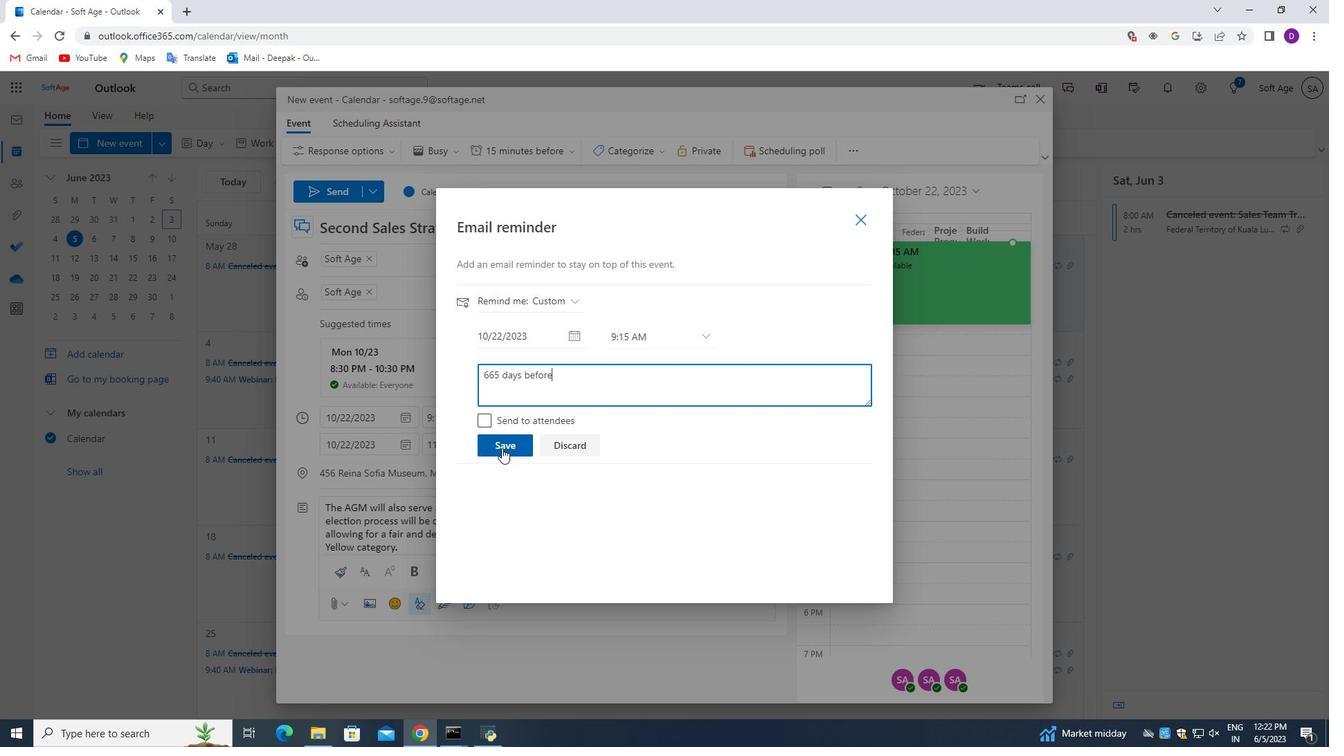 
Action: Mouse pressed left at (501, 445)
Screenshot: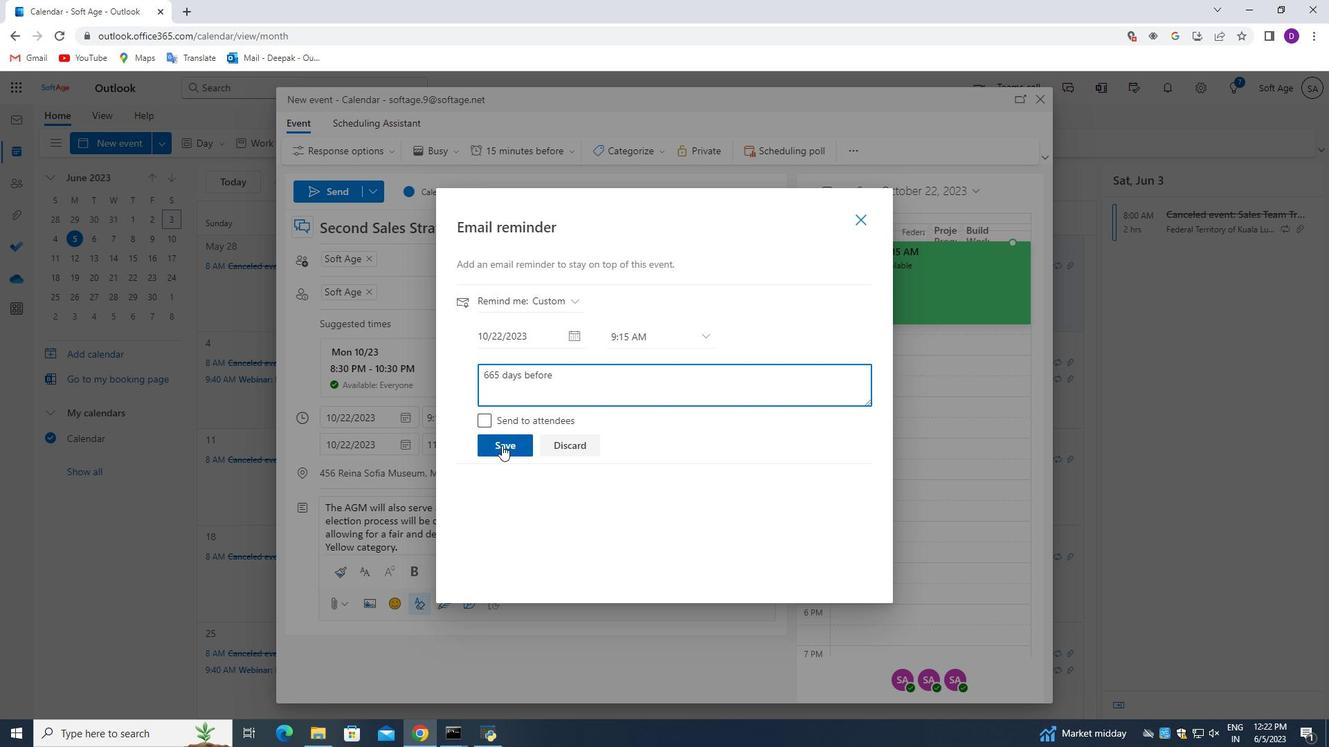 
Action: Mouse moved to (744, 363)
Screenshot: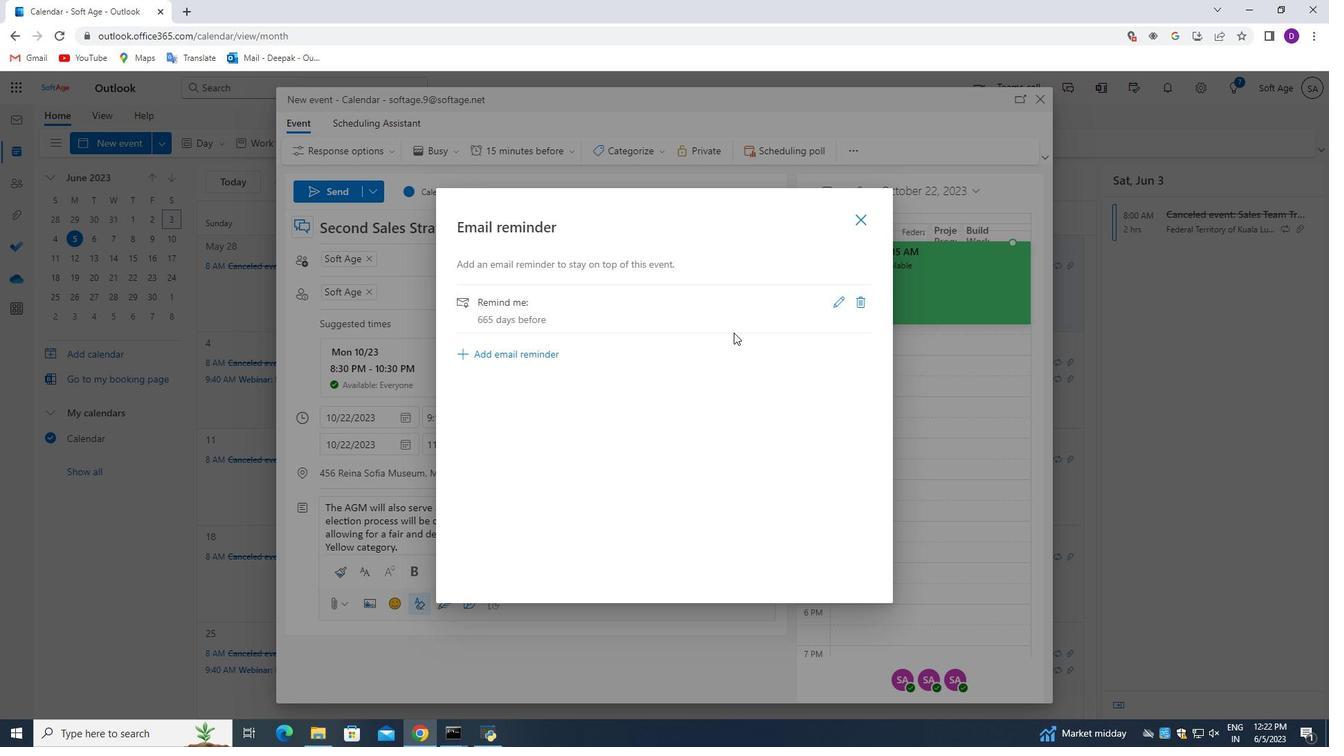 
Action: Mouse scrolled (744, 362) with delta (0, 0)
Screenshot: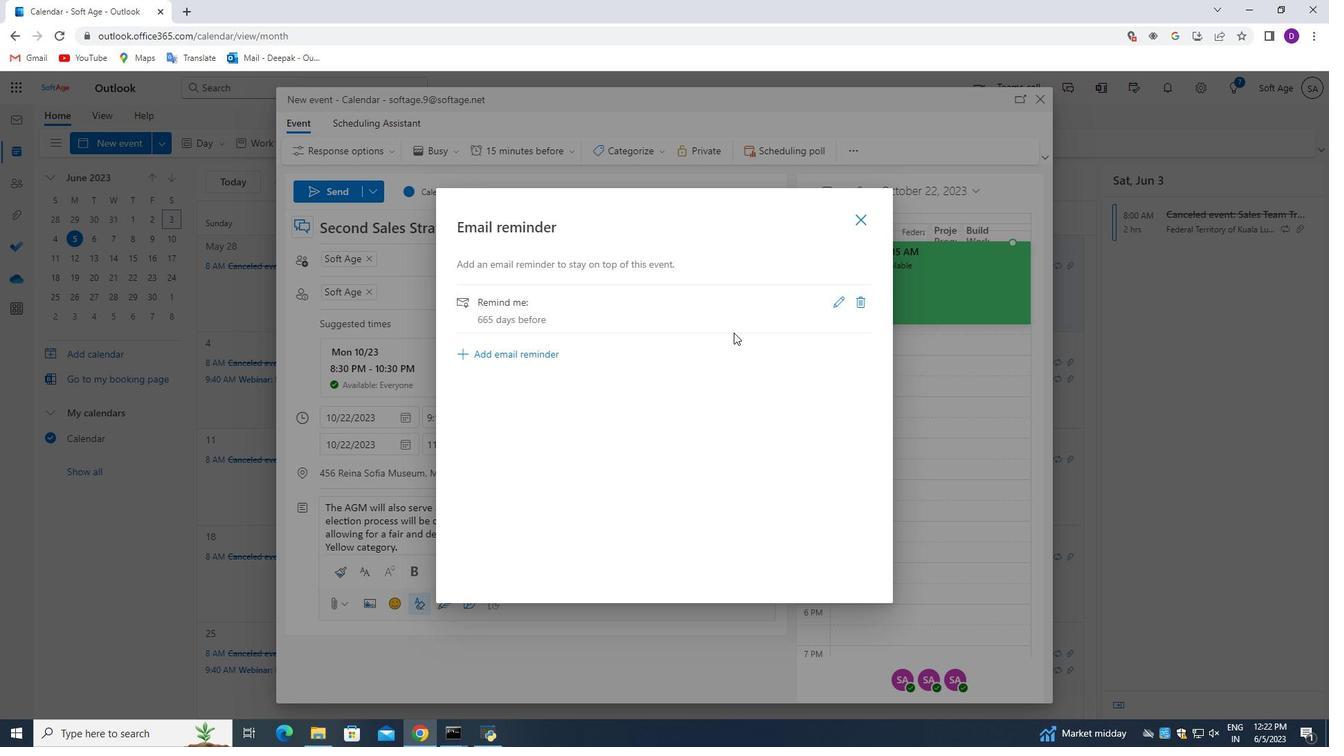 
Action: Mouse moved to (744, 375)
Screenshot: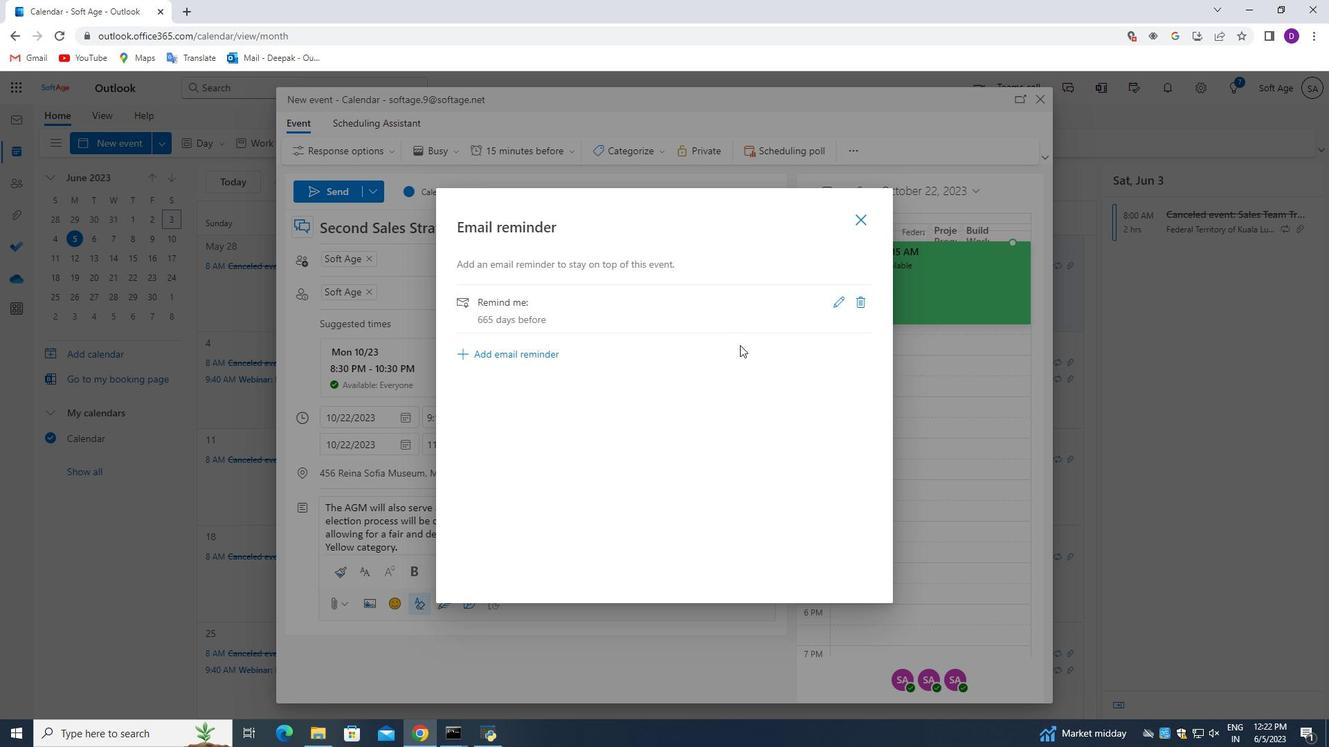 
Action: Mouse scrolled (744, 374) with delta (0, 0)
Screenshot: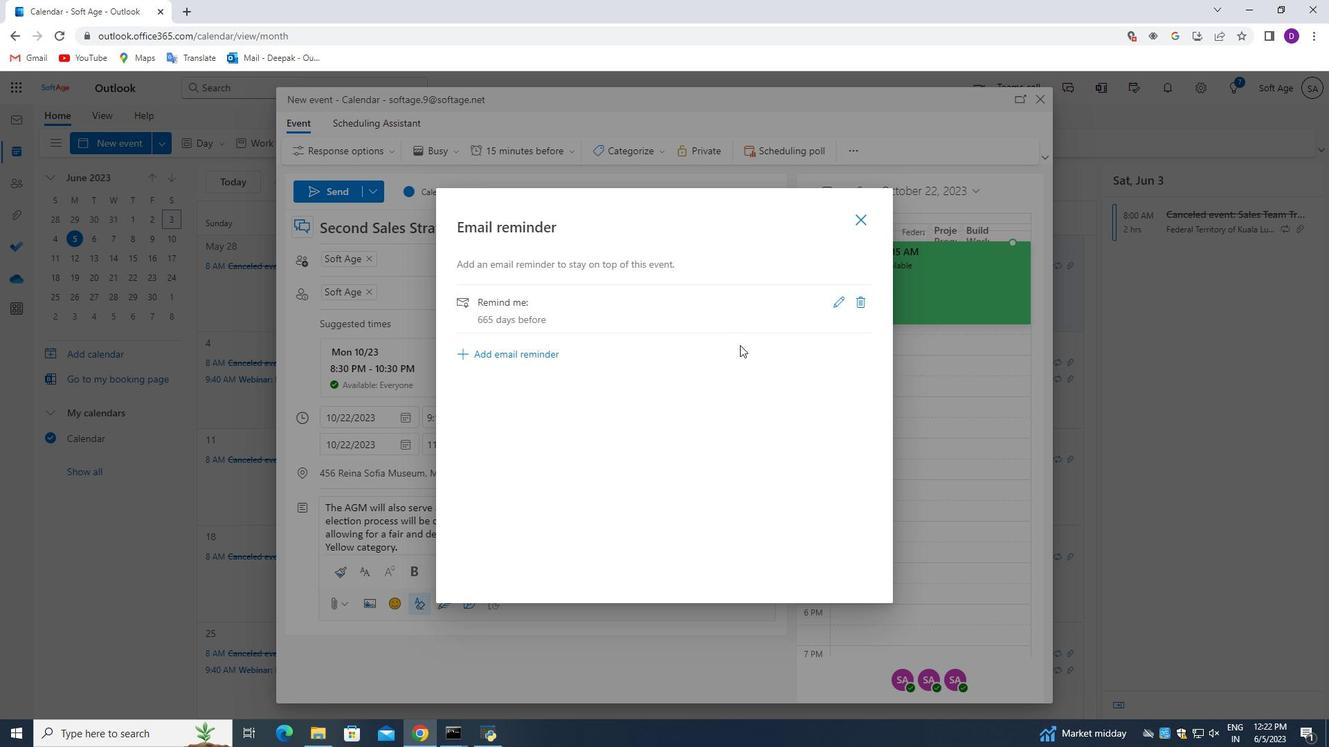 
Action: Mouse moved to (743, 380)
Screenshot: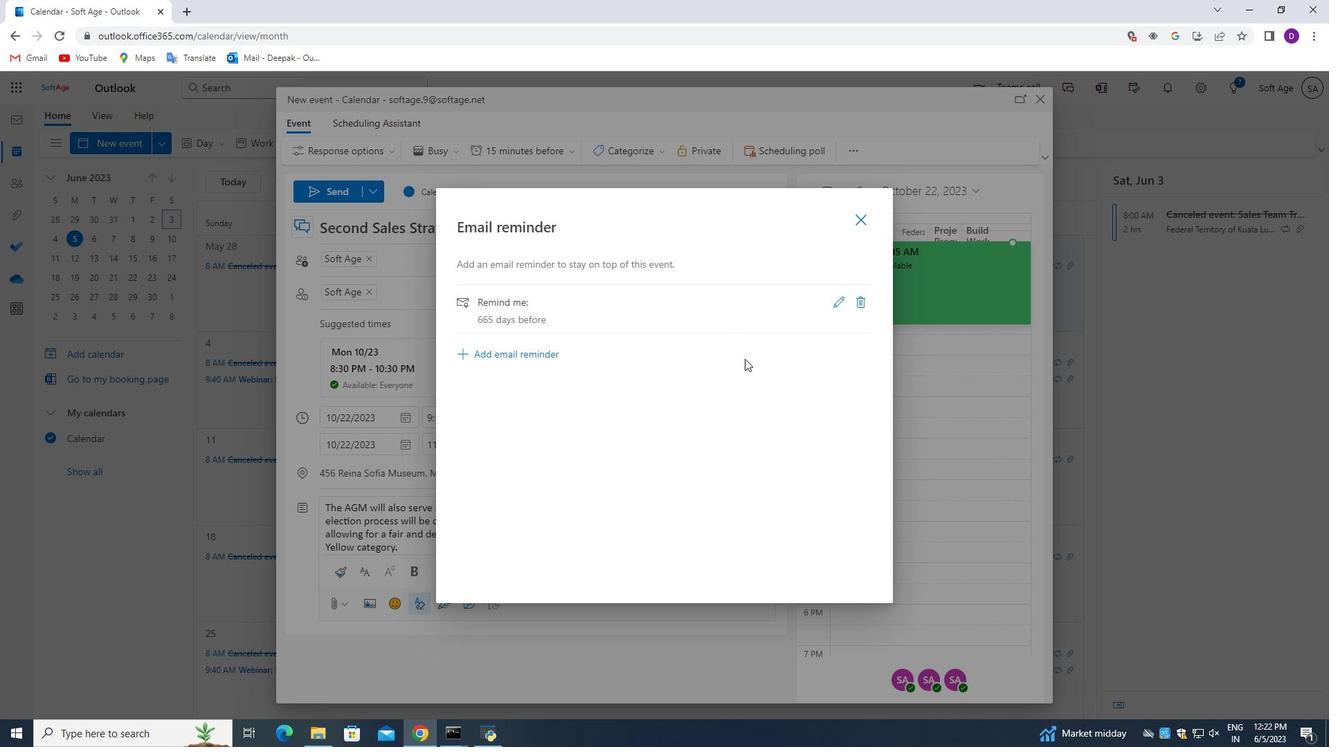 
Action: Mouse scrolled (743, 379) with delta (0, 0)
Screenshot: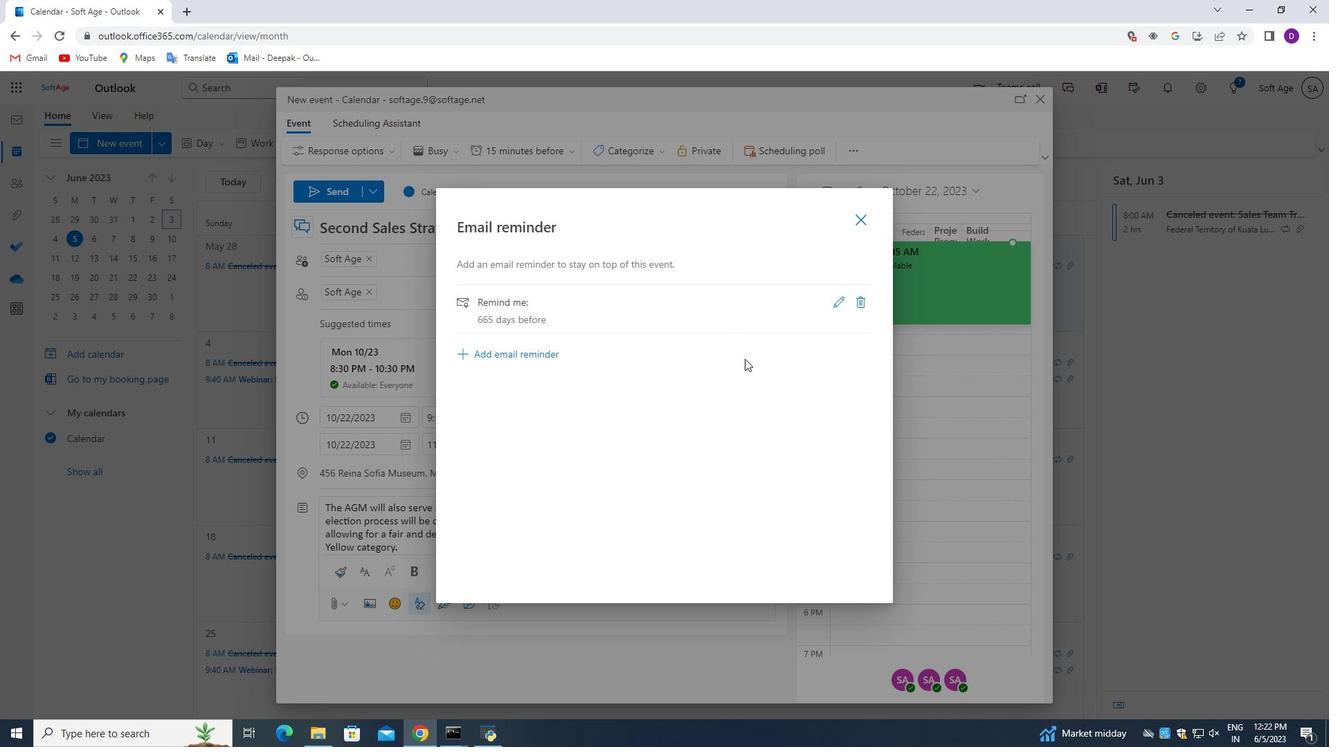 
Action: Mouse moved to (861, 220)
Screenshot: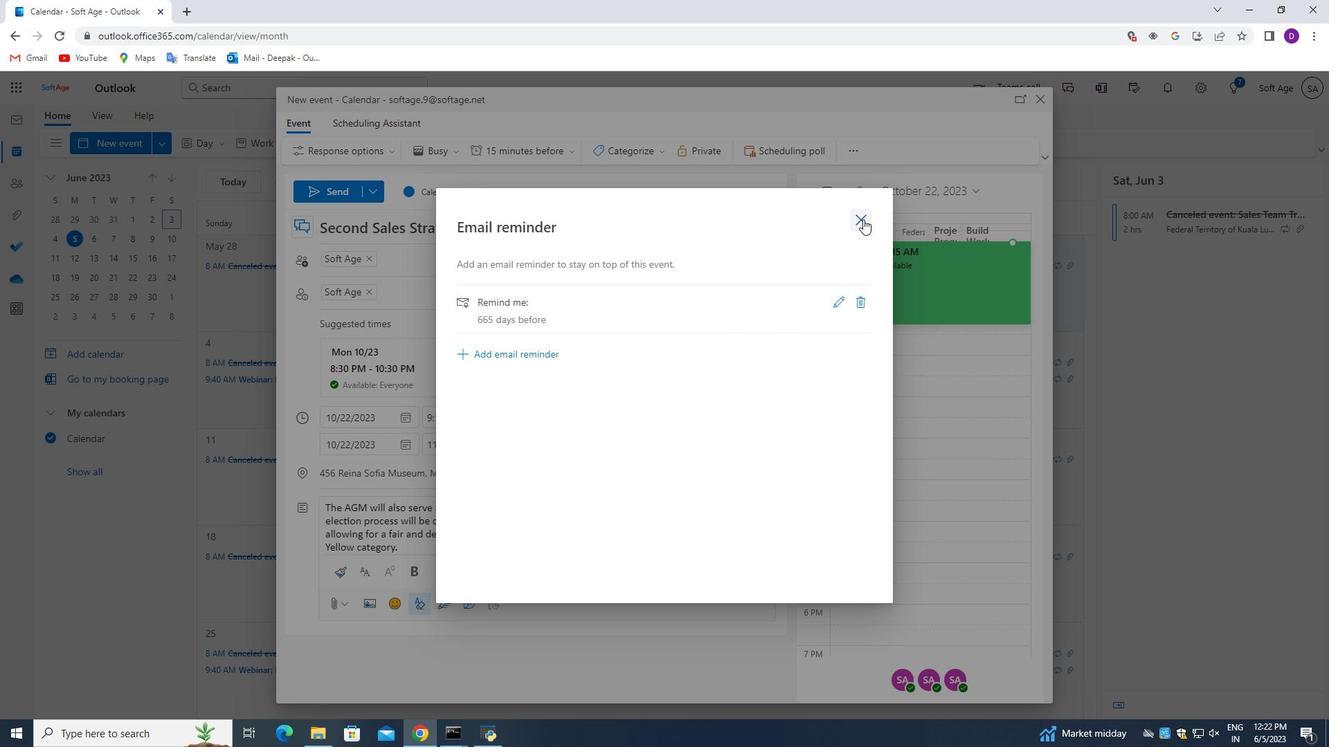 
Action: Mouse pressed left at (861, 220)
Screenshot: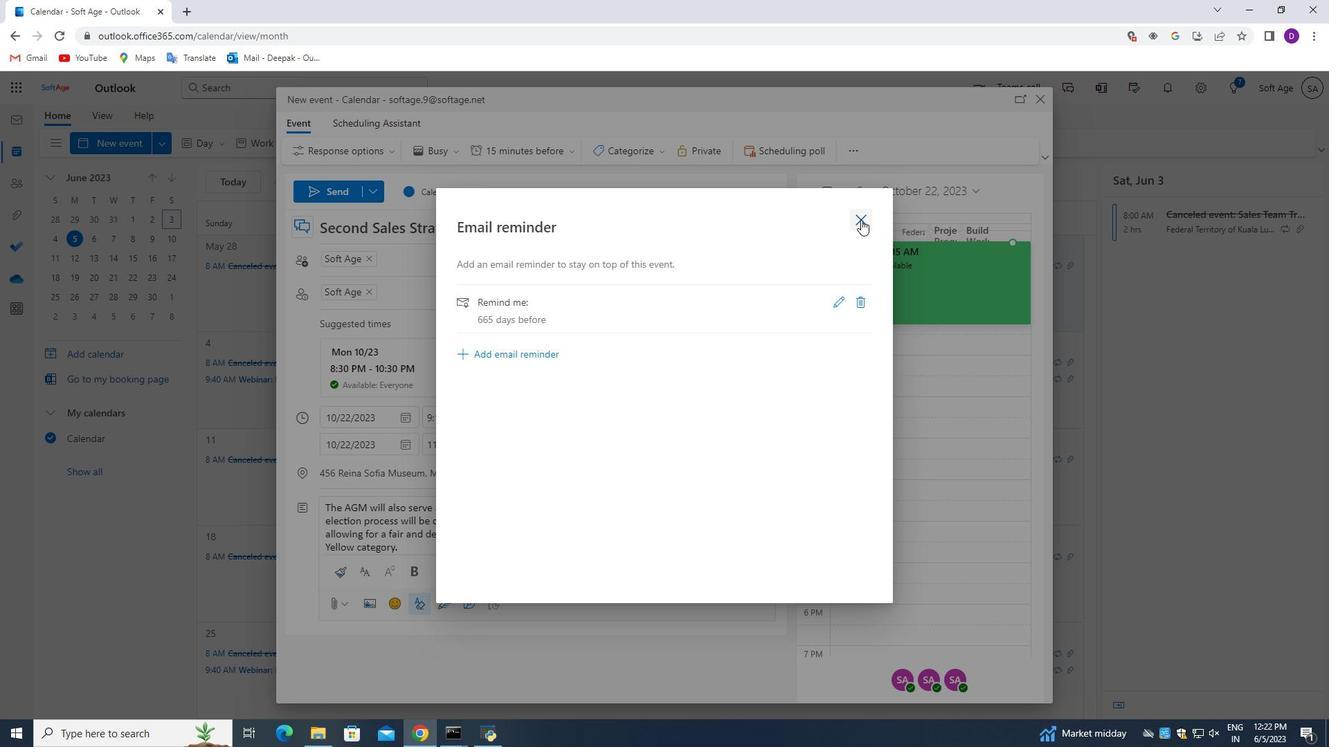 
Action: Mouse moved to (630, 359)
Screenshot: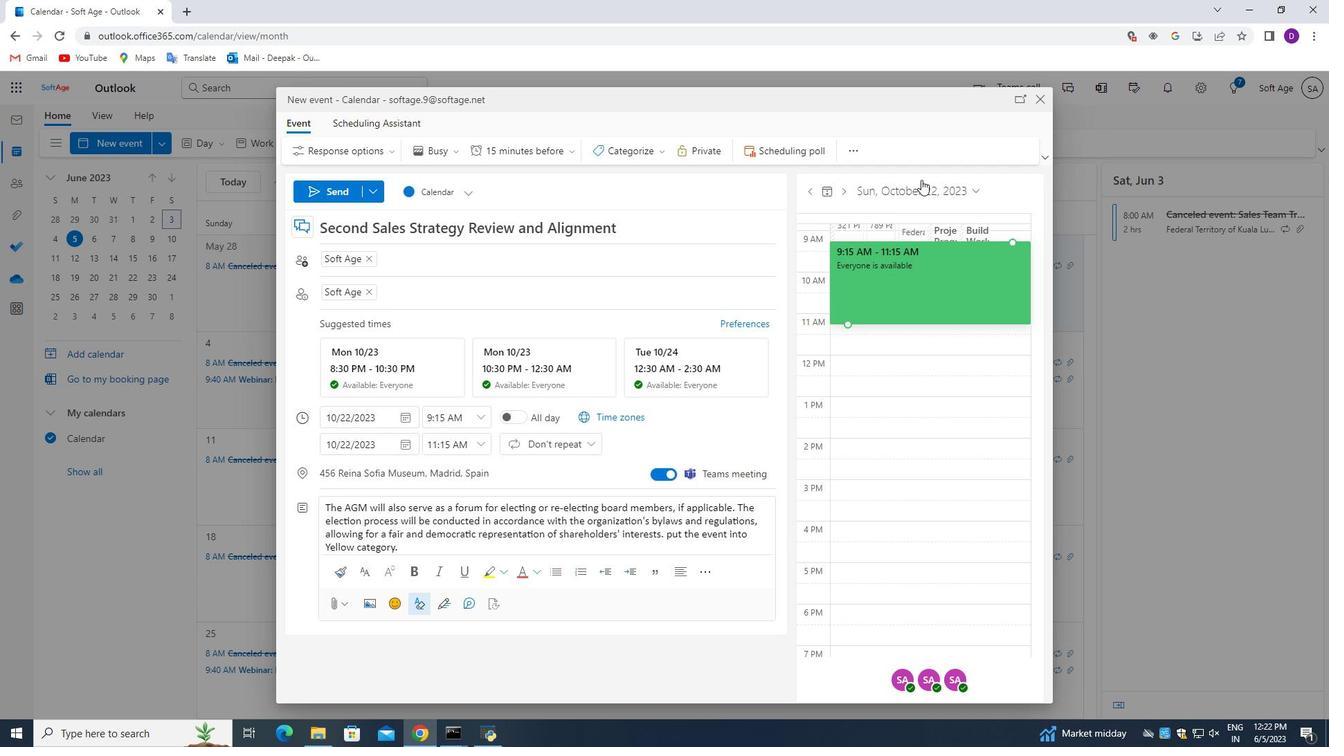 
Action: Mouse scrolled (630, 358) with delta (0, 0)
Screenshot: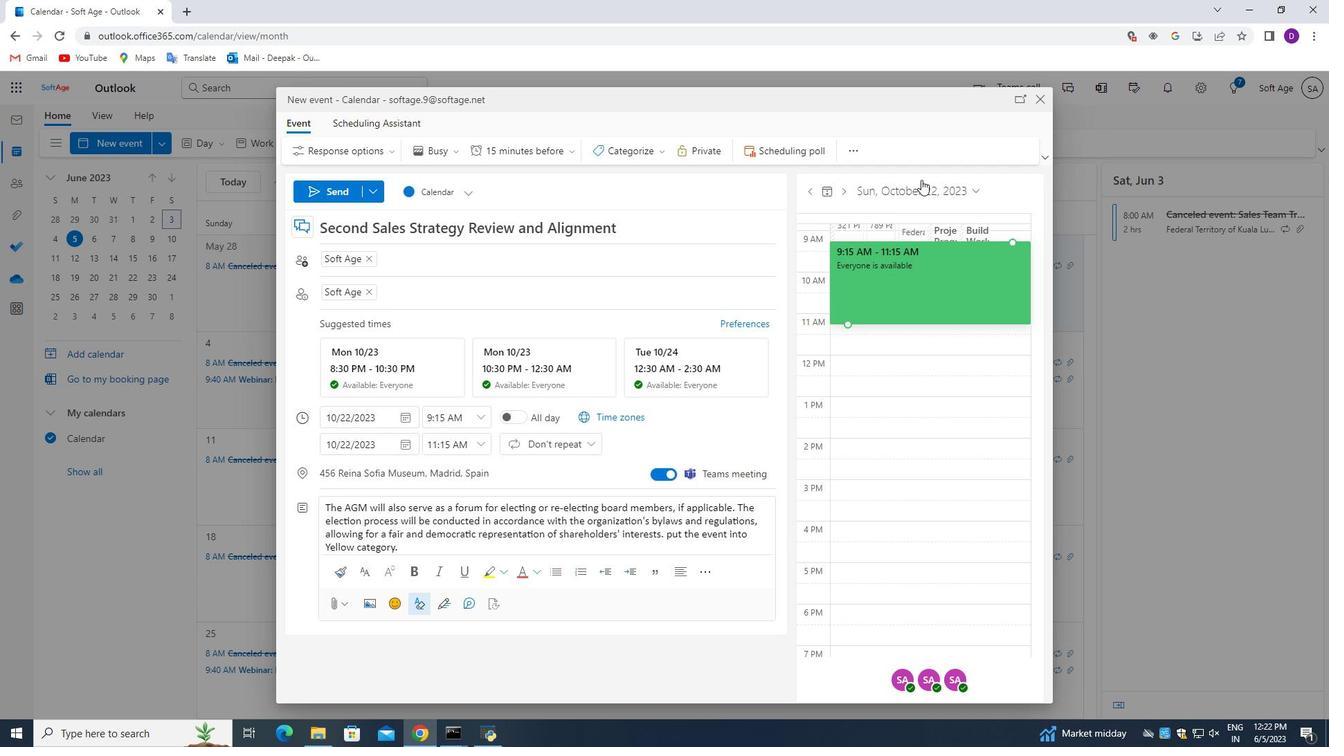 
Action: Mouse moved to (569, 400)
Screenshot: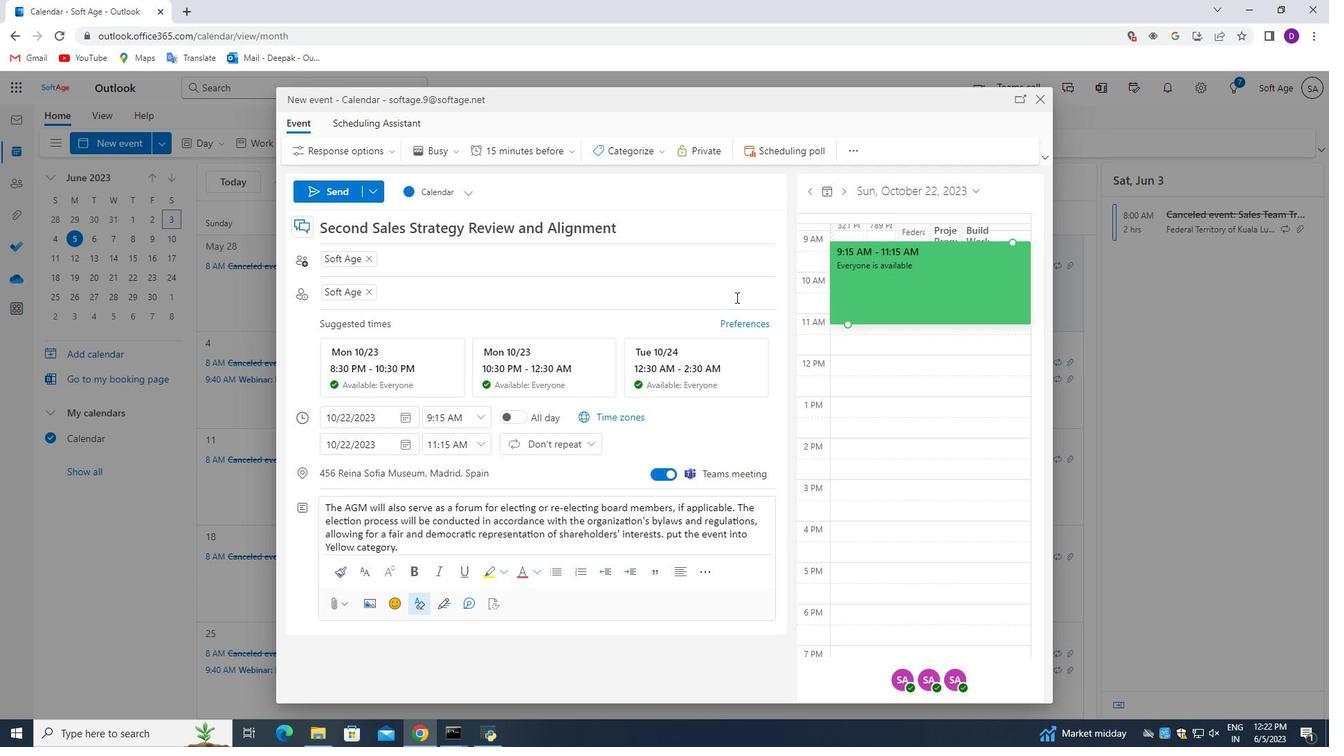 
Action: Mouse scrolled (569, 399) with delta (0, 0)
Screenshot: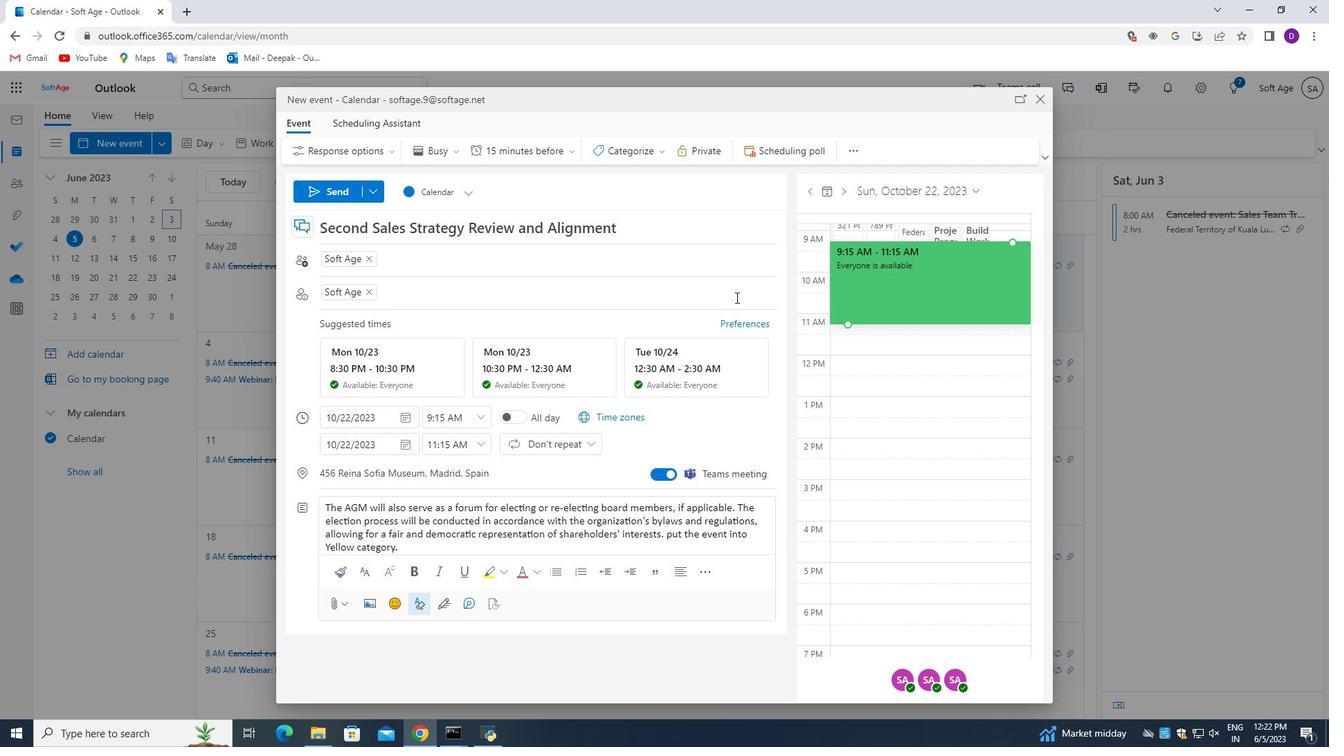 
Action: Mouse moved to (569, 400)
Screenshot: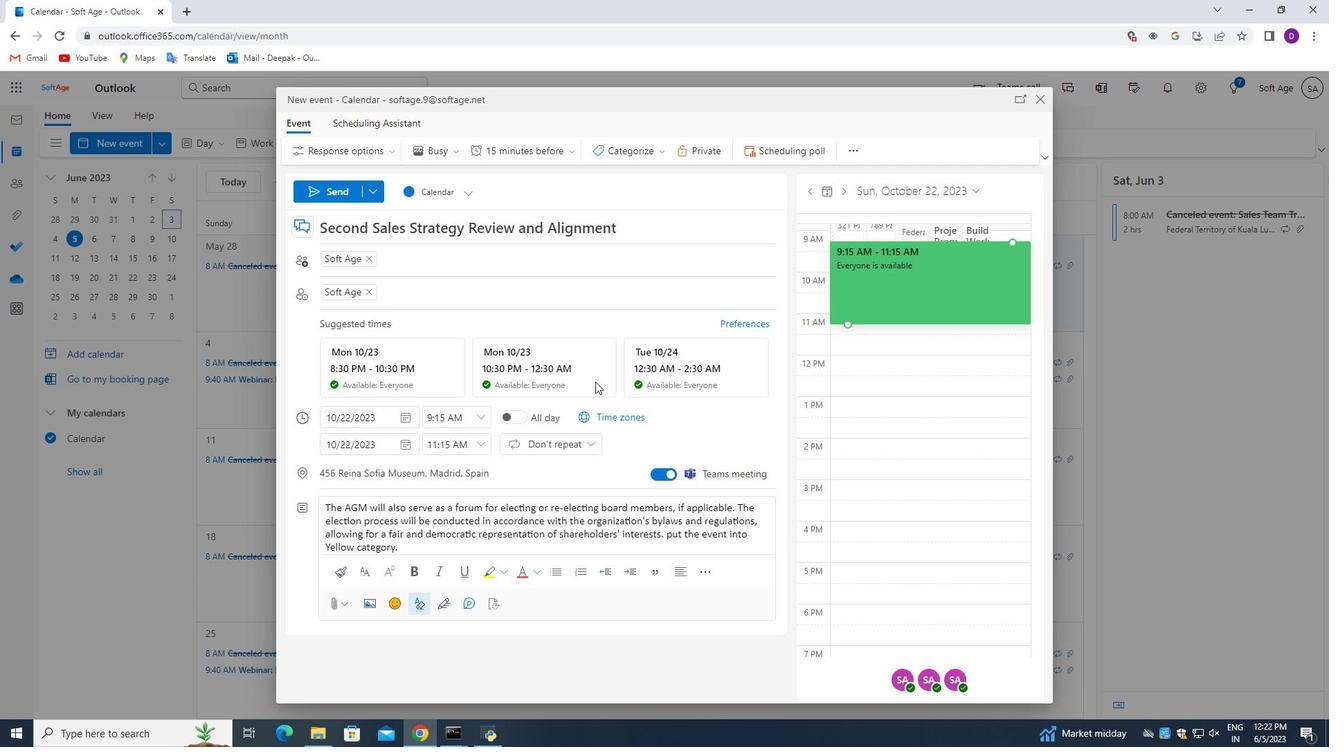 
Action: Mouse scrolled (569, 400) with delta (0, 0)
Screenshot: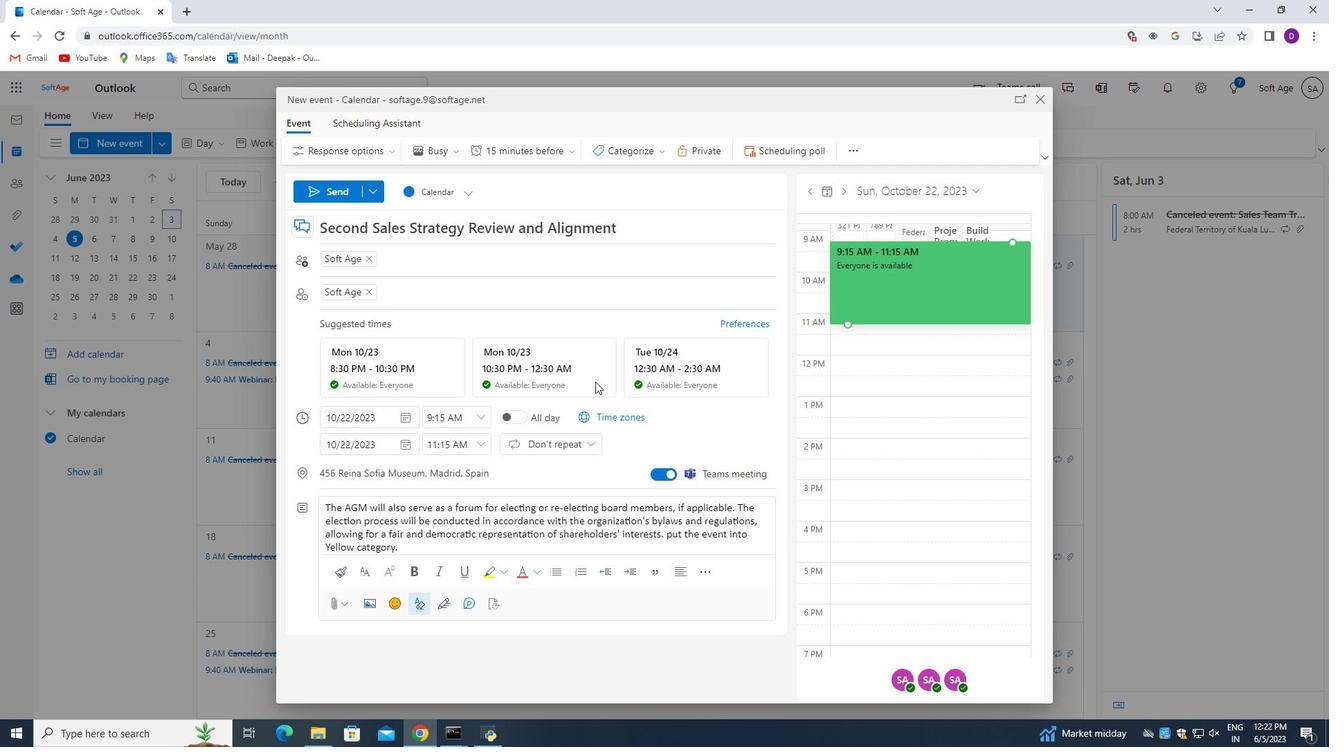 
Action: Mouse moved to (606, 399)
Screenshot: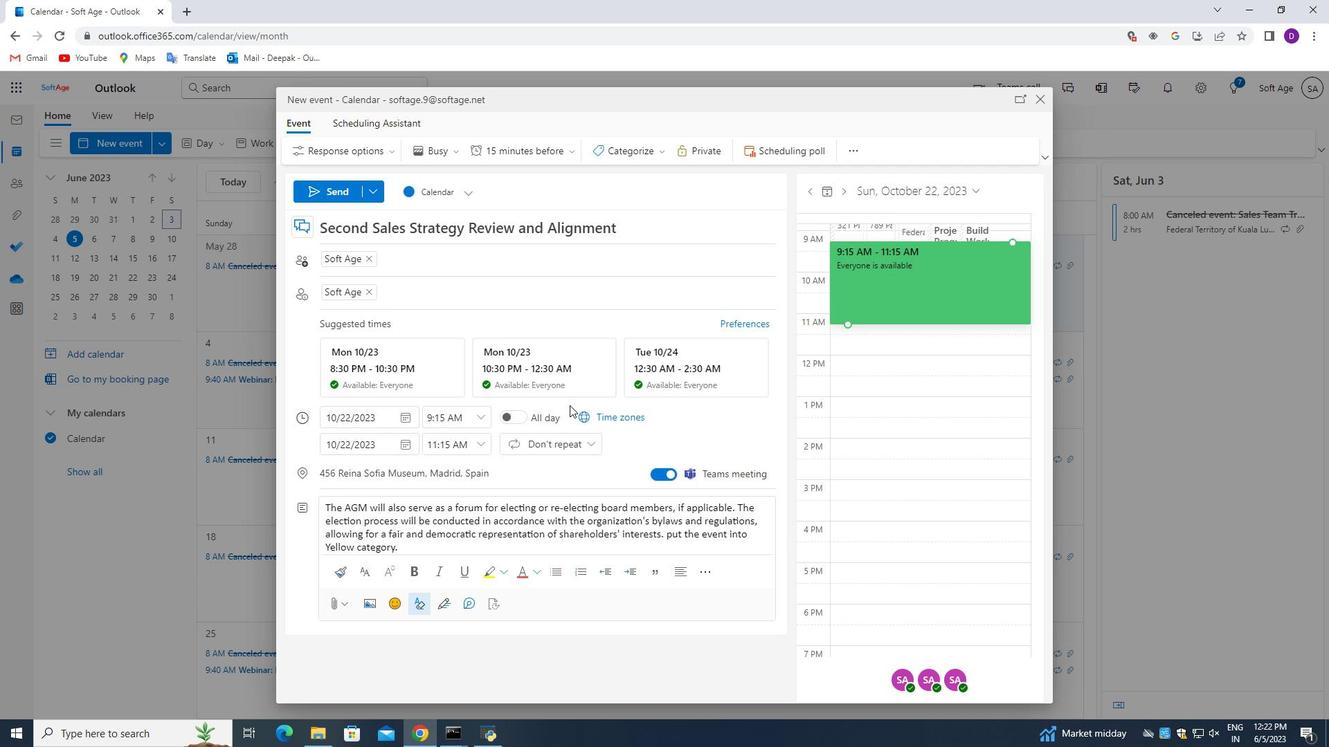 
Action: Mouse scrolled (606, 400) with delta (0, 0)
Screenshot: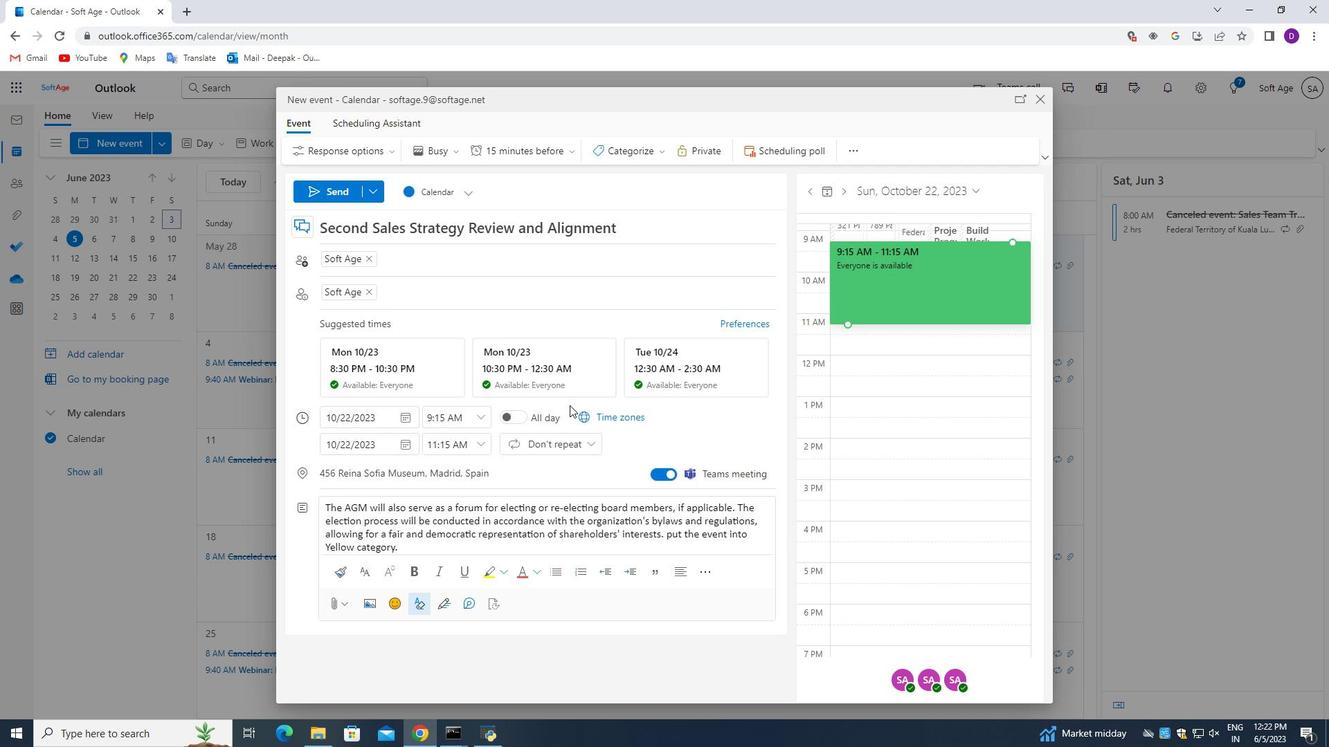 
Action: Mouse moved to (607, 398)
Screenshot: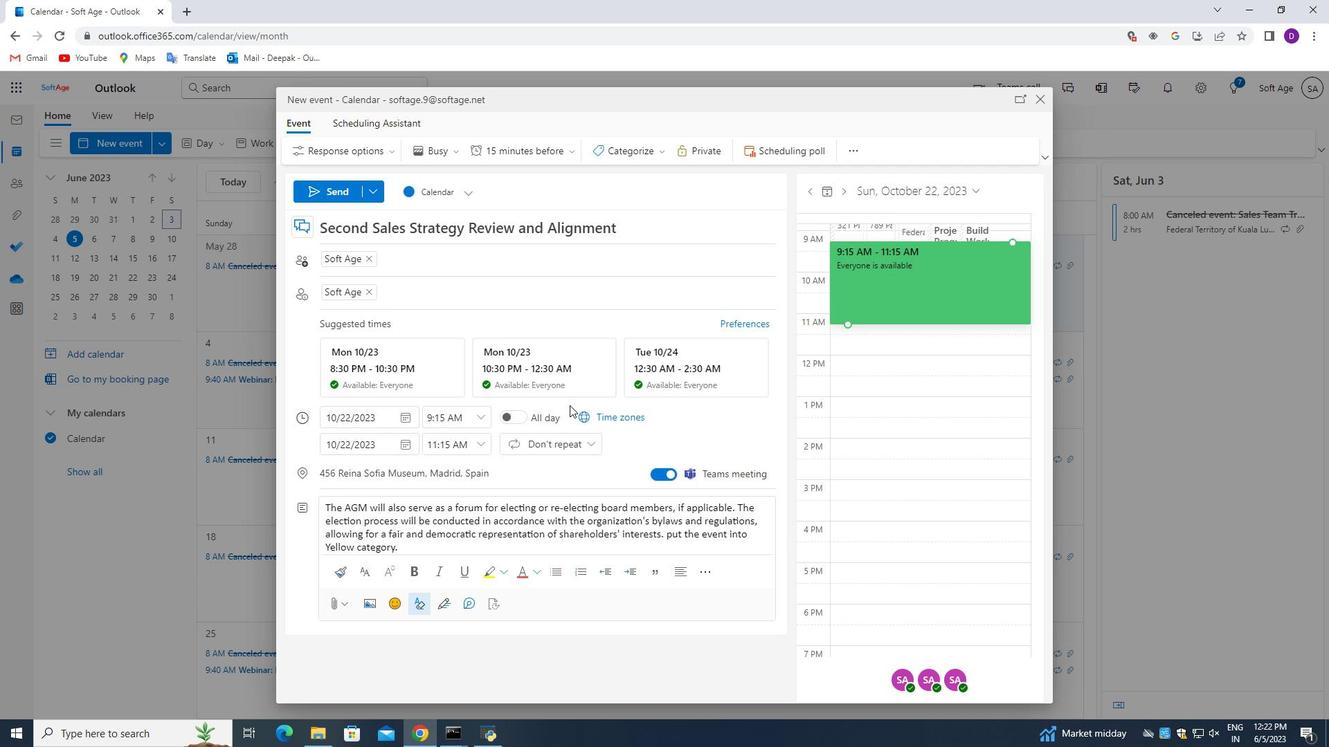 
Action: Mouse scrolled (607, 399) with delta (0, 0)
Screenshot: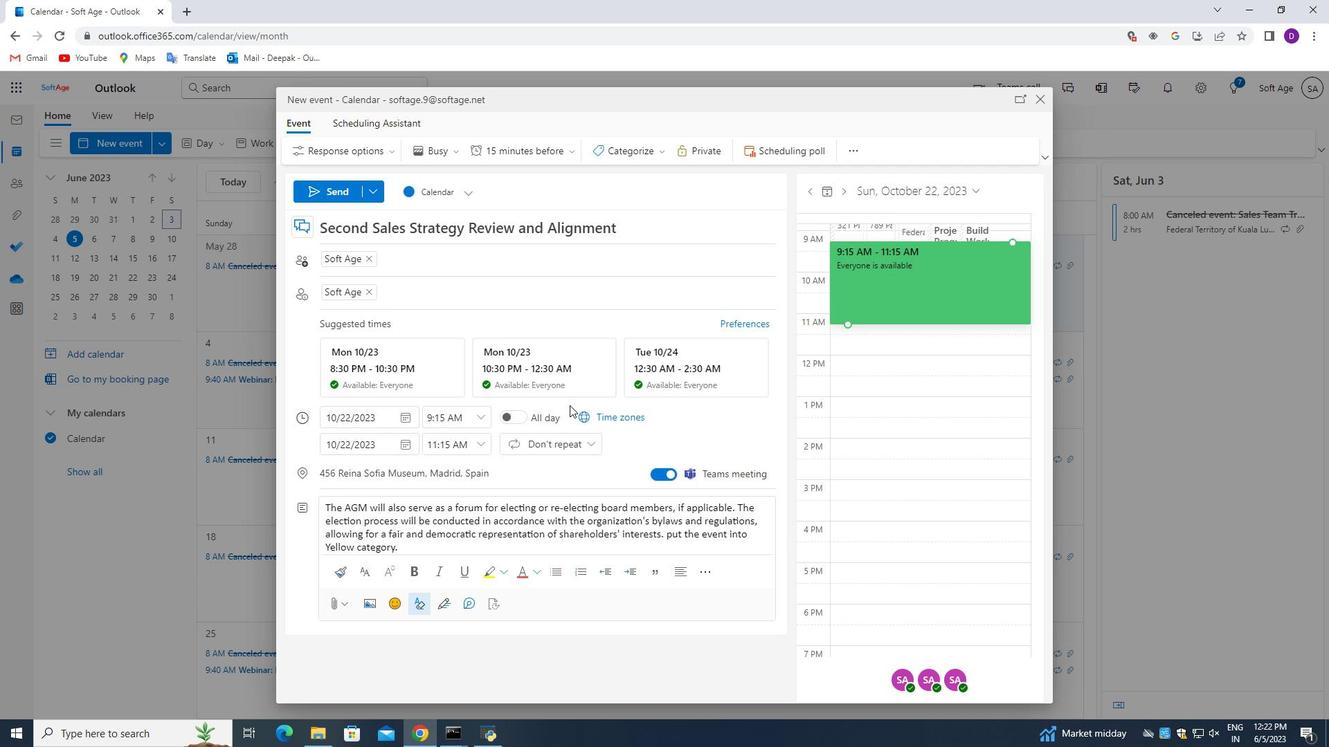 
Action: Mouse scrolled (607, 399) with delta (0, 0)
Screenshot: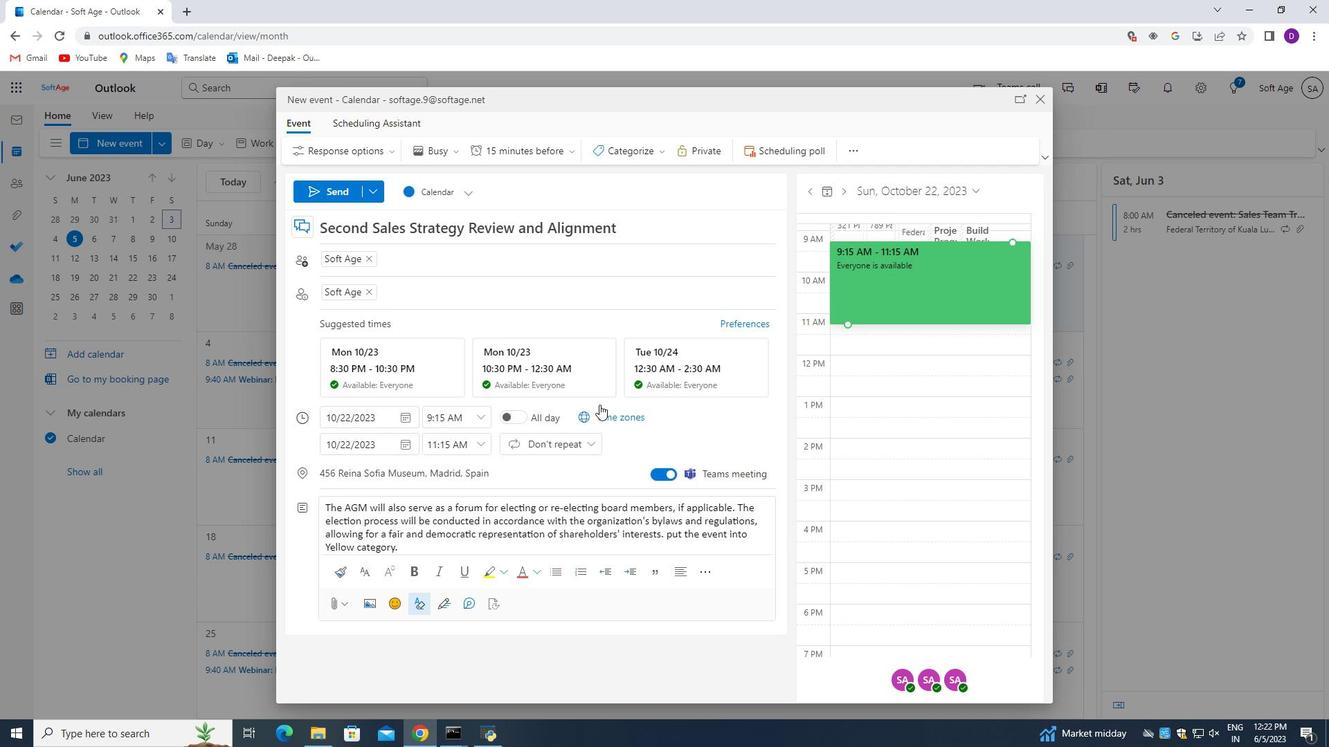 
Action: Mouse moved to (589, 467)
Screenshot: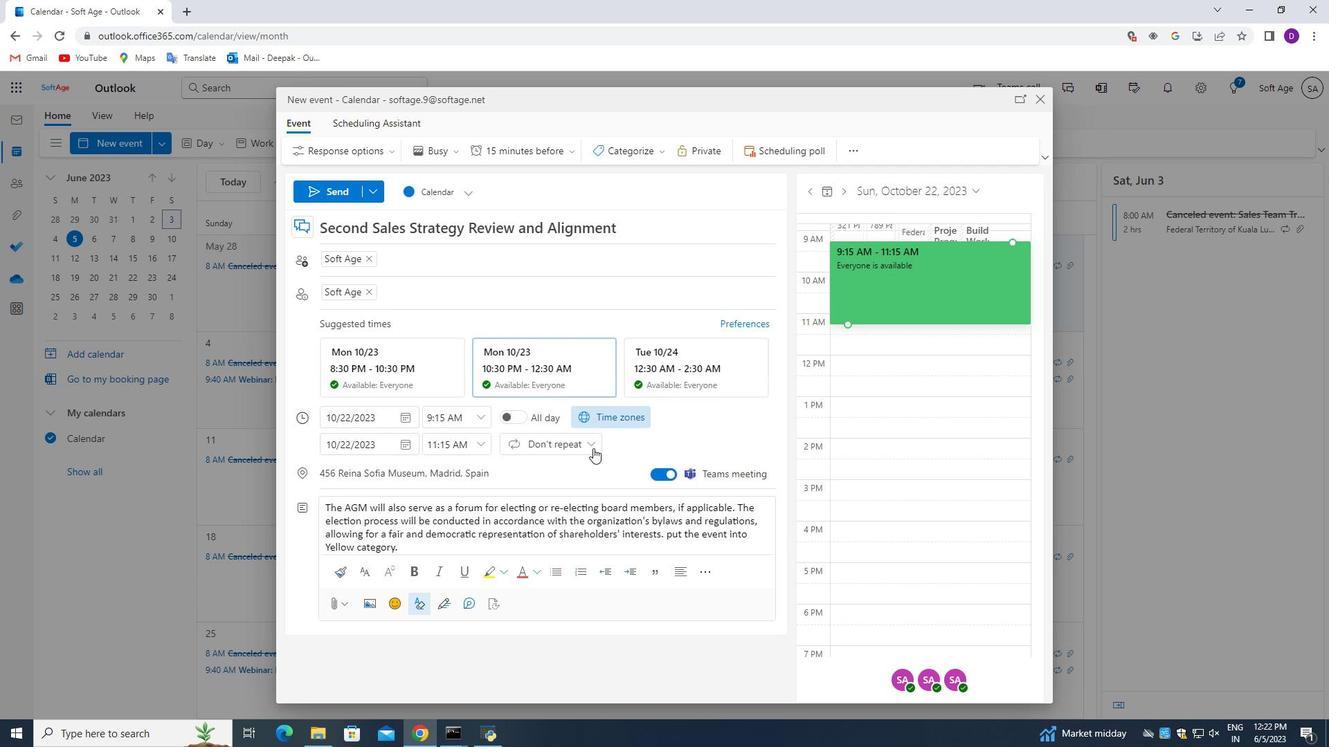 
Action: Mouse scrolled (589, 466) with delta (0, 0)
Screenshot: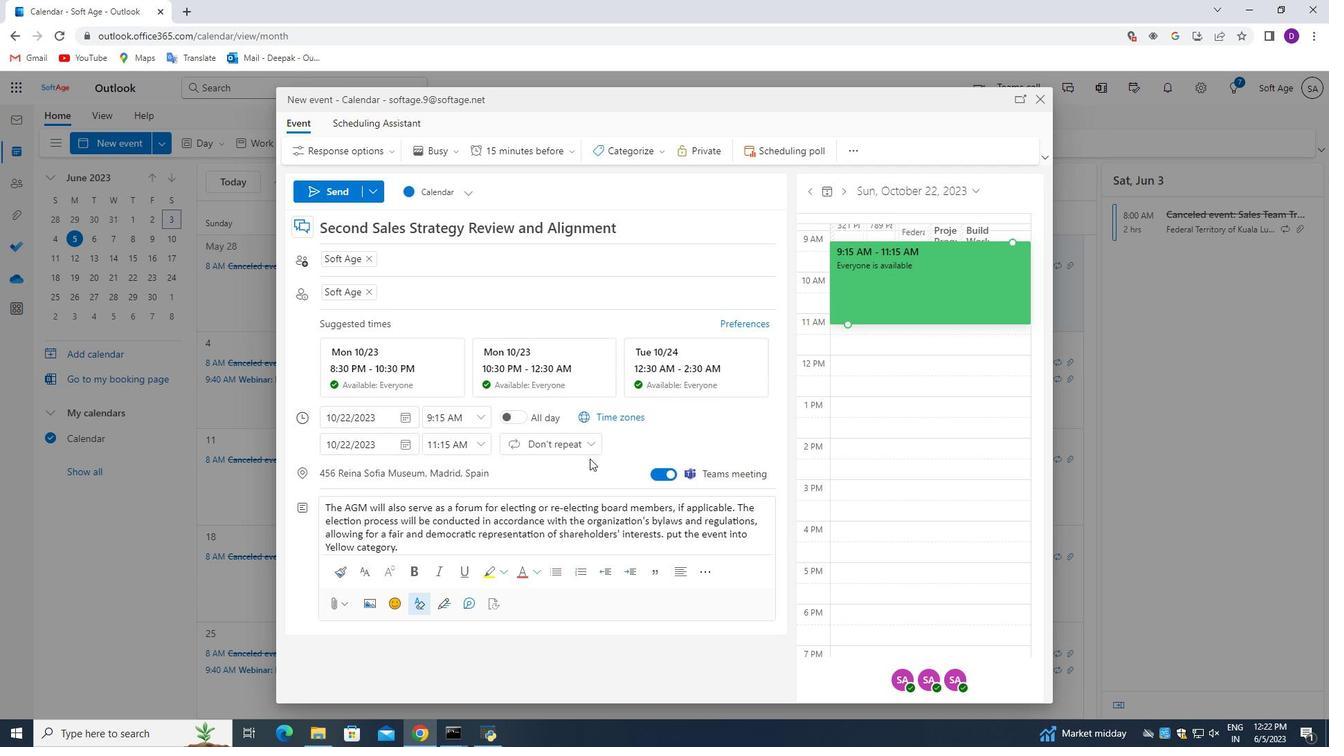 
Action: Mouse moved to (590, 468)
Screenshot: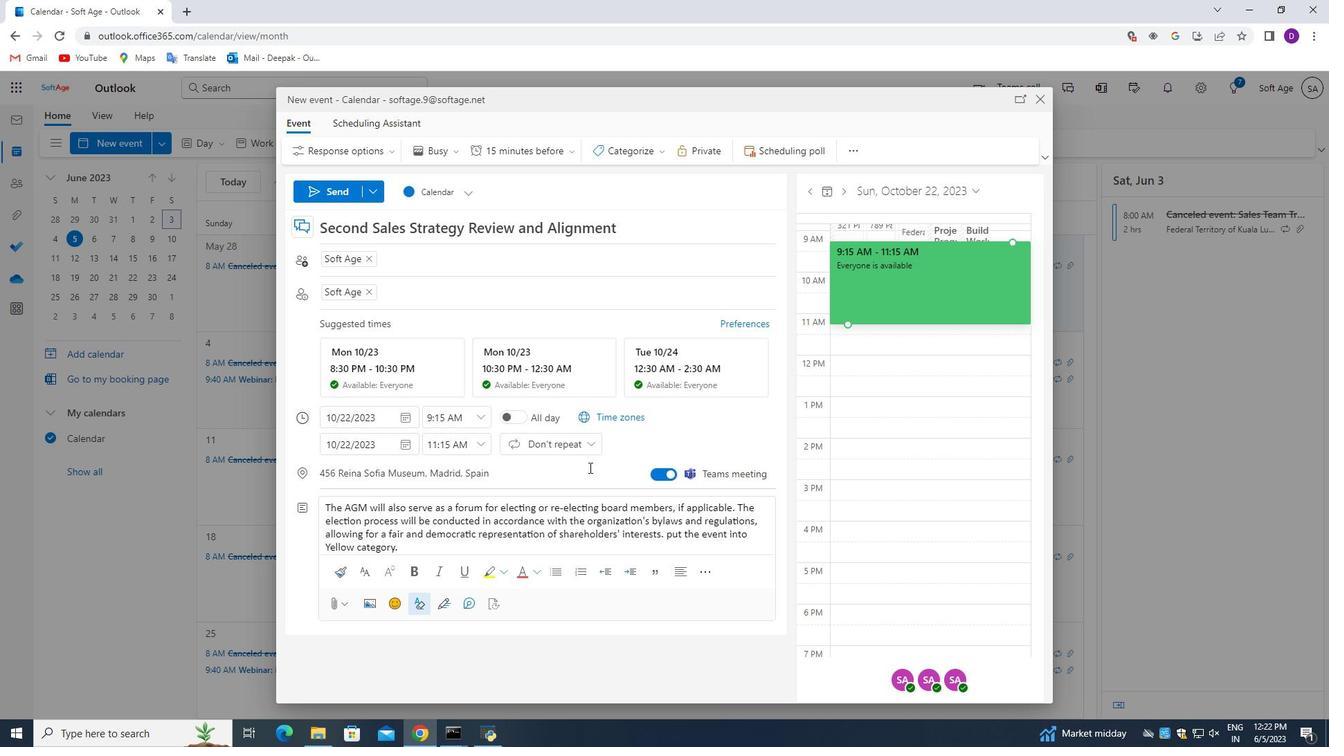 
Action: Mouse scrolled (590, 467) with delta (0, 0)
Screenshot: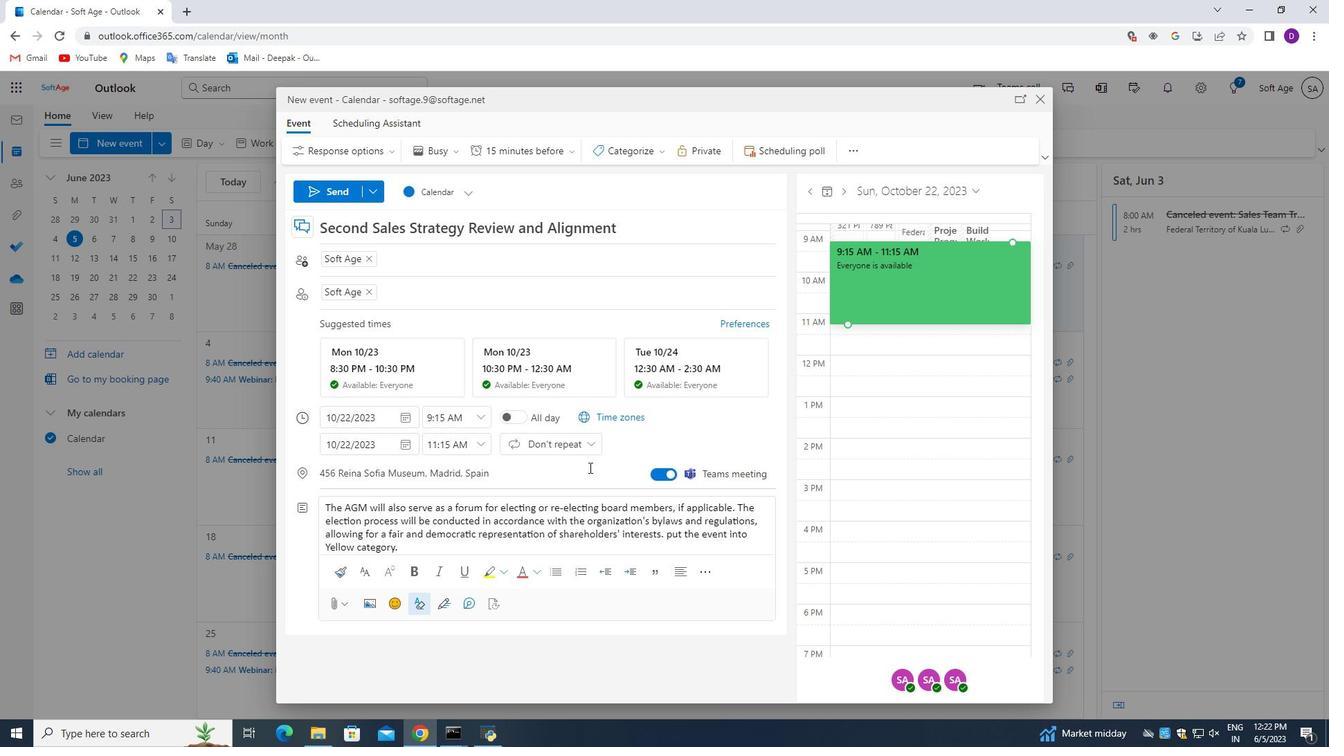 
Action: Mouse scrolled (590, 467) with delta (0, 0)
Screenshot: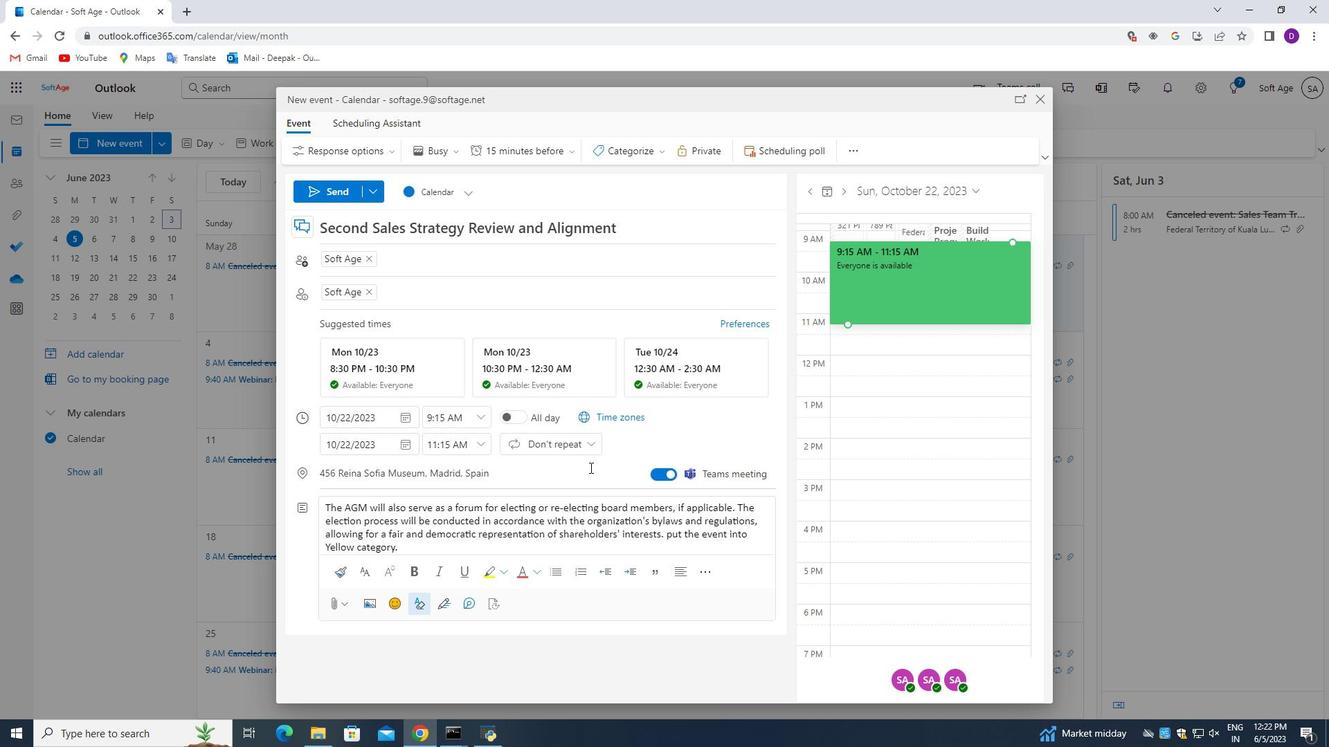 
Action: Mouse scrolled (590, 467) with delta (0, 0)
Screenshot: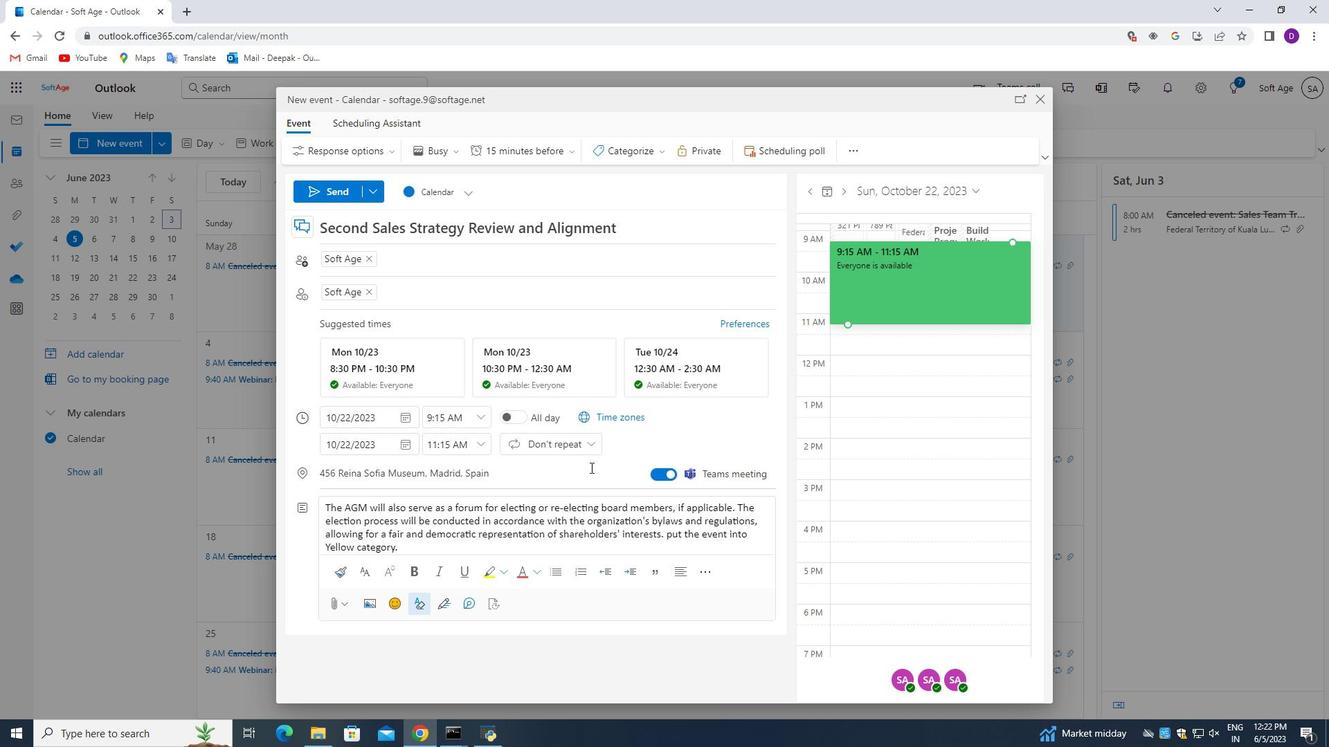 
Action: Mouse scrolled (590, 467) with delta (0, 0)
Screenshot: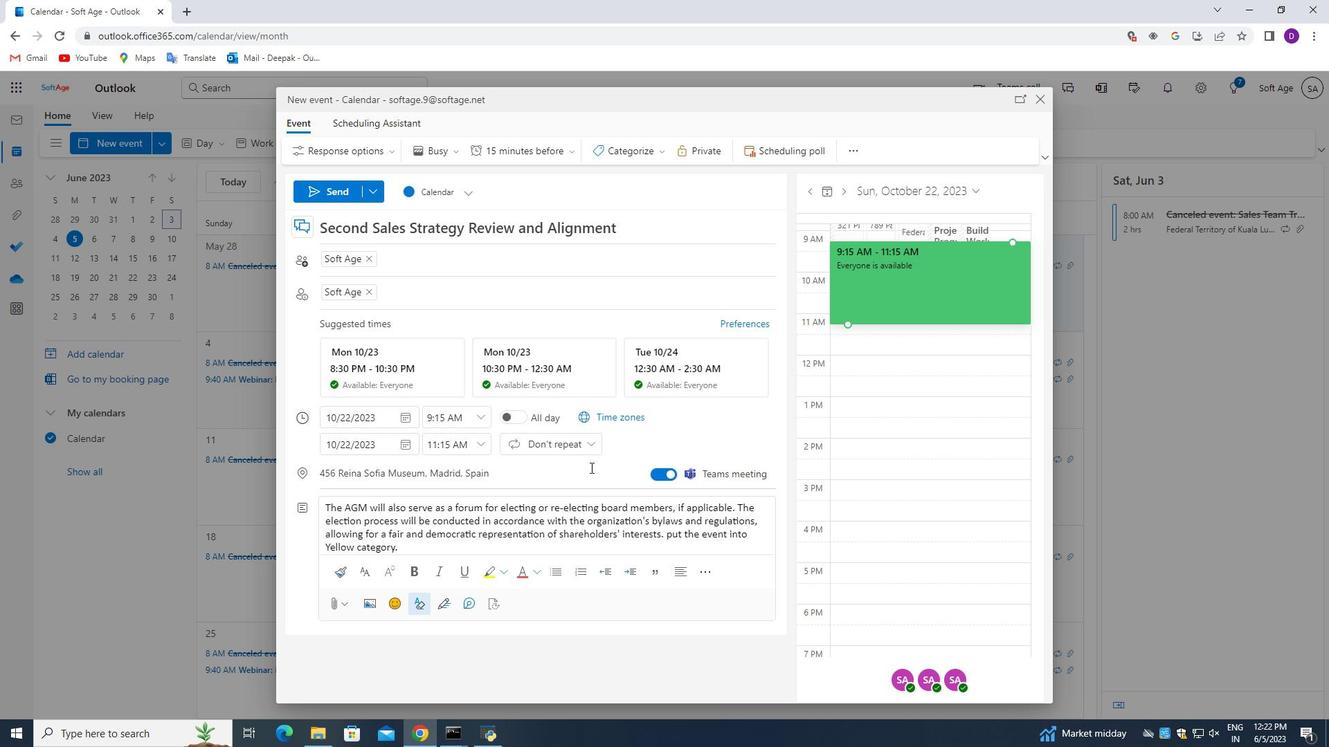 
Action: Mouse moved to (332, 190)
Screenshot: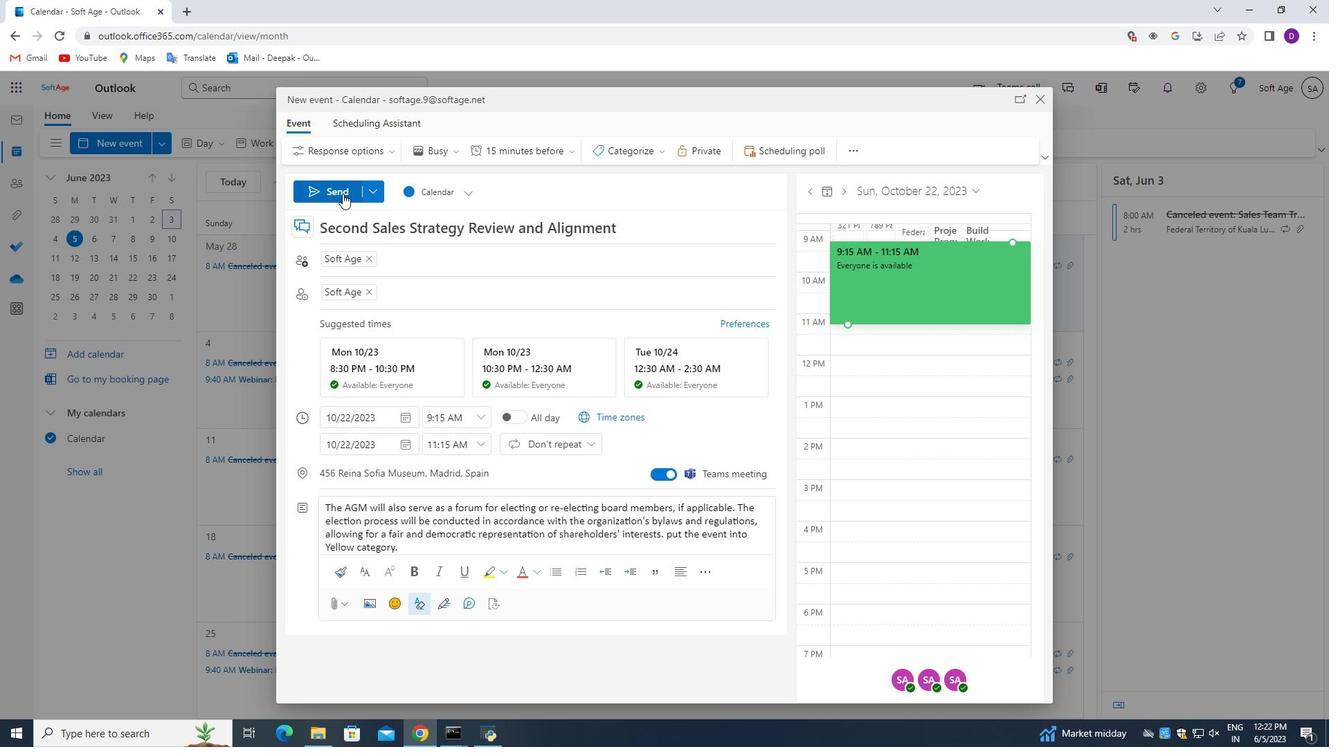 
Action: Mouse pressed left at (332, 190)
Screenshot: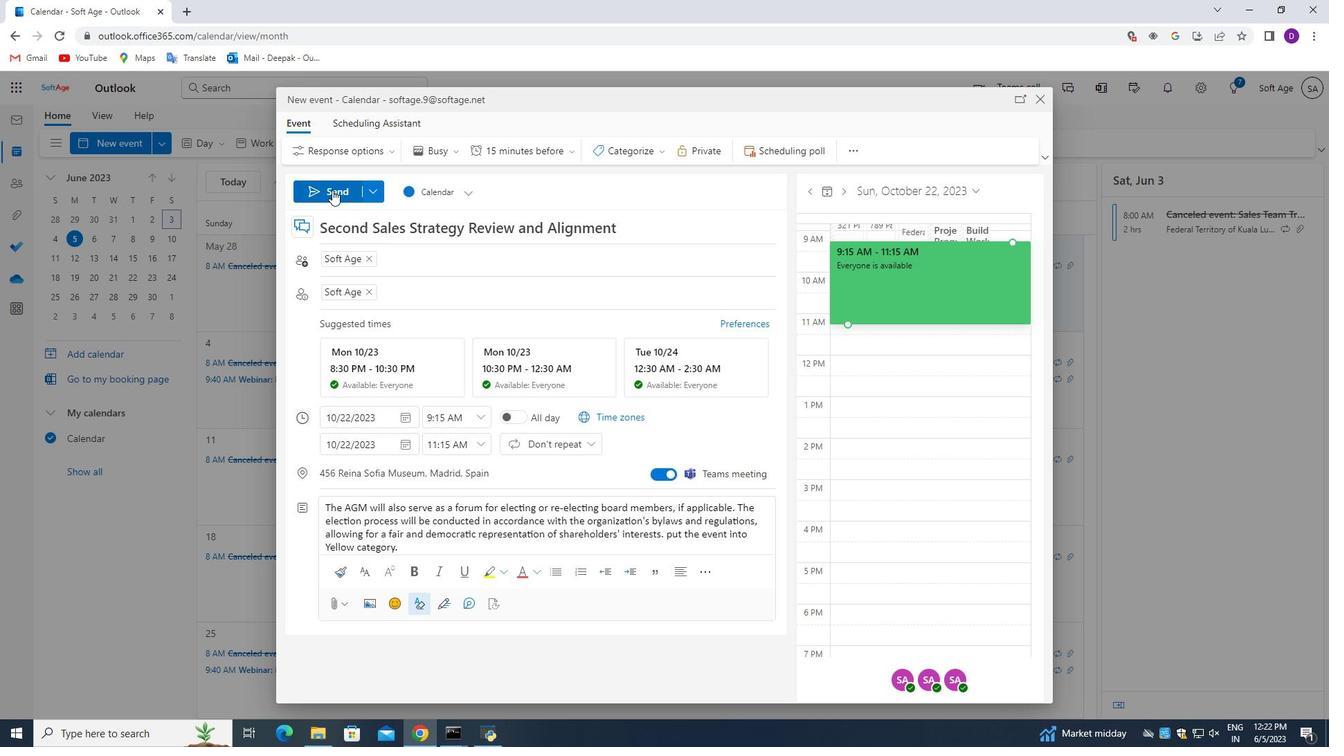 
Action: Mouse moved to (544, 388)
Screenshot: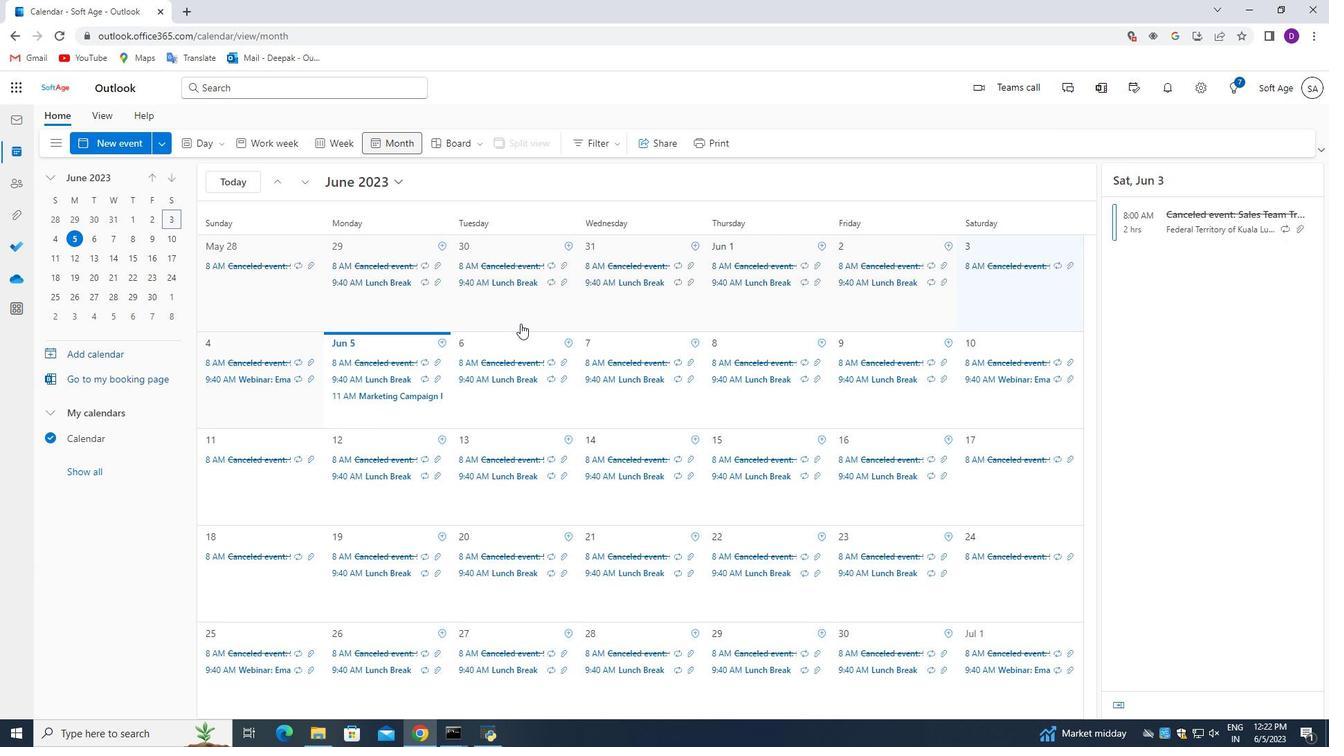 
Action: Mouse scrolled (544, 387) with delta (0, 0)
Screenshot: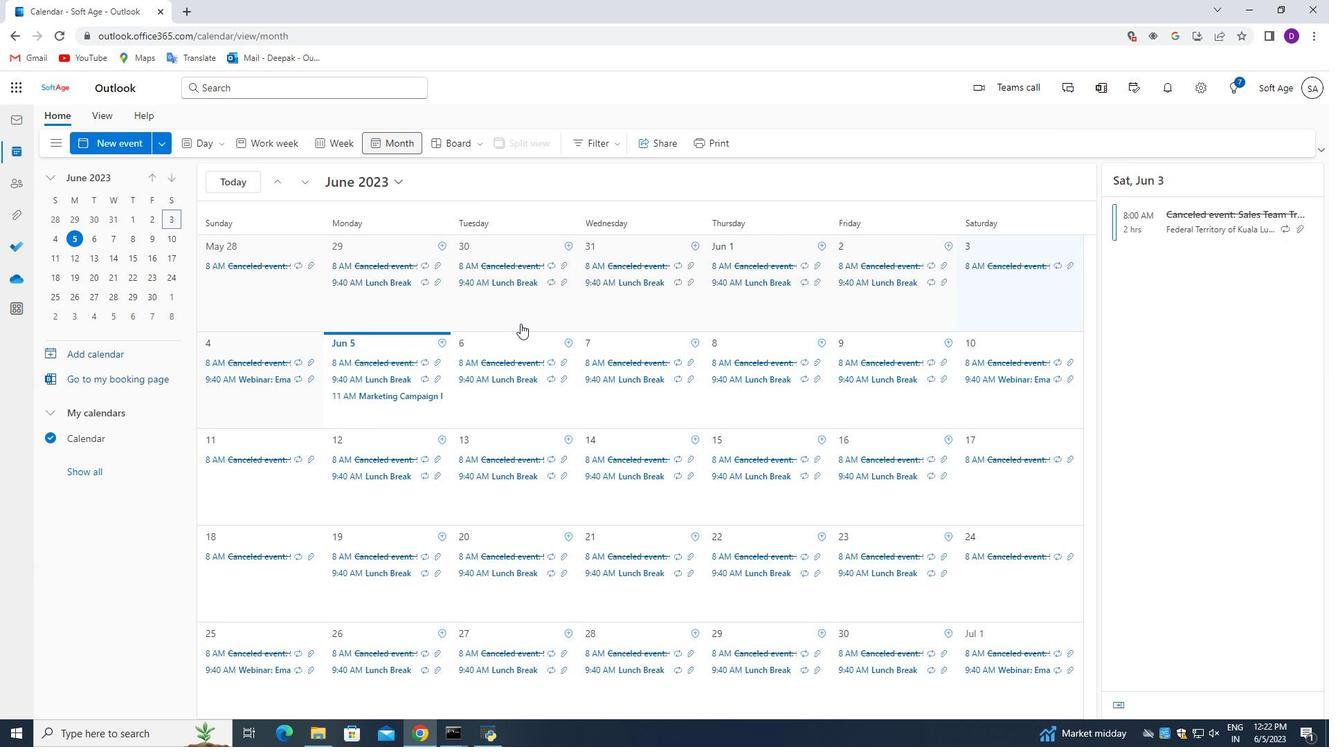 
Action: Mouse moved to (547, 395)
Screenshot: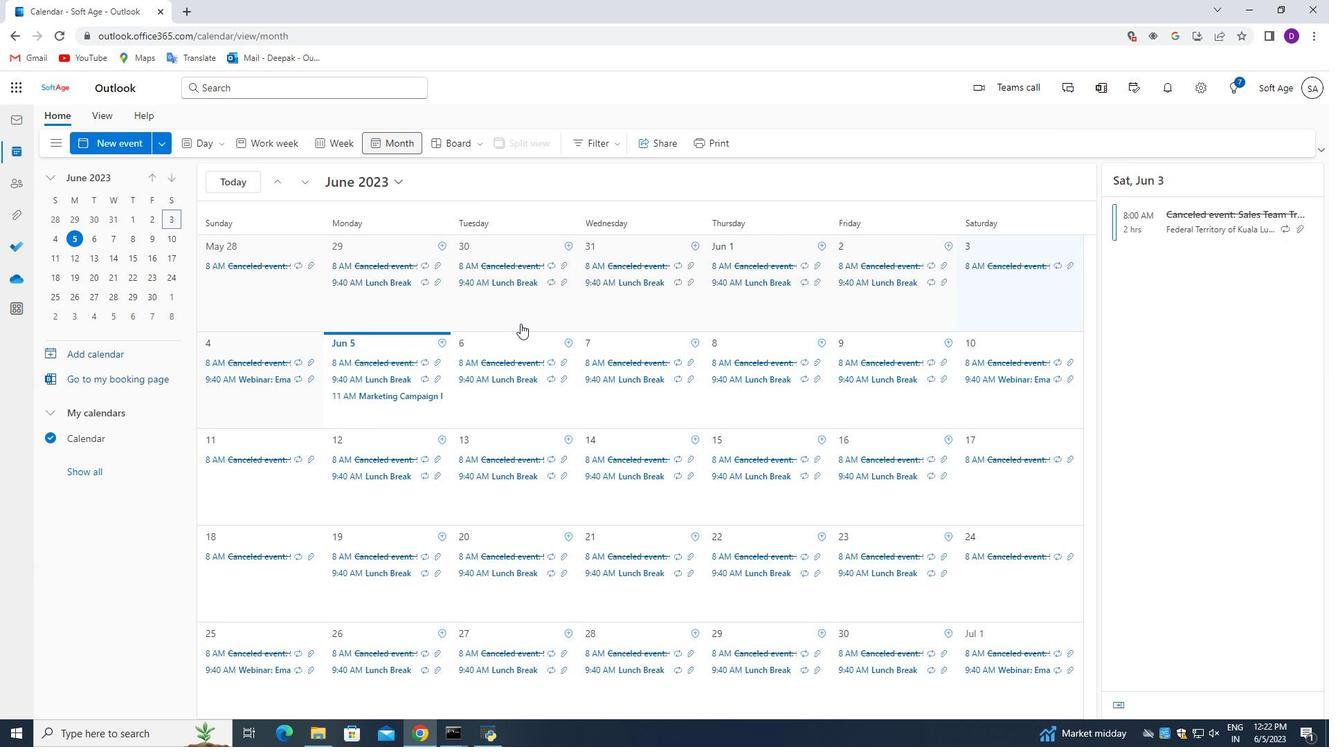 
Action: Mouse scrolled (547, 394) with delta (0, 0)
Screenshot: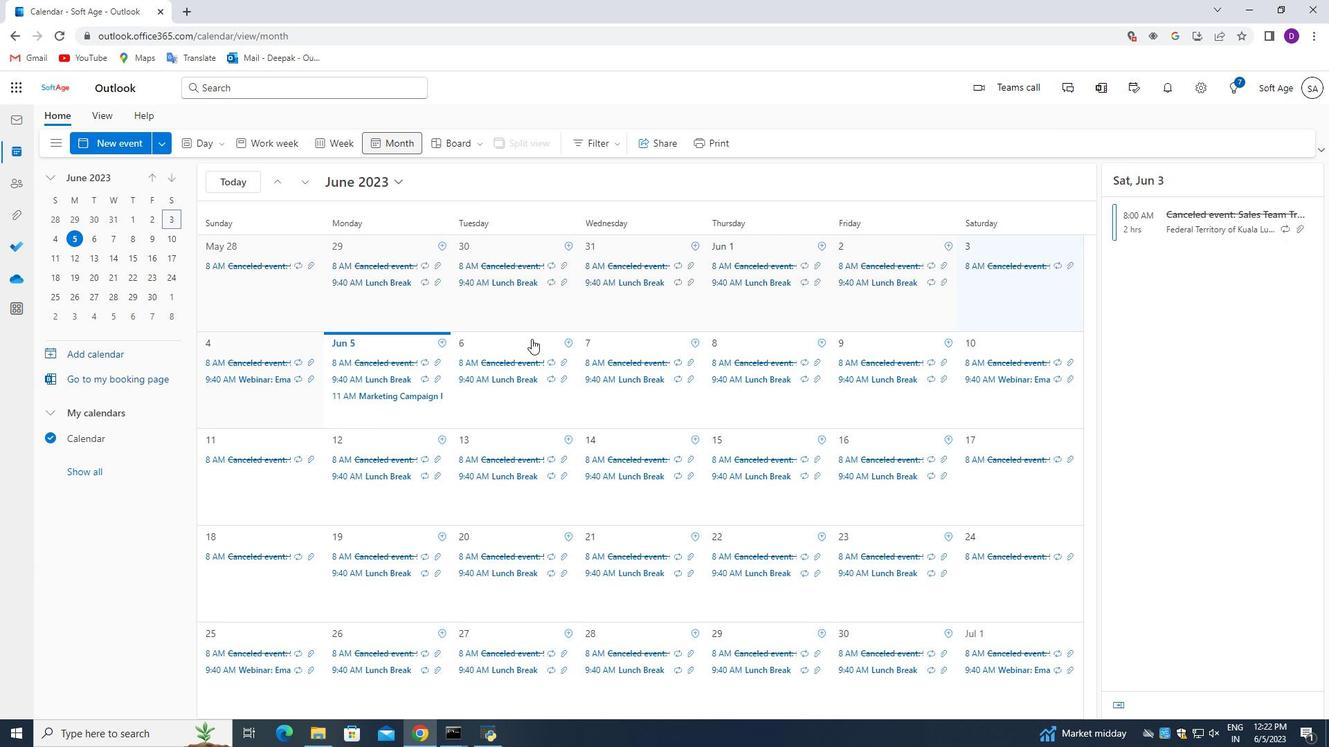 
Action: Mouse moved to (357, 344)
Screenshot: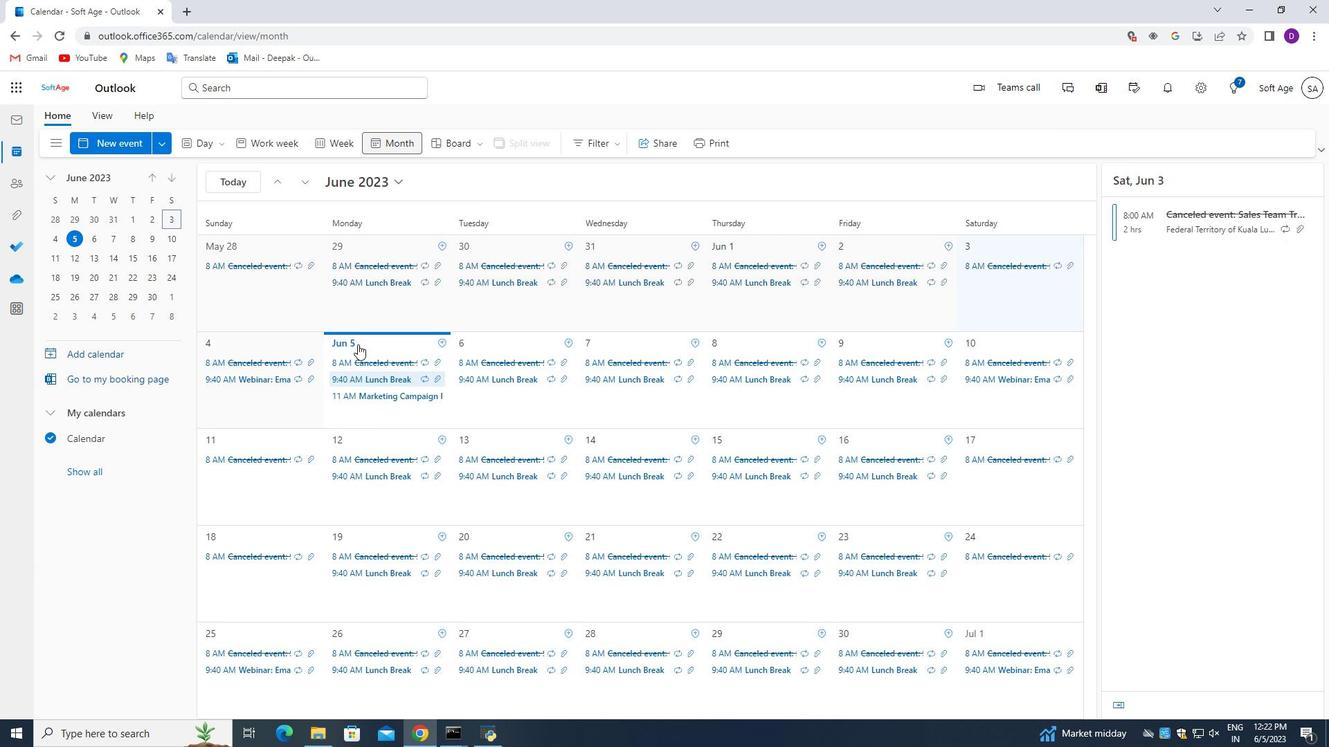 
